 Task: Open a blank google sheet and write heading  SpendSmartAdd Dates in a column and its values below  '2023-05-01, 2023-05-03, 2023-05-05, 2023-05-10, 2023-05-15, 2023-05-20, 2023-05-25 & 2023-05-31'Add Categories in next column and its values below  Groceries, Dining Out, Transportation, Entertainment, Shopping, Utilities, Health & Miscellaneous. Add Descriptions in next column and its values below  Supermarket, Restaurant, Public Transport, Movie Tickets, Clothing Store, Internet Bill, Pharmacy & Online PurchaseAdd Amountin next column and its values below  $50, $30, $10, $20, $100, $60, $40 & $50Save page Budget Tracking Workbook Template Sheet Spreadsheet
Action: Mouse pressed left at (280, 146)
Screenshot: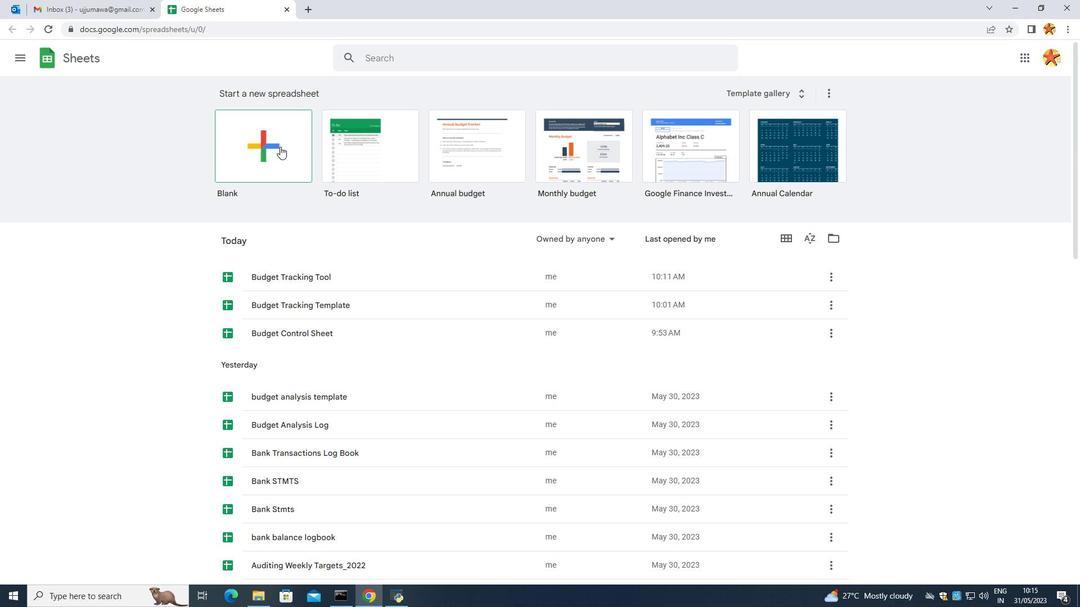 
Action: Mouse moved to (160, 145)
Screenshot: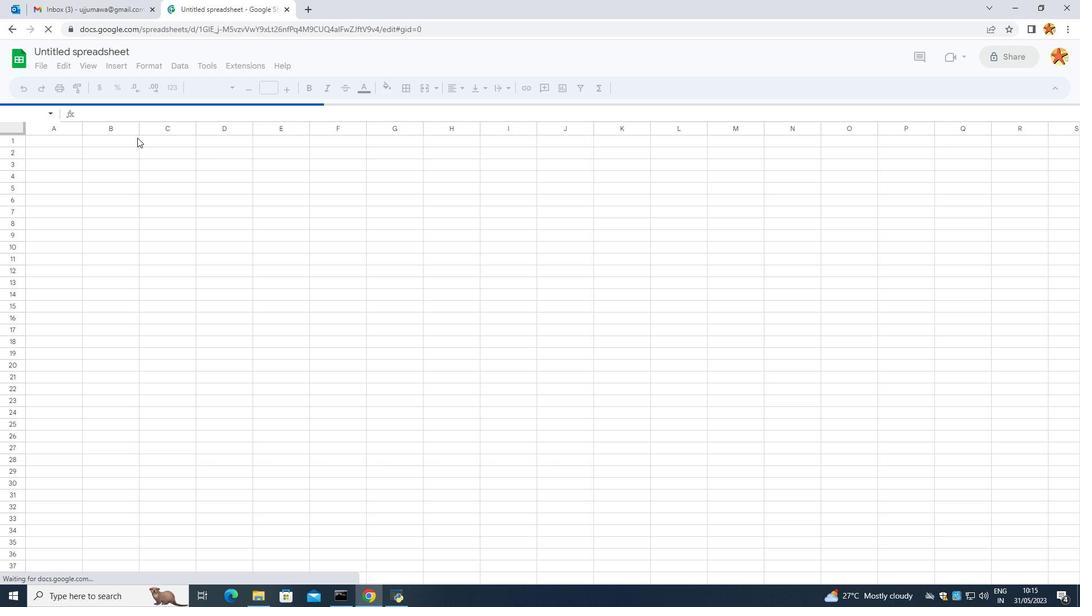 
Action: Mouse pressed left at (160, 145)
Screenshot: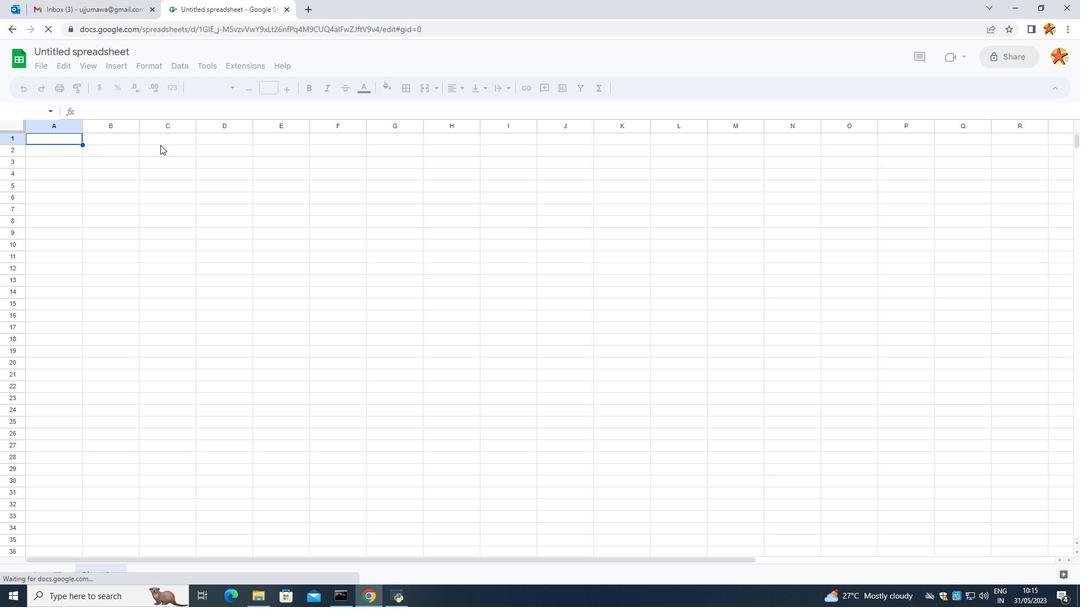 
Action: Mouse pressed left at (160, 145)
Screenshot: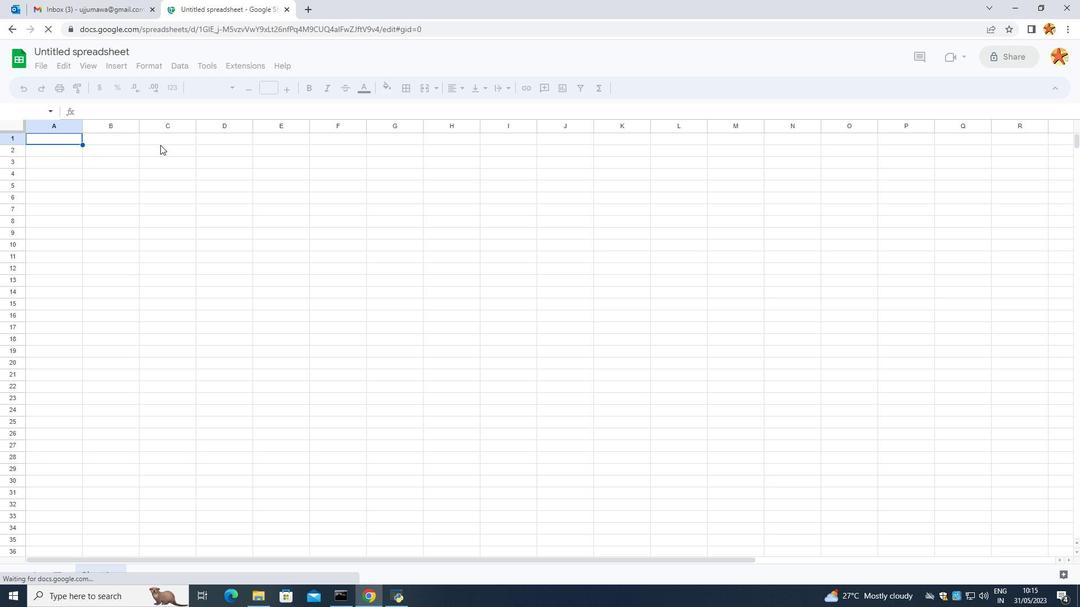 
Action: Mouse moved to (176, 140)
Screenshot: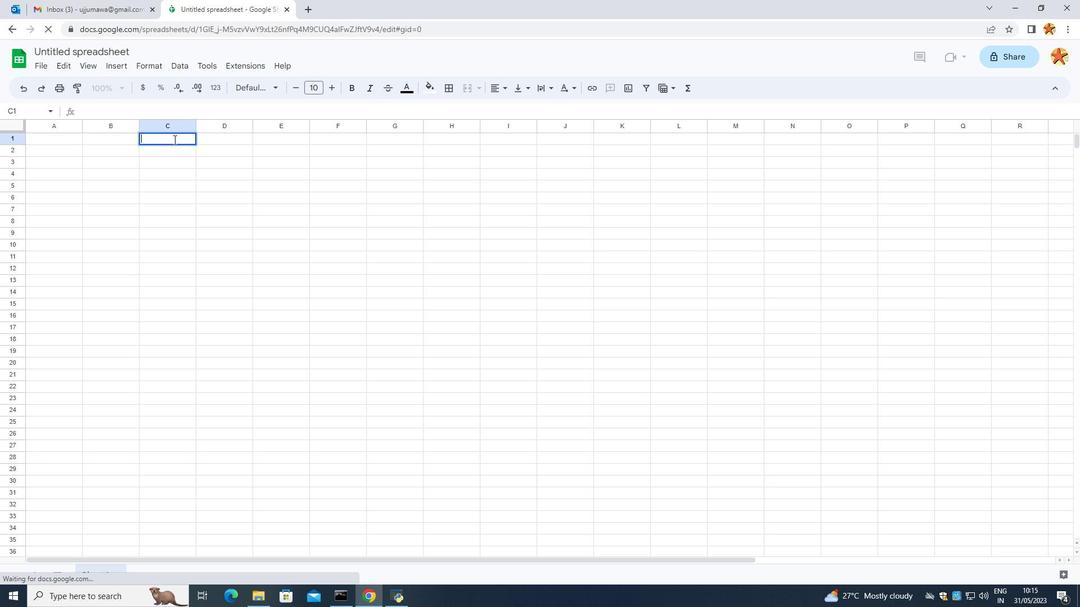 
Action: Key pressed <Key.caps_lock>S<Key.caps_lock>pend<Key.space><Key.caps_lock>S<Key.caps_lock>mart
Screenshot: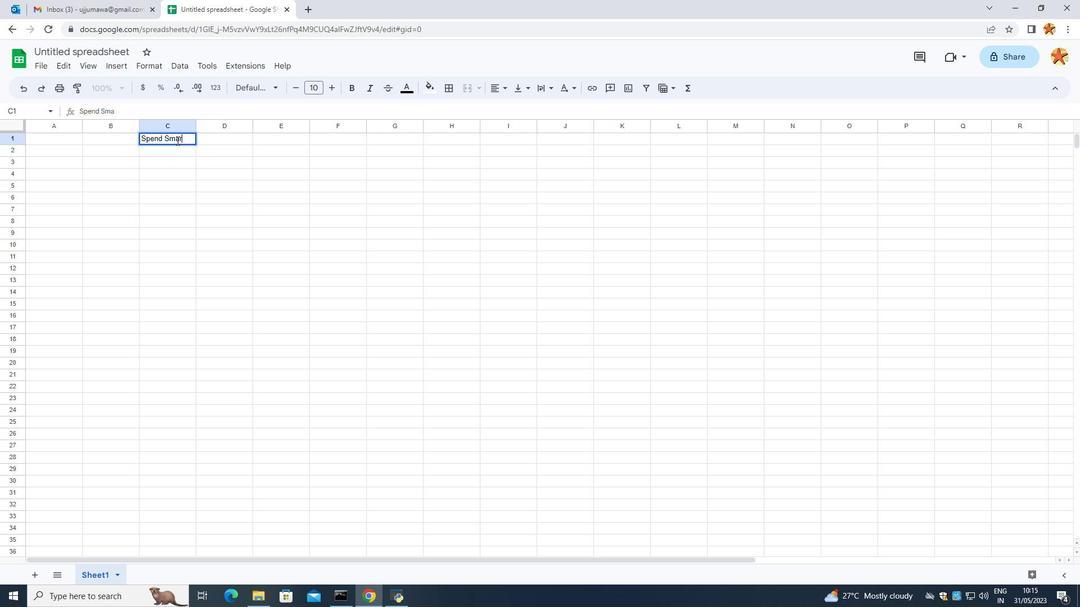
Action: Mouse moved to (122, 213)
Screenshot: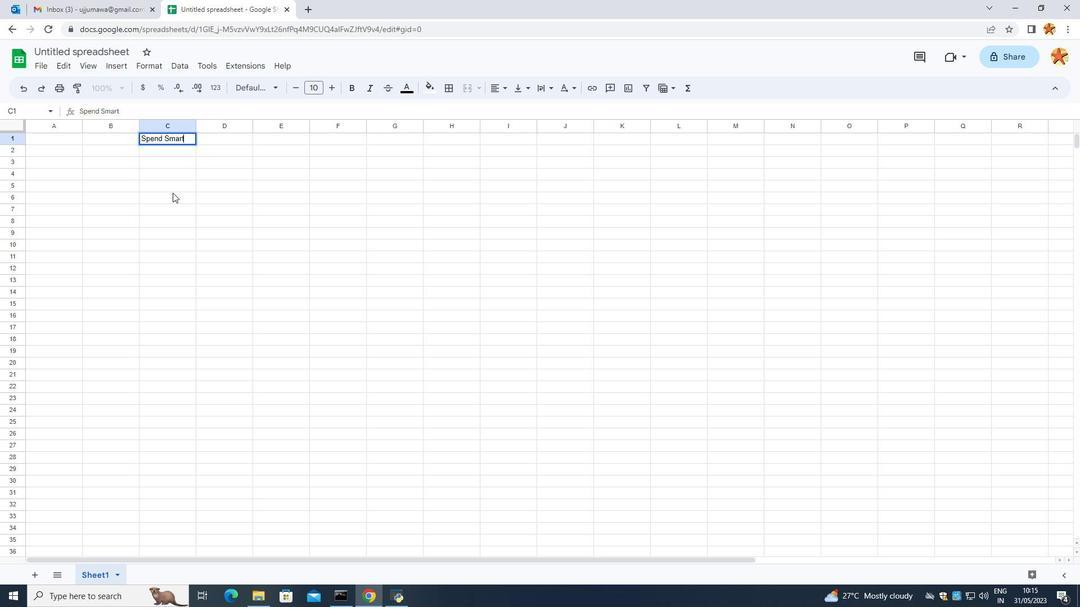 
Action: Mouse pressed left at (122, 213)
Screenshot: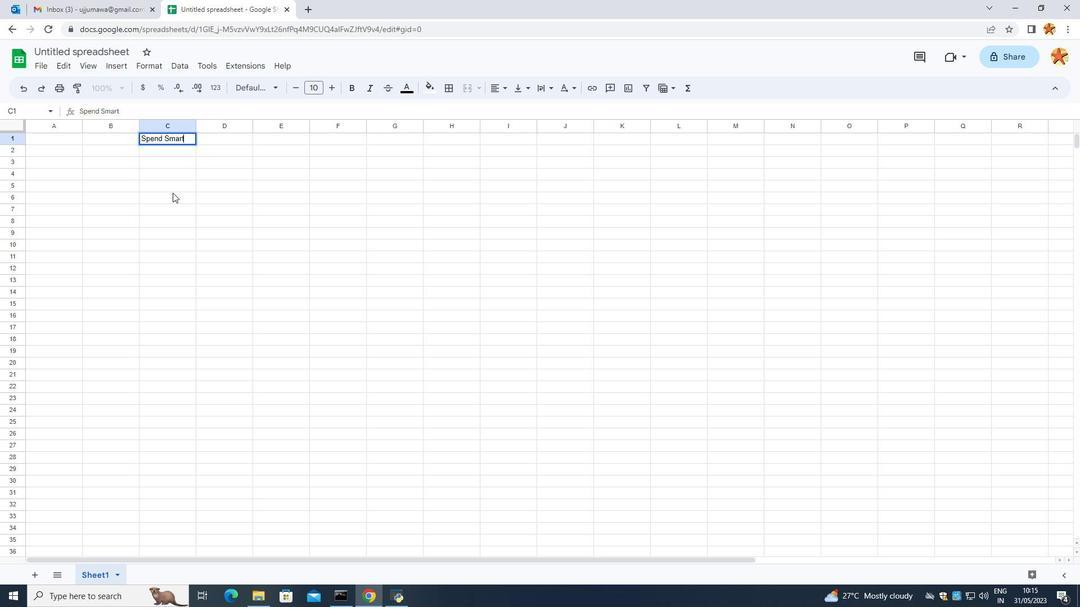 
Action: Mouse moved to (83, 155)
Screenshot: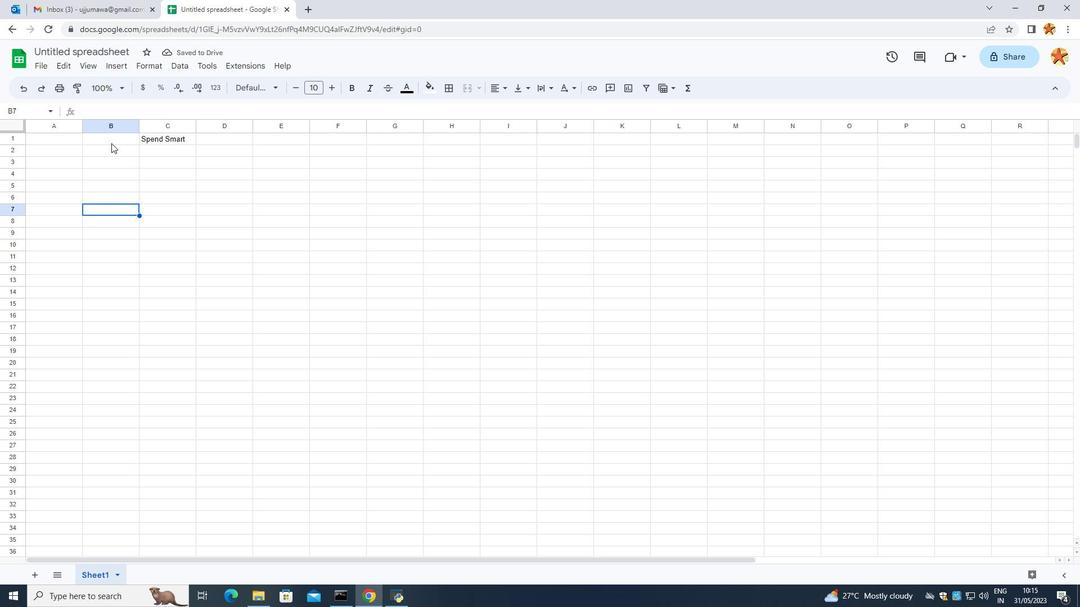 
Action: Mouse pressed left at (83, 155)
Screenshot: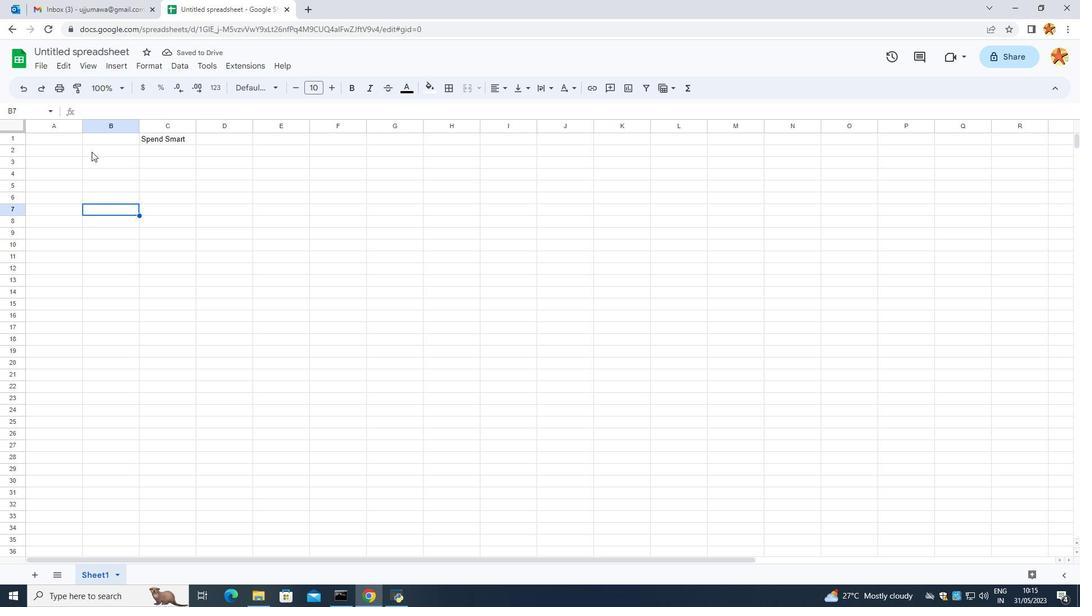 
Action: Mouse moved to (46, 159)
Screenshot: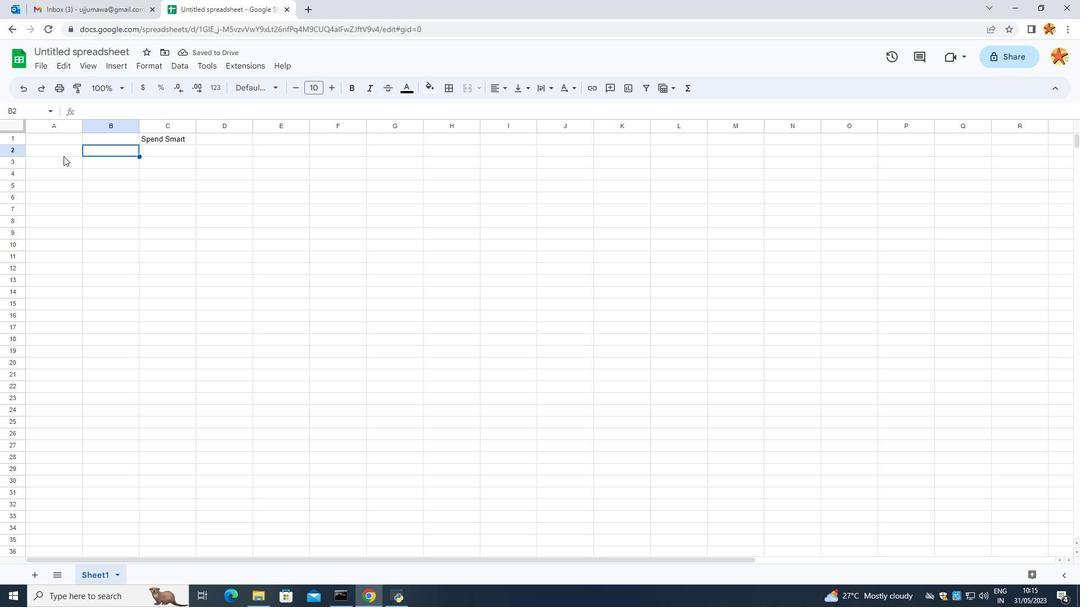 
Action: Mouse pressed left at (46, 159)
Screenshot: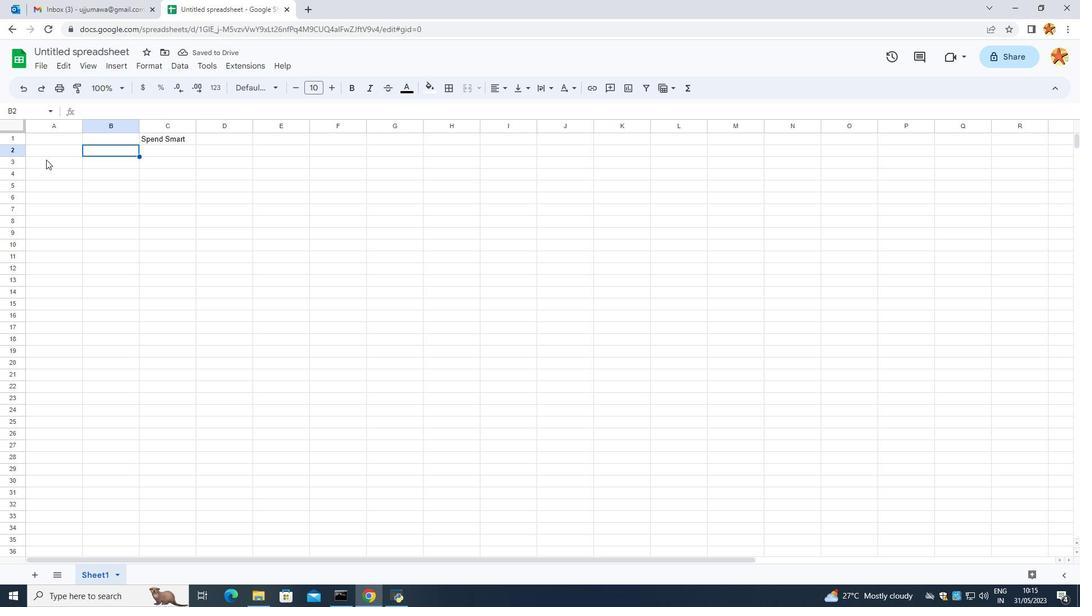 
Action: Mouse moved to (57, 152)
Screenshot: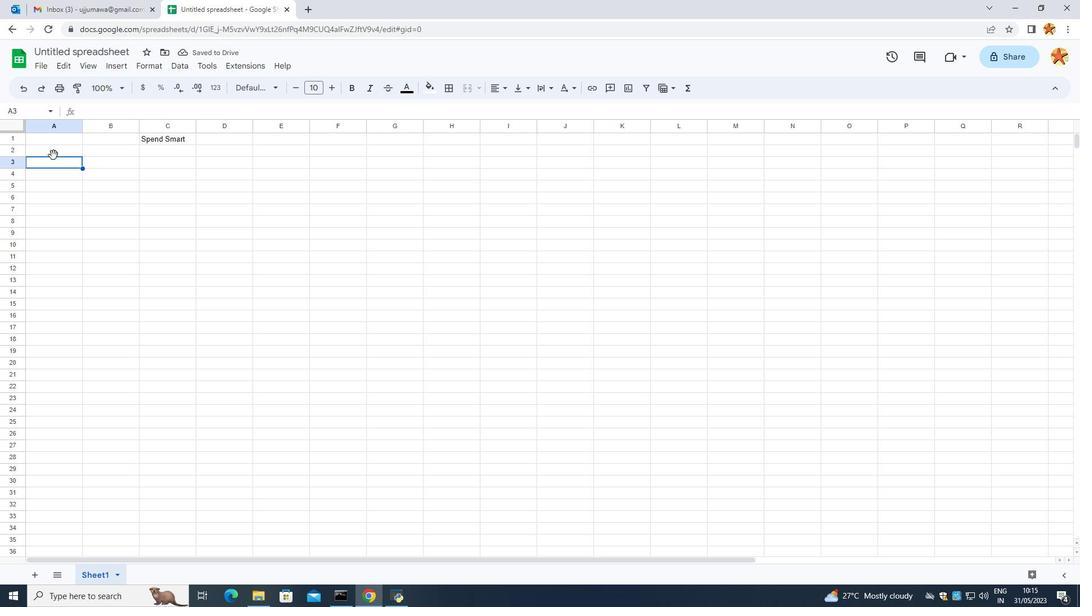 
Action: Mouse pressed left at (57, 152)
Screenshot: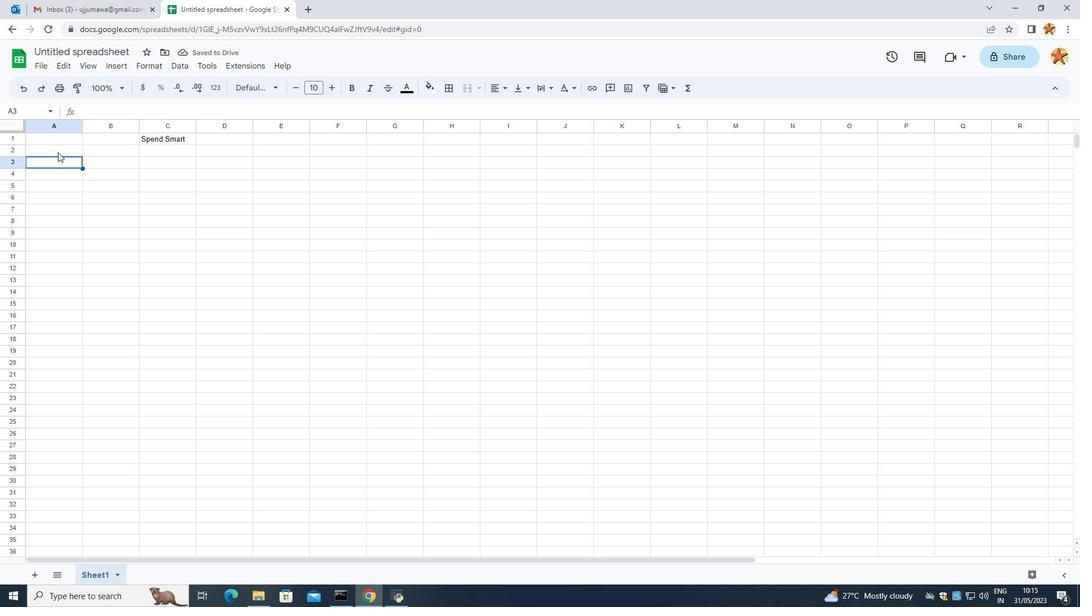 
Action: Mouse moved to (99, 54)
Screenshot: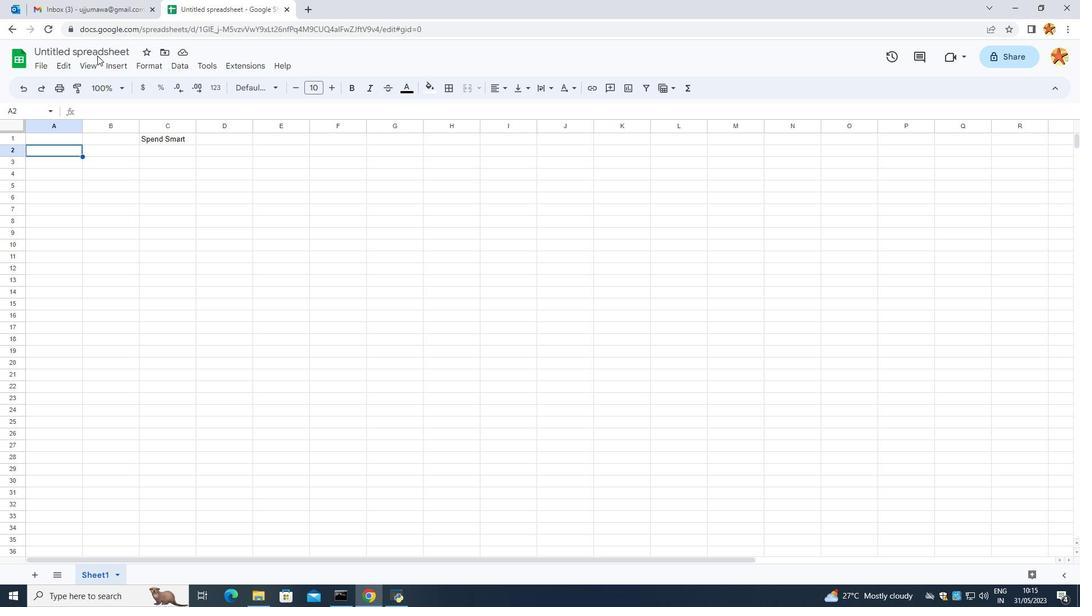 
Action: Mouse pressed left at (99, 54)
Screenshot: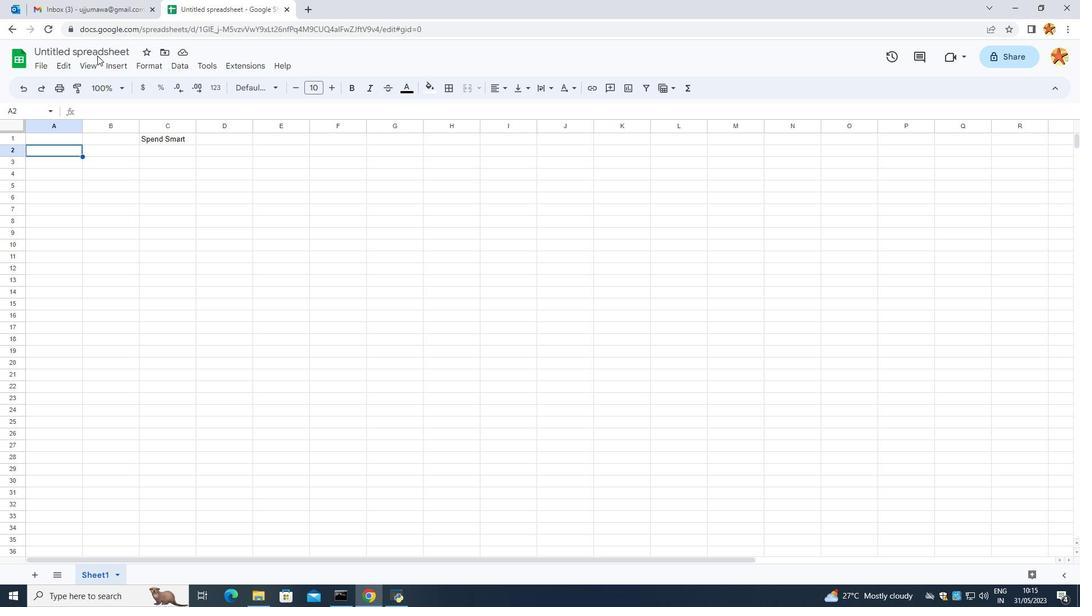 
Action: Mouse pressed left at (99, 54)
Screenshot: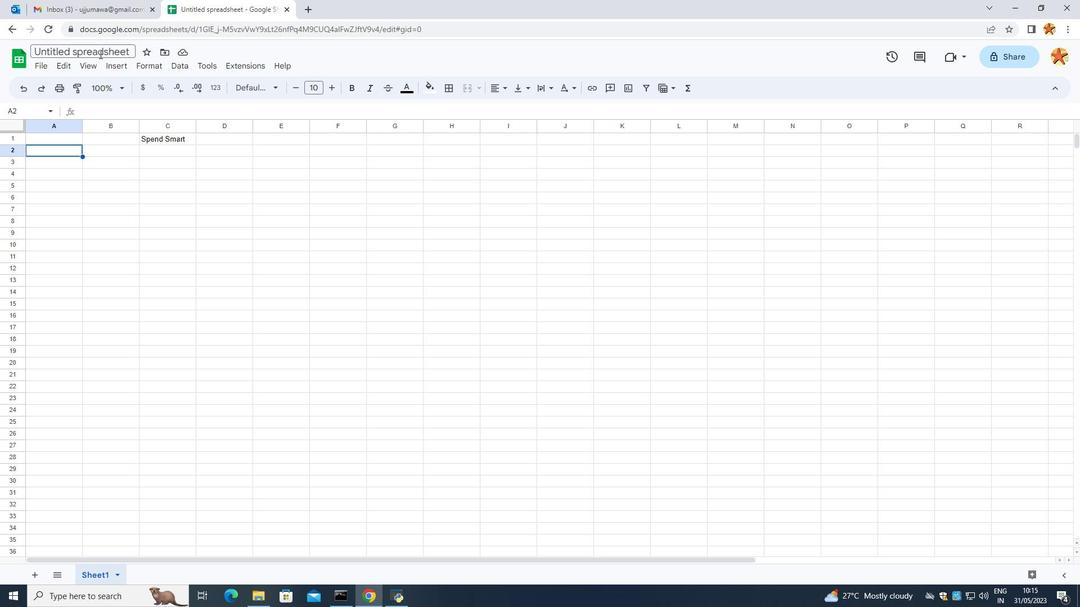 
Action: Mouse moved to (92, 55)
Screenshot: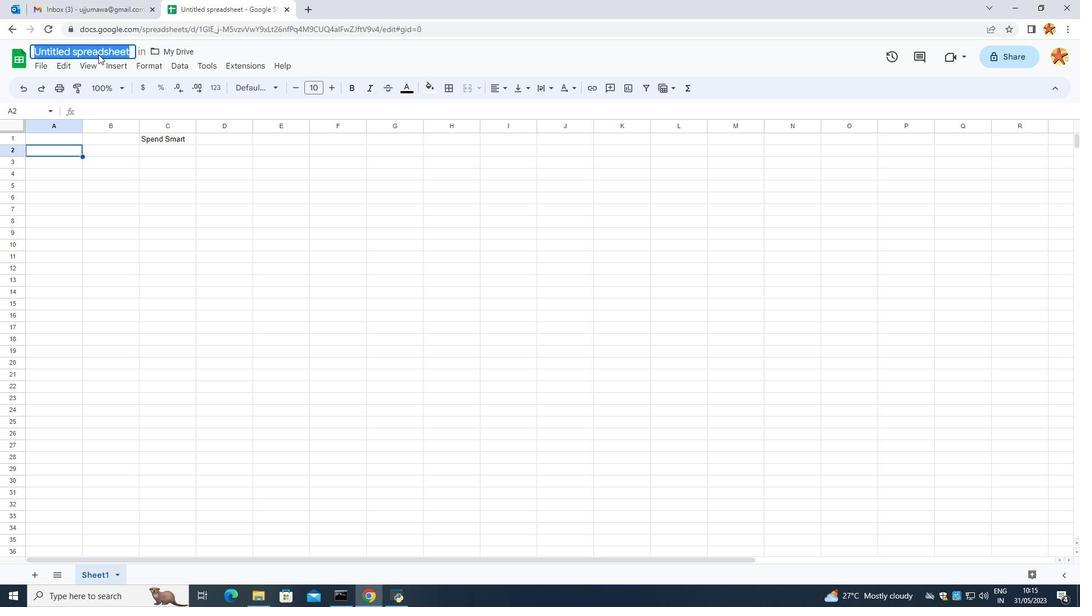 
Action: Key pressed <Key.caps_lock>B<Key.caps_lock>udgr<Key.backspace>et<Key.space>tracking<Key.space>e<Key.backspace>workbi<Key.backspace>ook<Key.enter>
Screenshot: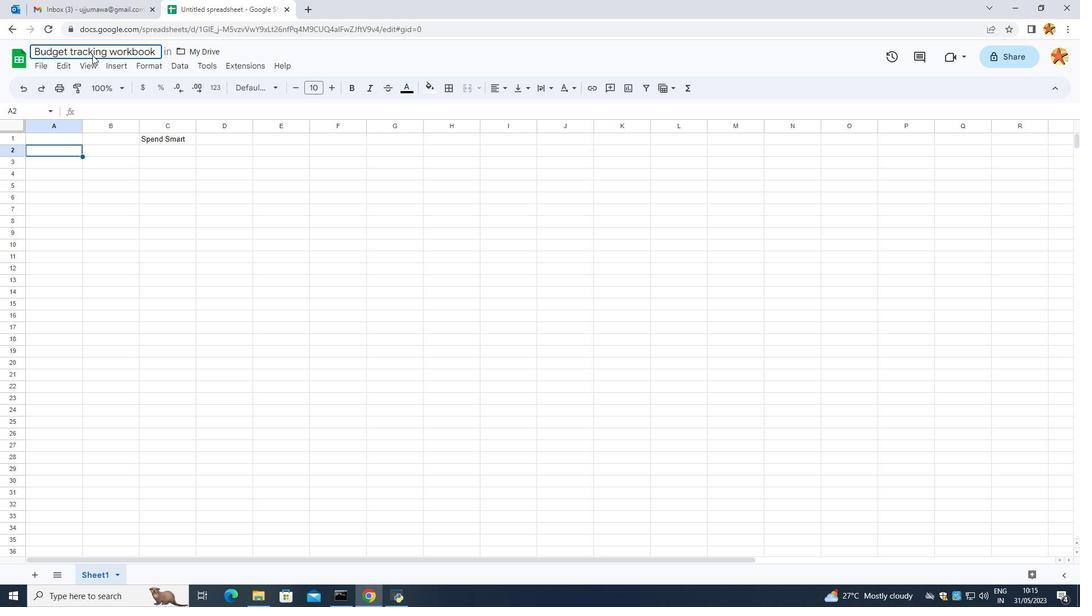 
Action: Mouse moved to (70, 231)
Screenshot: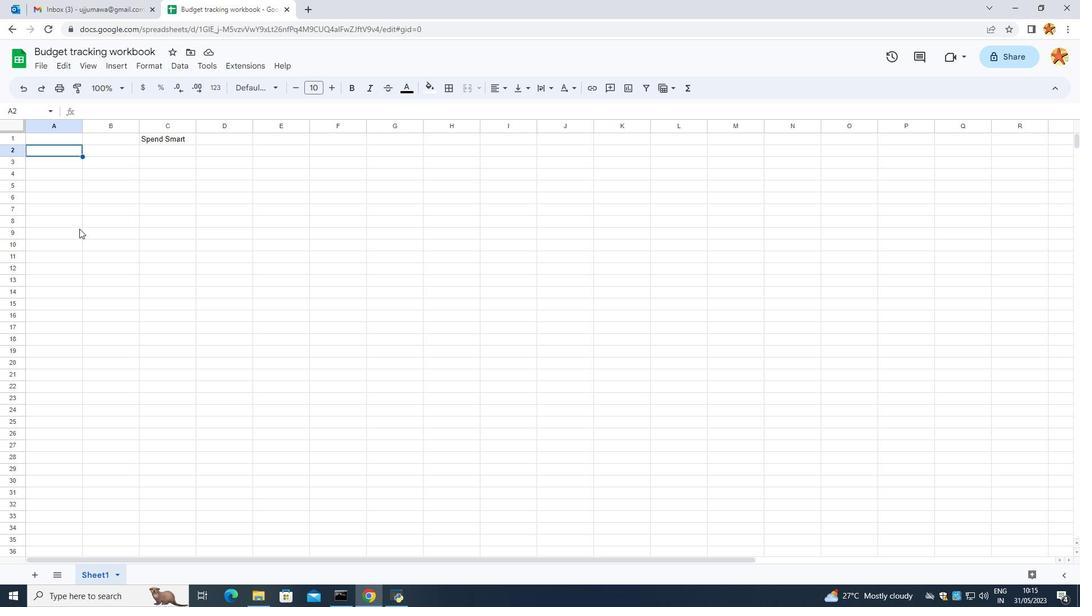 
Action: Mouse pressed left at (70, 231)
Screenshot: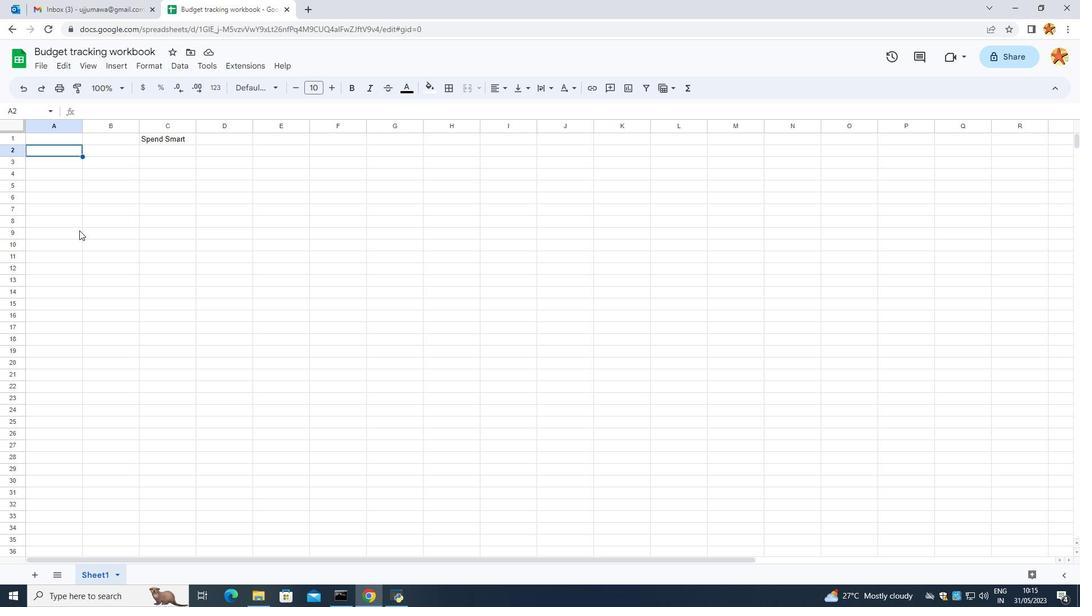 
Action: Mouse moved to (42, 151)
Screenshot: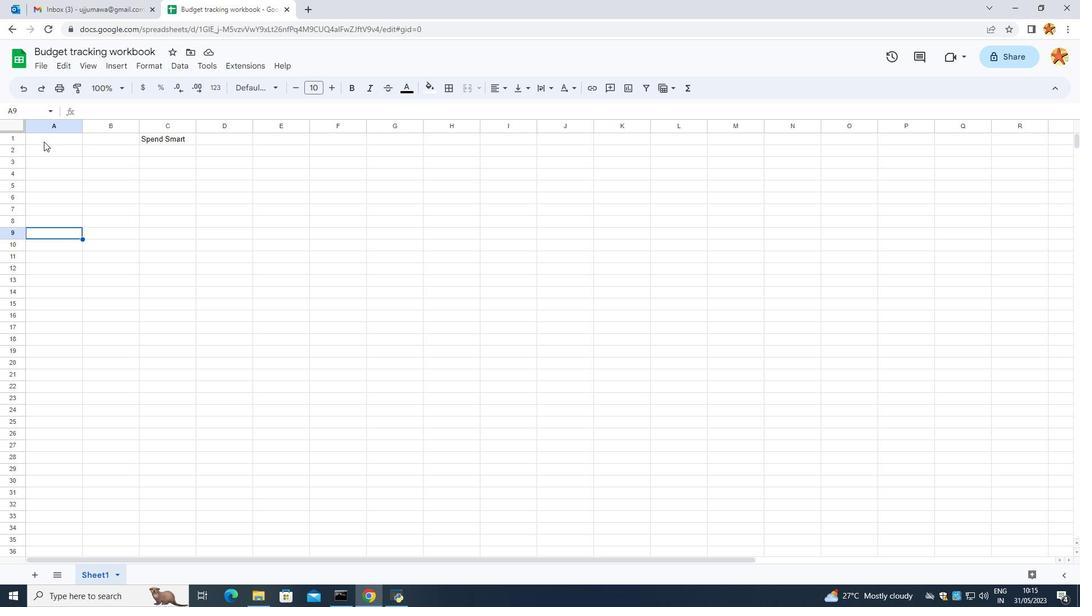 
Action: Mouse pressed left at (42, 151)
Screenshot: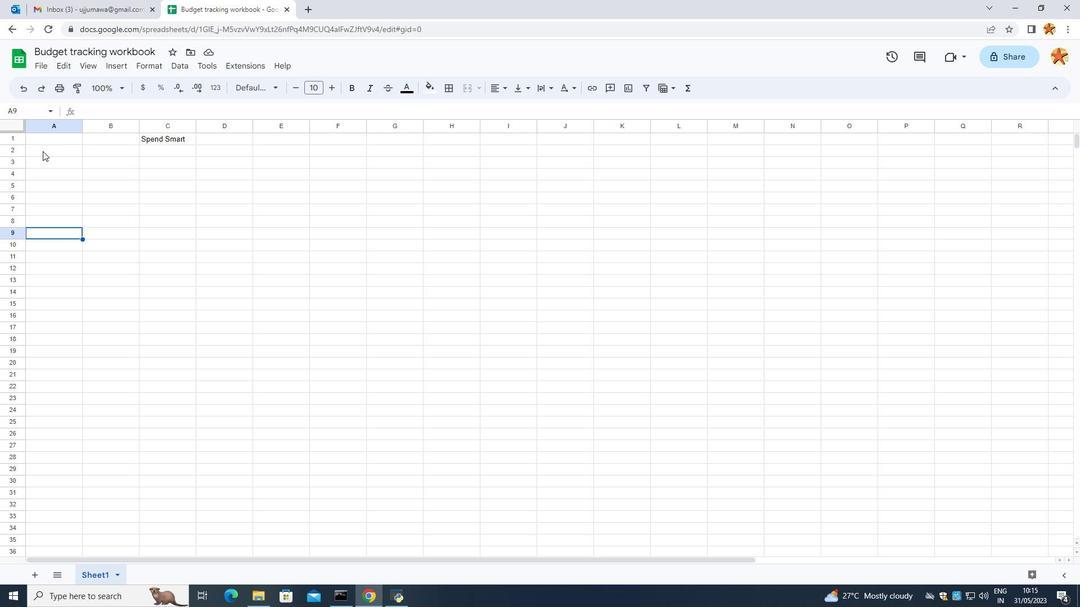 
Action: Mouse pressed left at (42, 151)
Screenshot: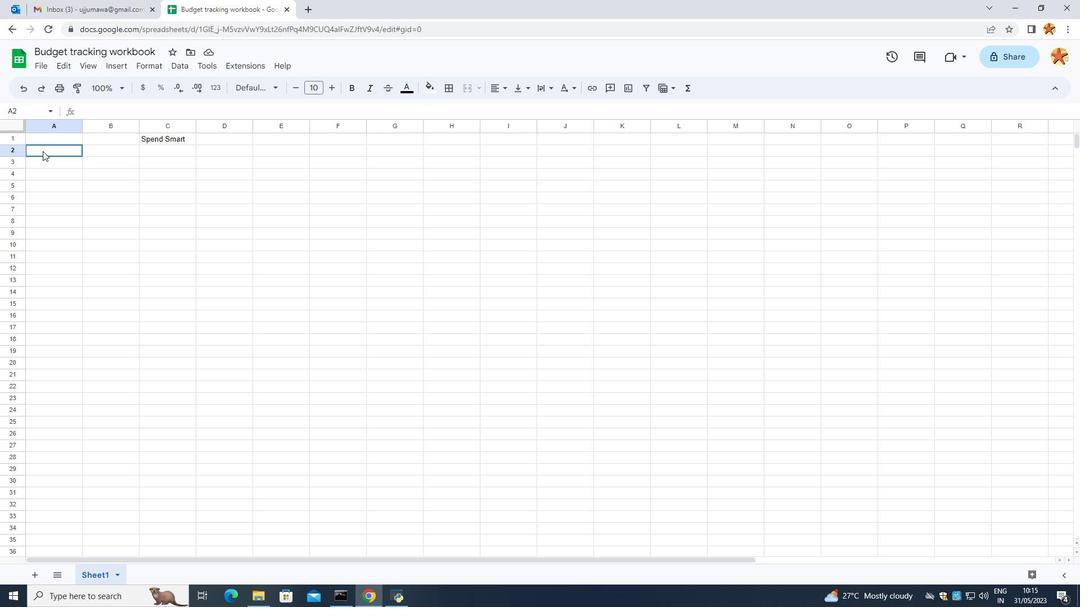 
Action: Mouse moved to (42, 151)
Screenshot: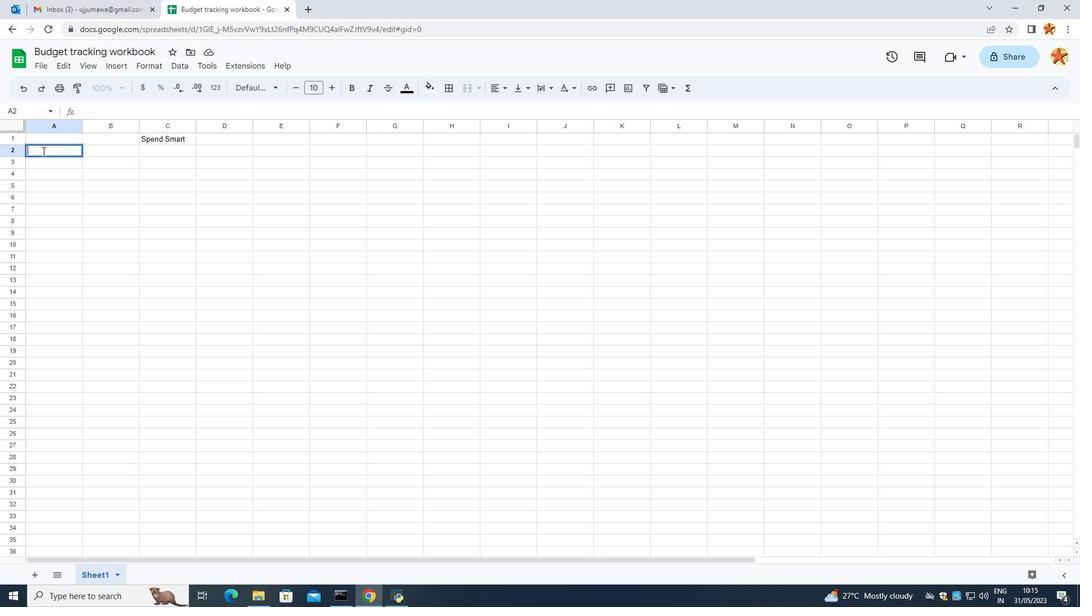 
Action: Key pressed <Key.caps_lock>D<Key.caps_lock>ate
Screenshot: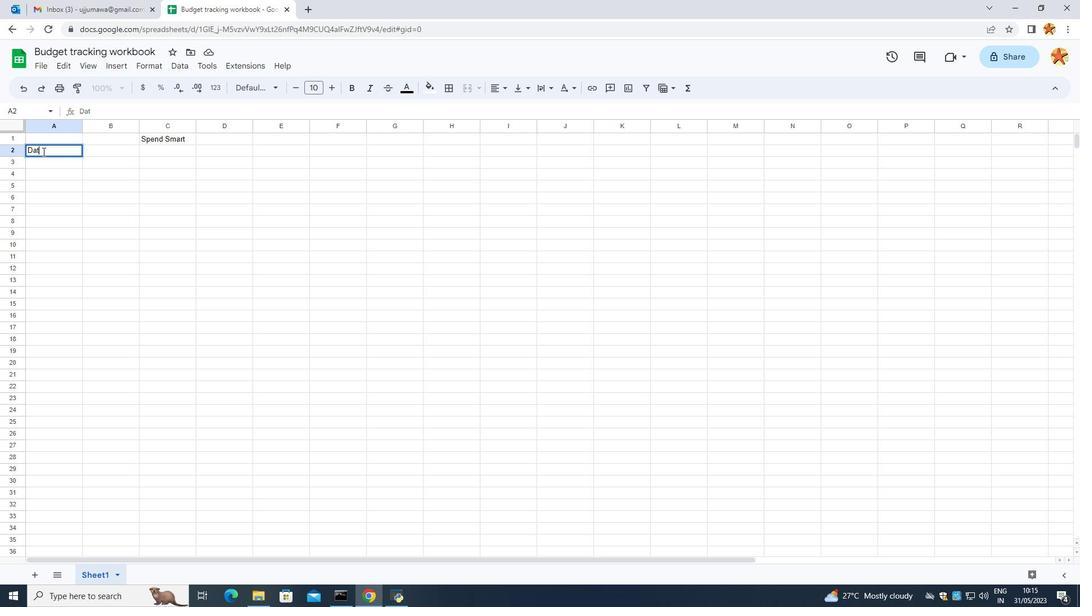 
Action: Mouse moved to (24, 213)
Screenshot: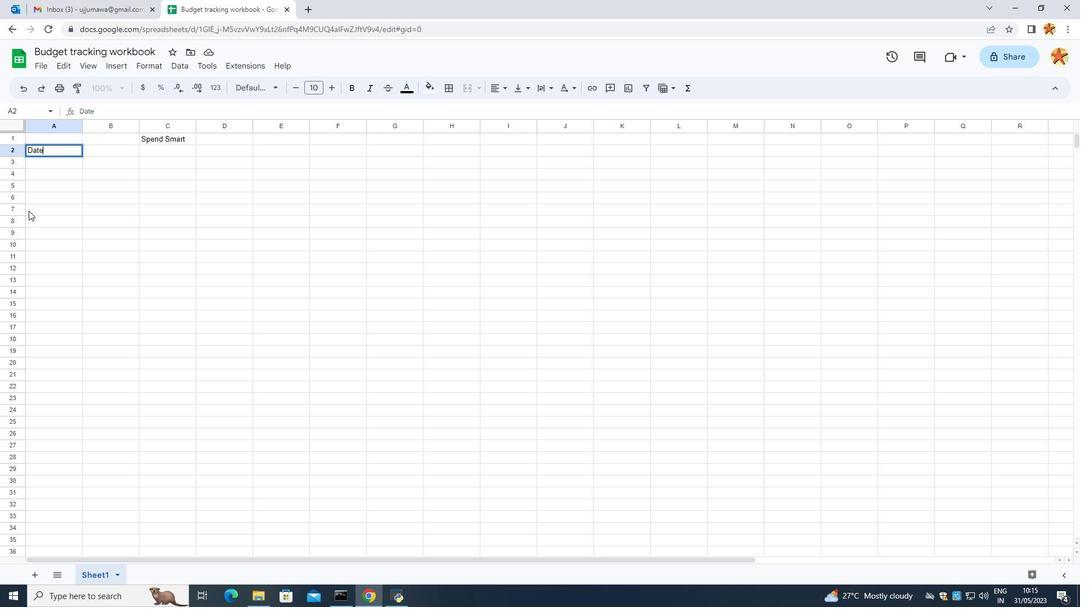 
Action: Mouse pressed left at (24, 213)
Screenshot: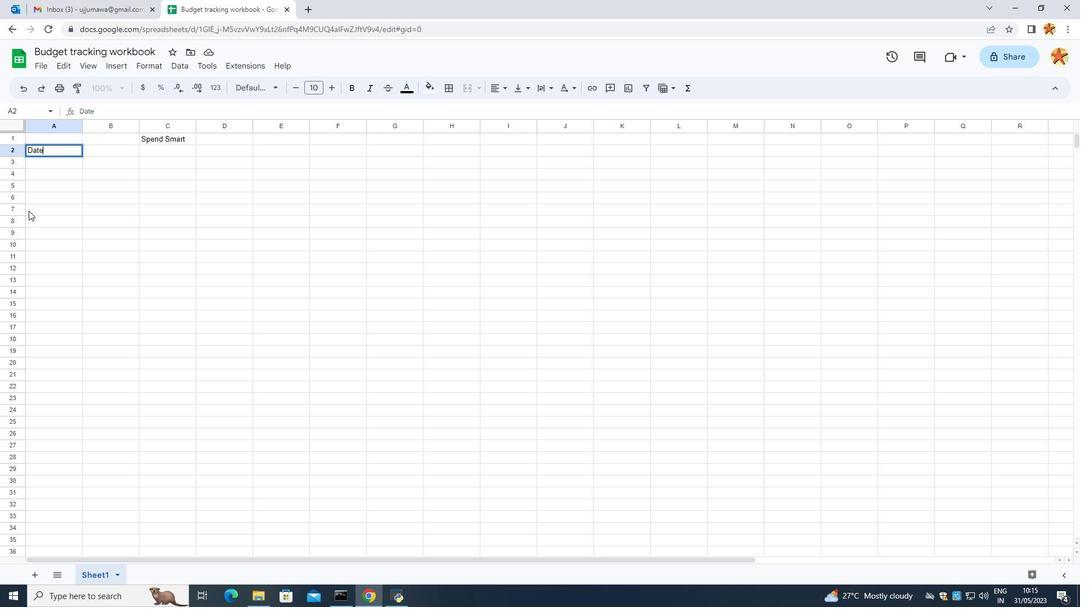 
Action: Mouse moved to (125, 187)
Screenshot: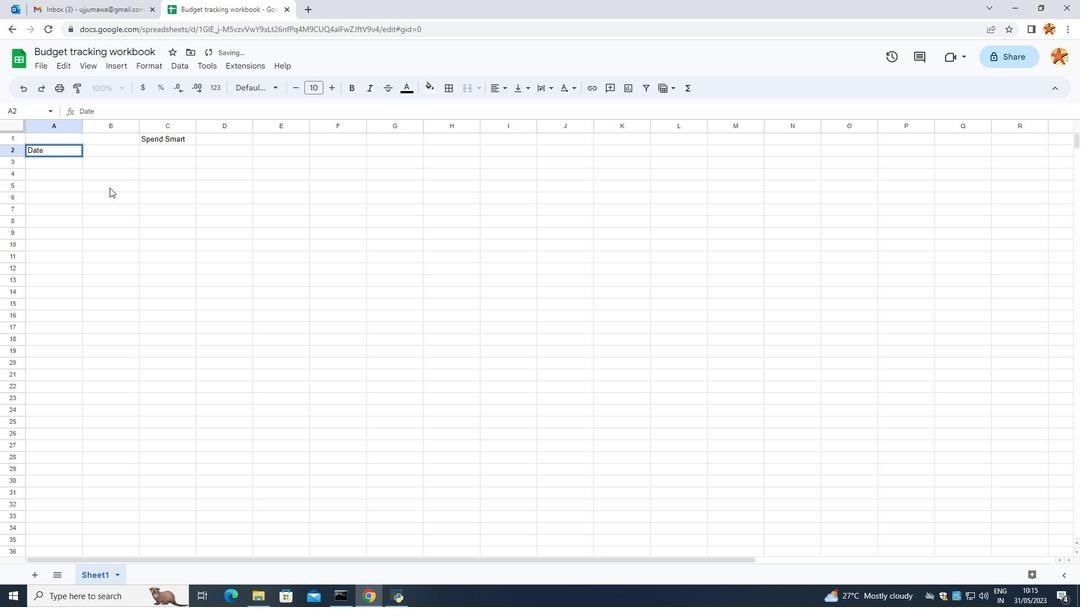 
Action: Mouse pressed left at (125, 187)
Screenshot: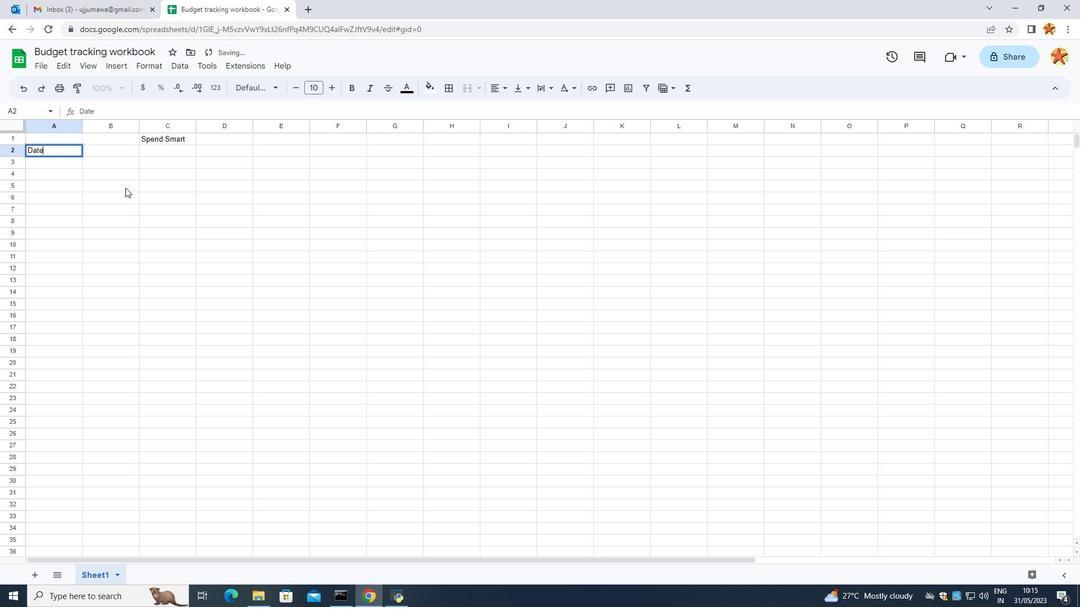 
Action: Mouse moved to (120, 155)
Screenshot: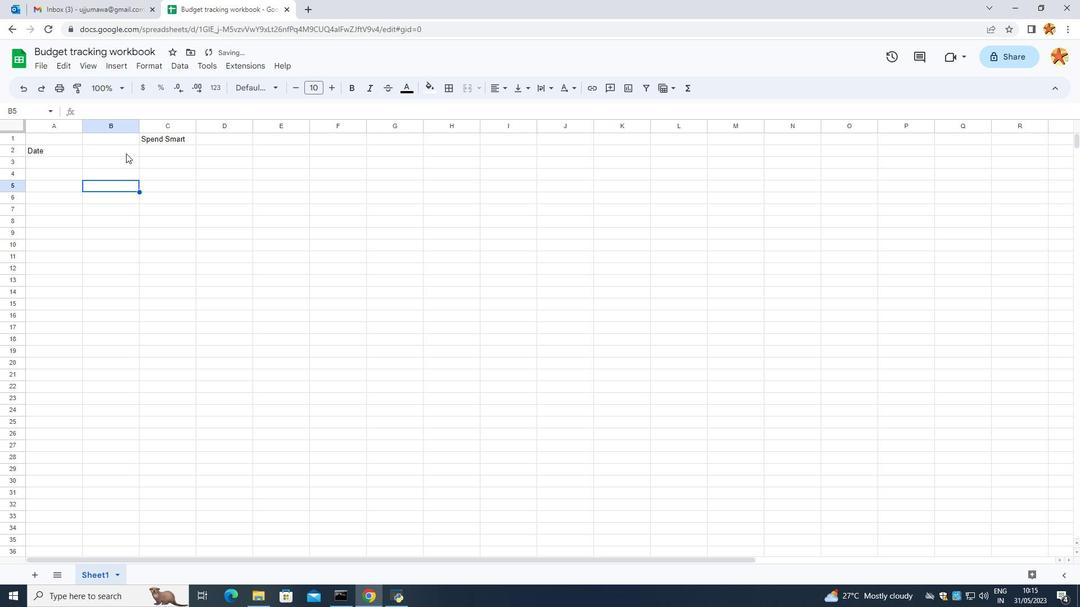 
Action: Mouse pressed left at (120, 155)
Screenshot: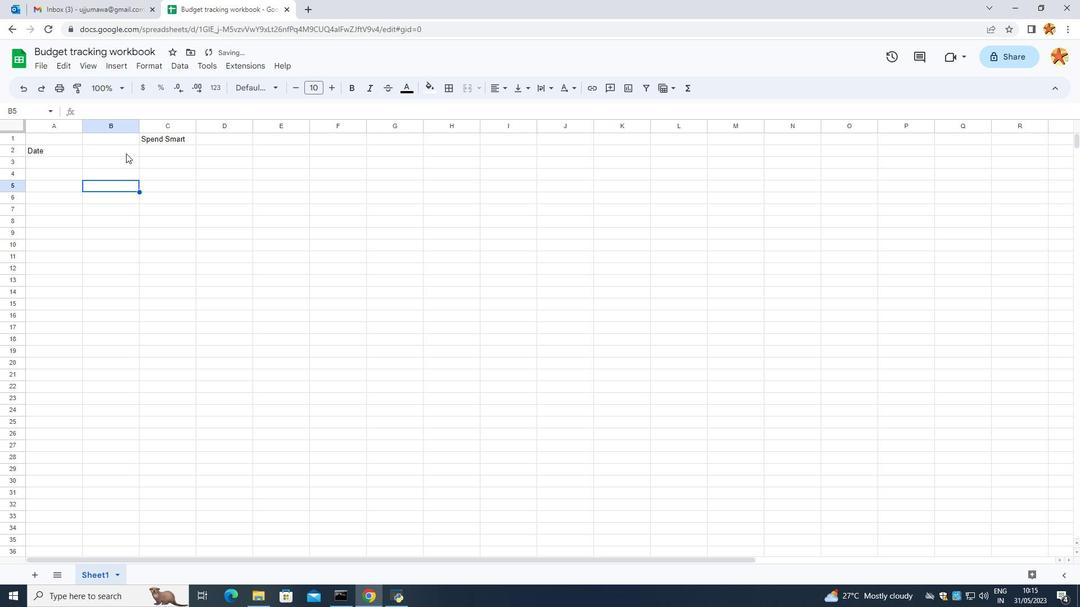 
Action: Key pressed <Key.caps_lock>C<Key.caps_lock>ategories
Screenshot: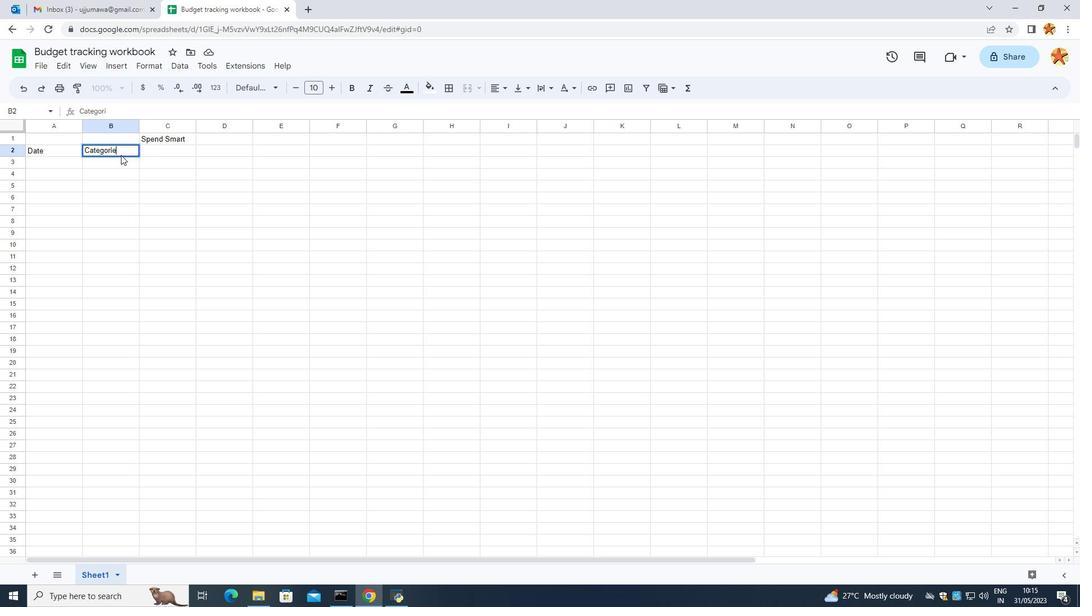 
Action: Mouse moved to (300, 204)
Screenshot: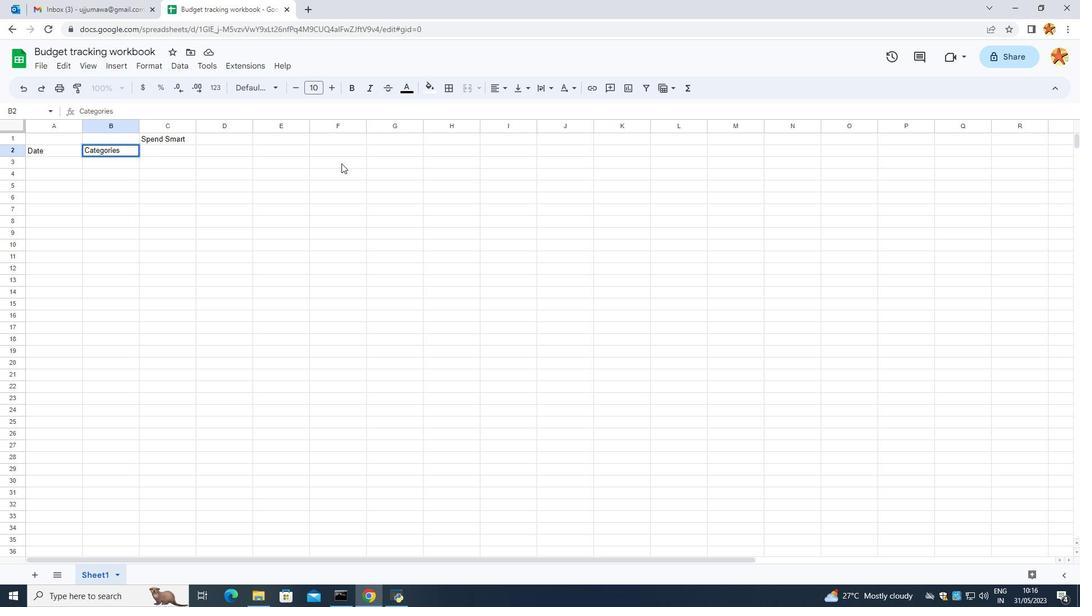 
Action: Mouse pressed left at (304, 207)
Screenshot: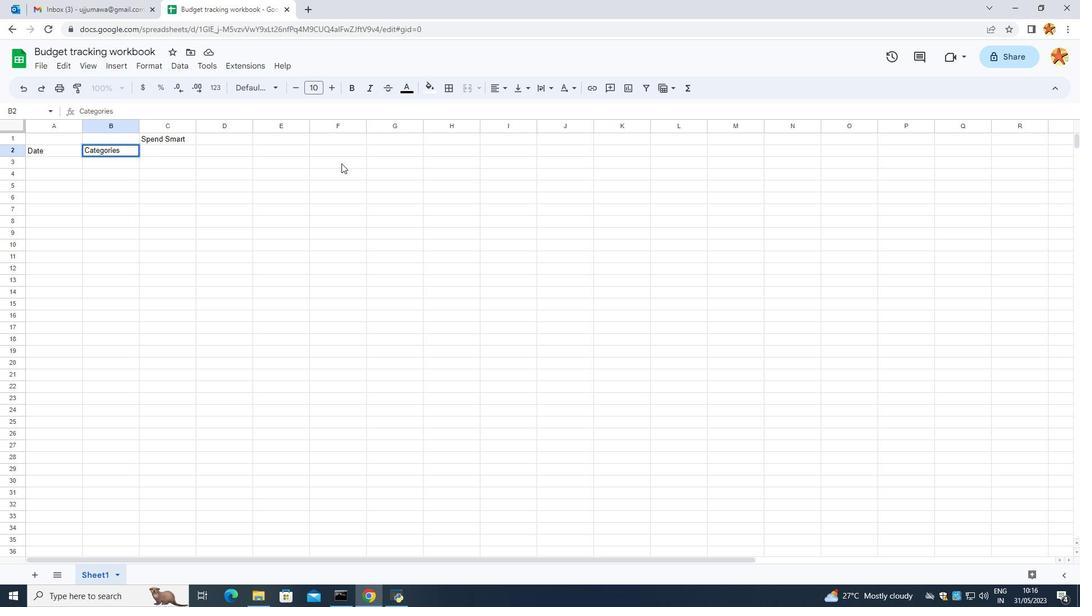 
Action: Mouse moved to (189, 157)
Screenshot: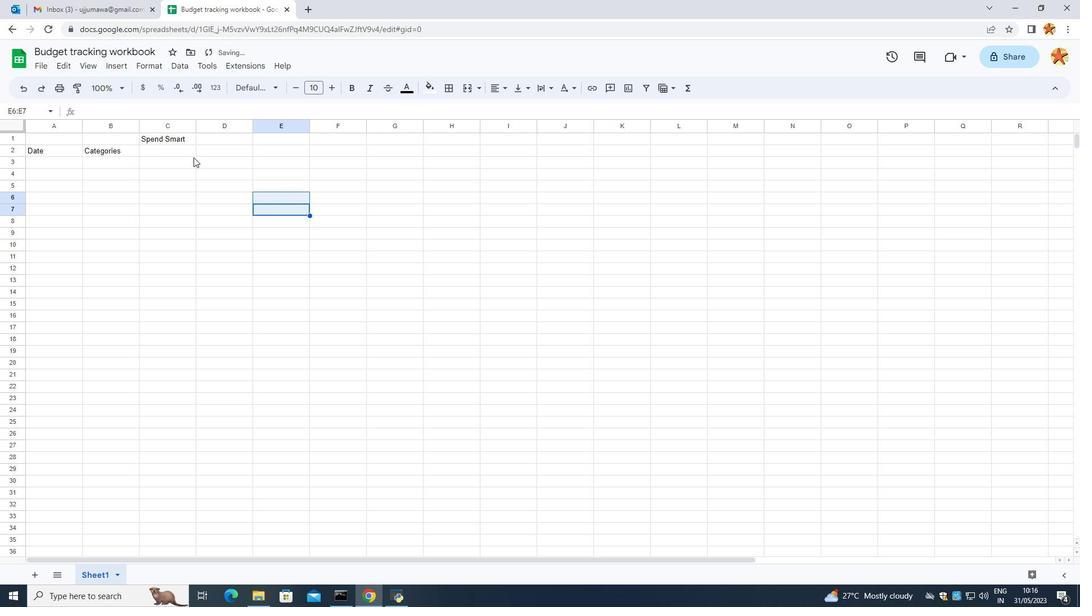 
Action: Mouse pressed left at (189, 157)
Screenshot: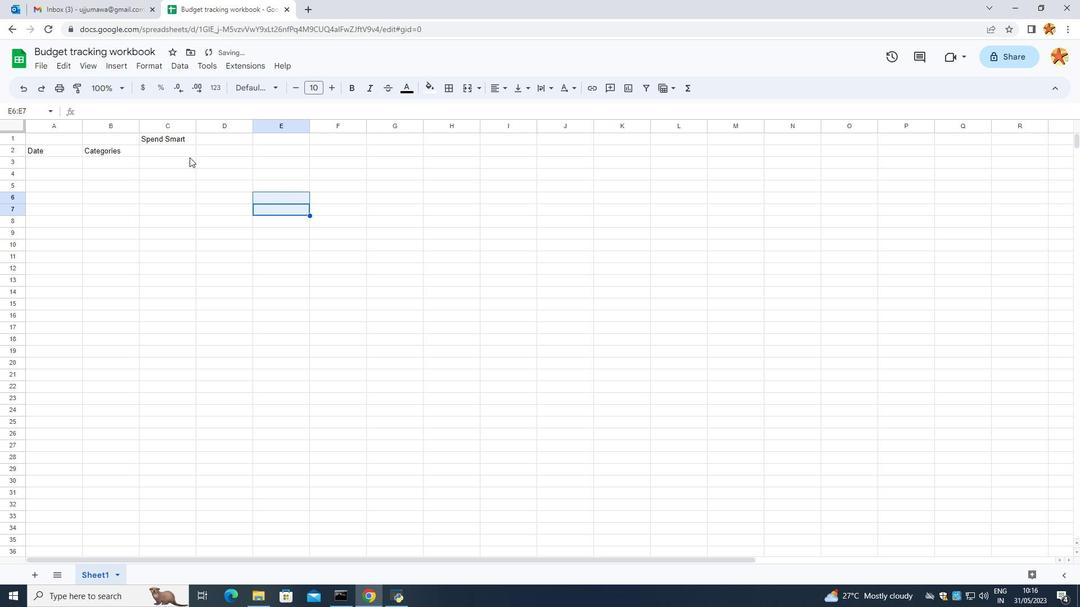 
Action: Mouse pressed left at (189, 157)
Screenshot: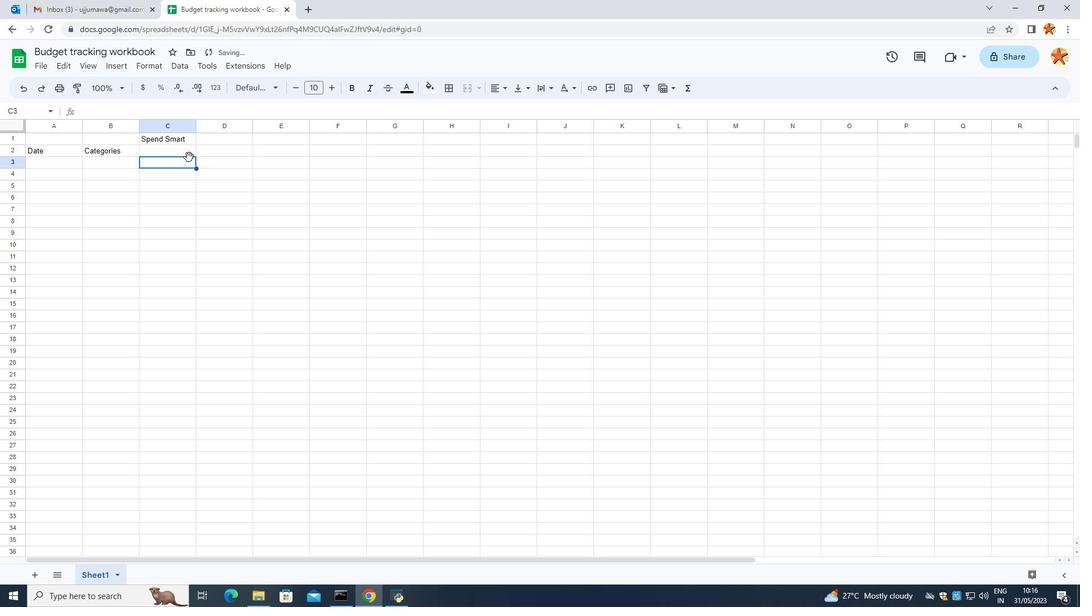 
Action: Mouse moved to (188, 156)
Screenshot: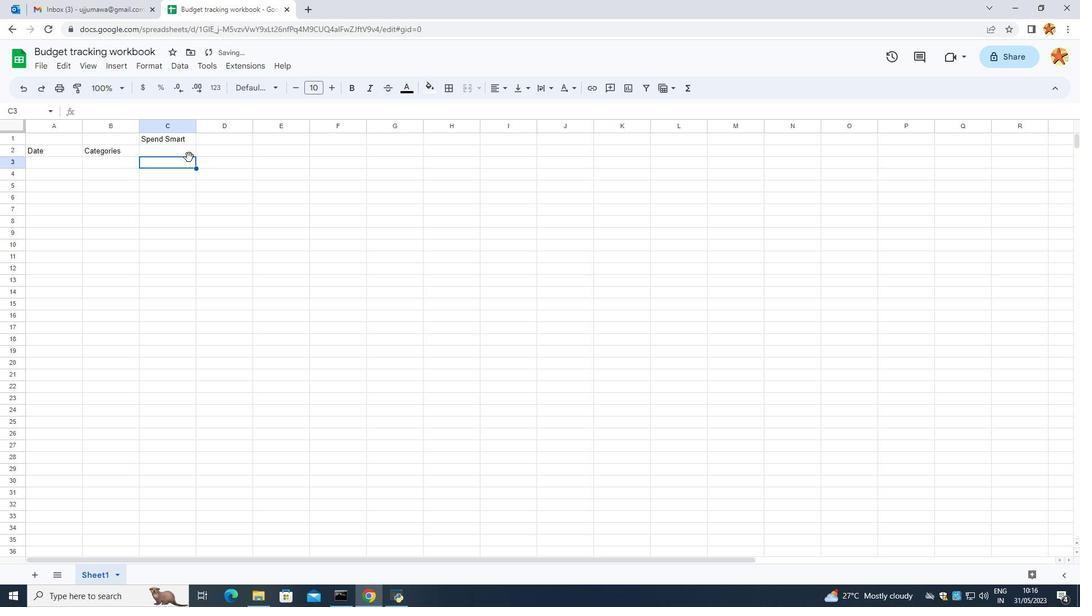 
Action: Key pressed <Key.caps_lock>D<Key.caps_lock>escription<Key.enter>
Screenshot: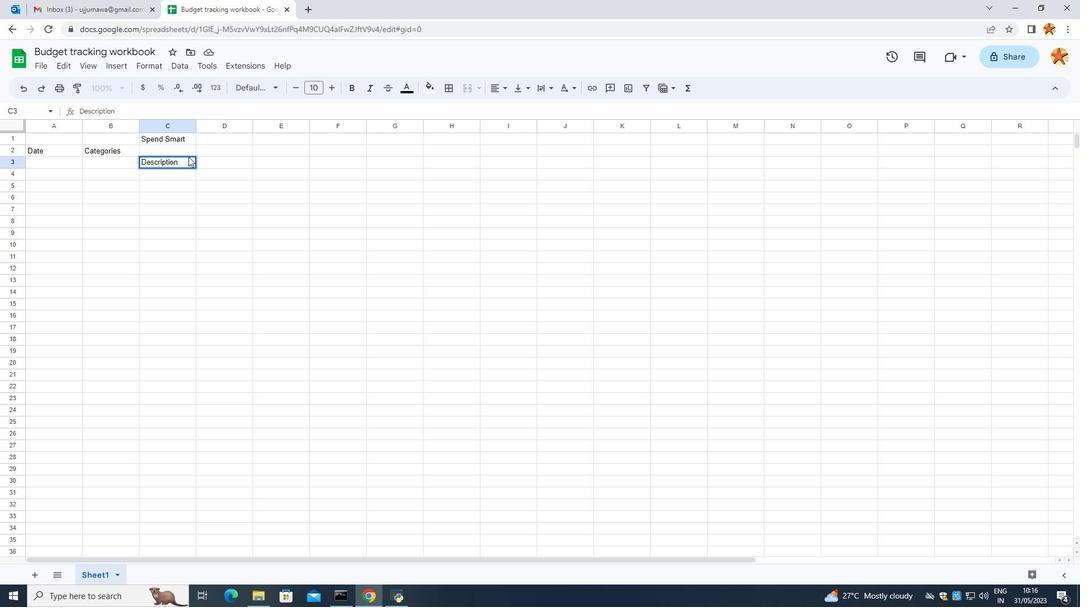 
Action: Mouse moved to (158, 163)
Screenshot: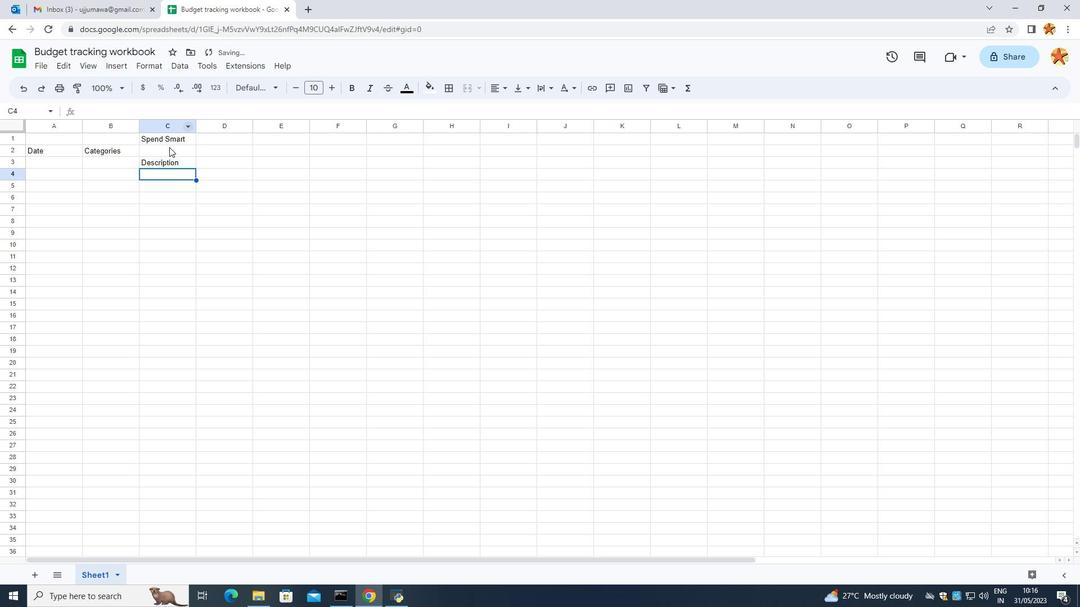 
Action: Mouse pressed left at (158, 163)
Screenshot: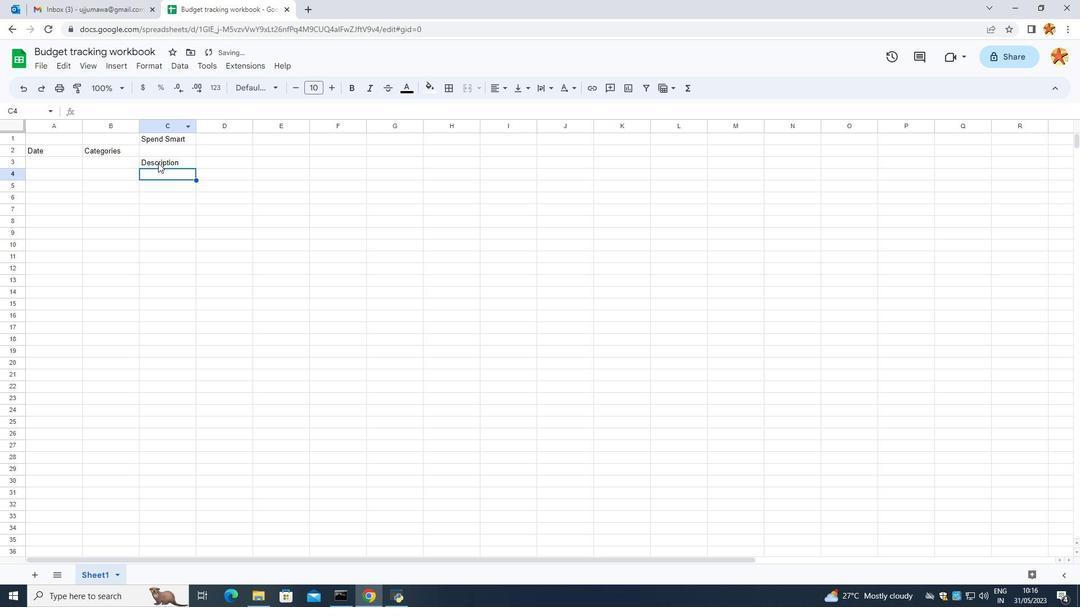 
Action: Mouse moved to (154, 163)
Screenshot: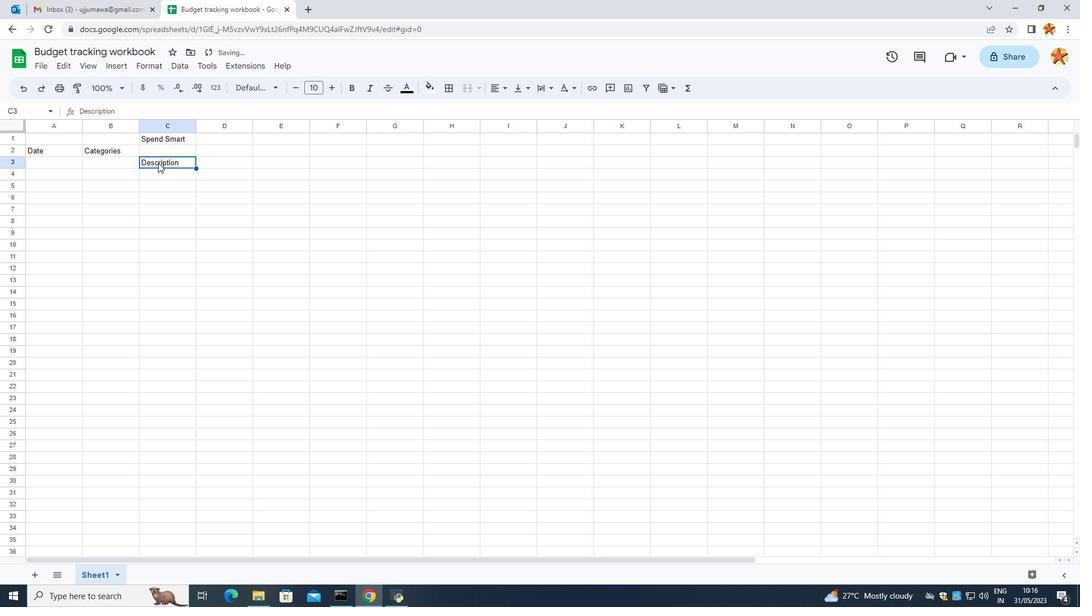 
Action: Mouse pressed right at (154, 163)
Screenshot: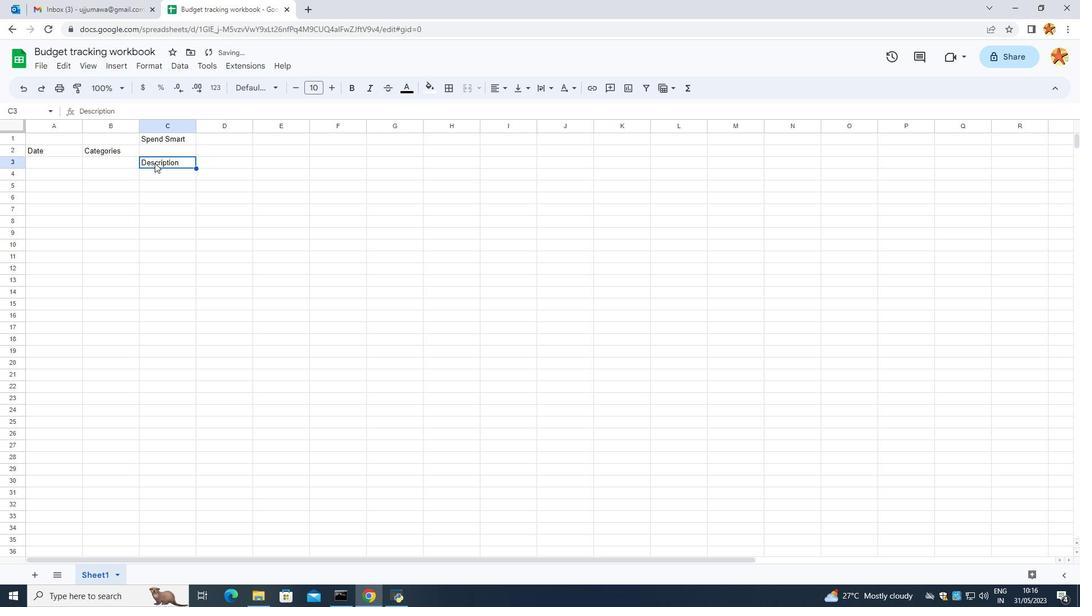 
Action: Mouse moved to (193, 177)
Screenshot: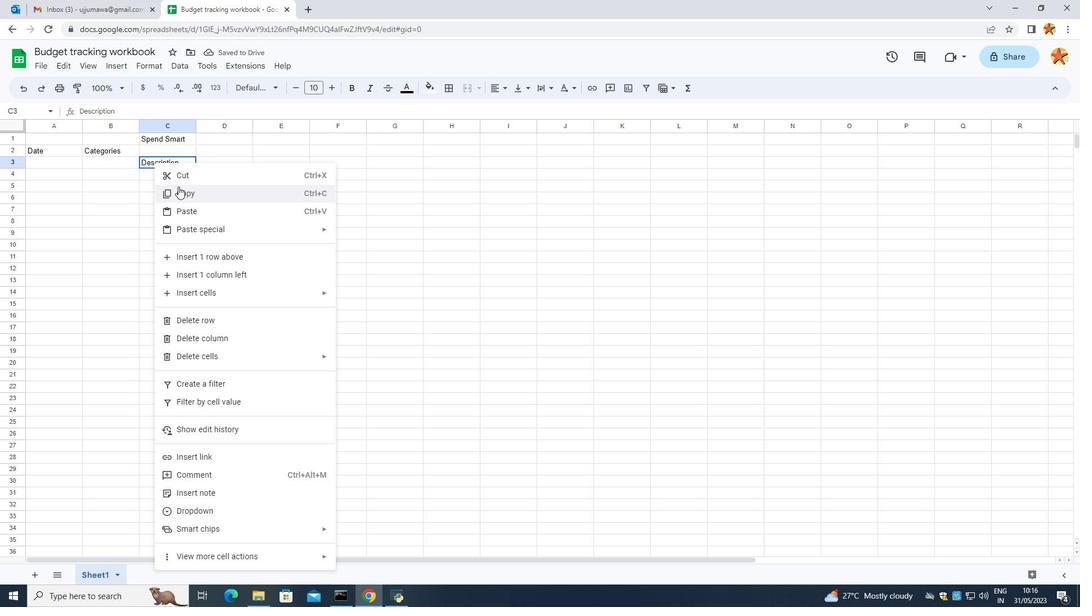 
Action: Mouse pressed left at (193, 177)
Screenshot: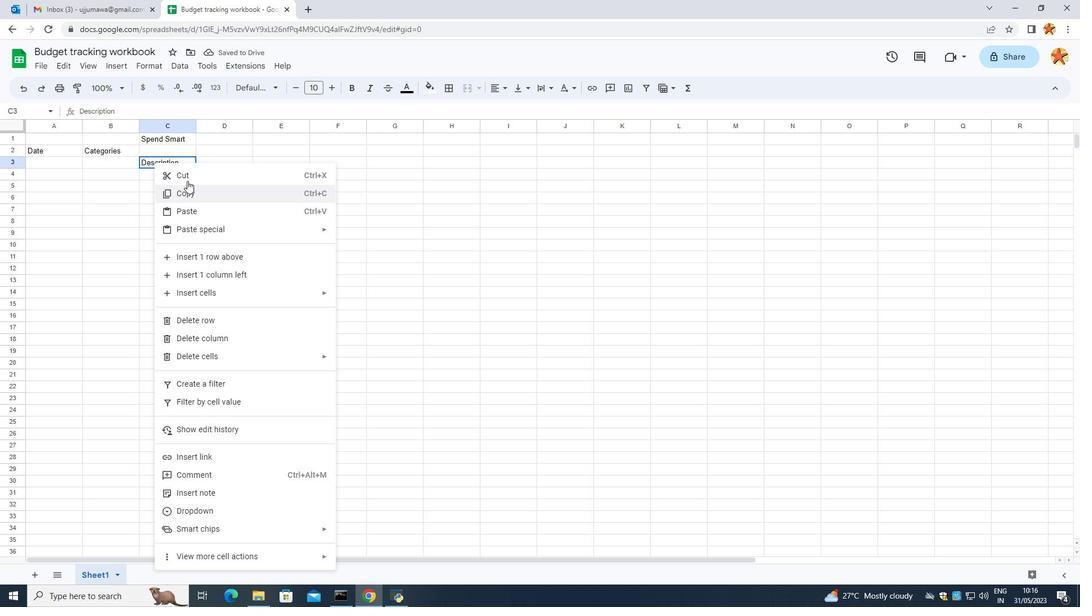 
Action: Mouse moved to (145, 141)
Screenshot: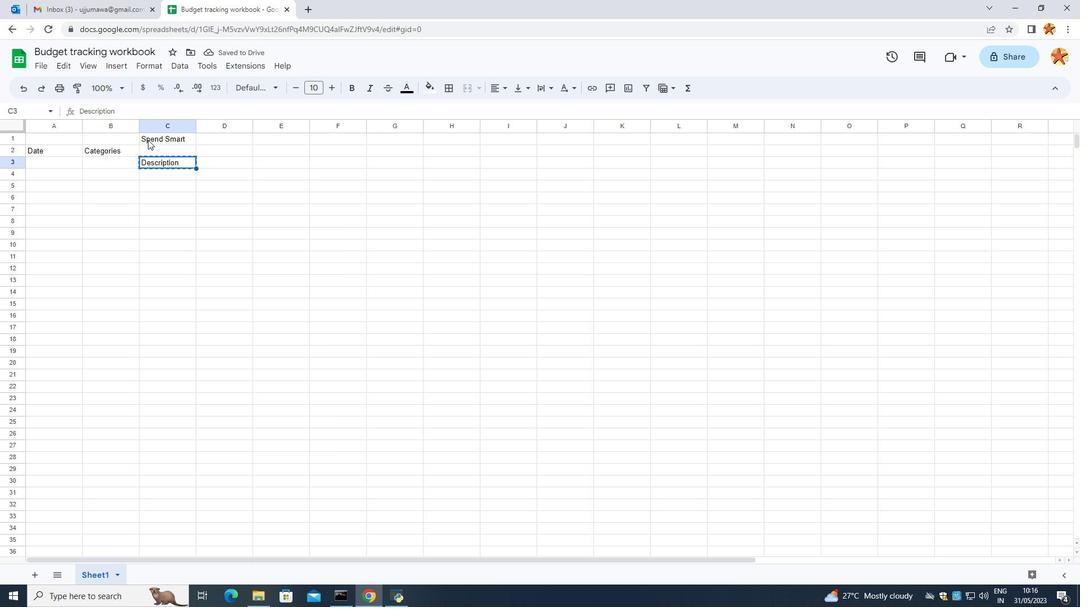 
Action: Mouse pressed left at (145, 141)
Screenshot: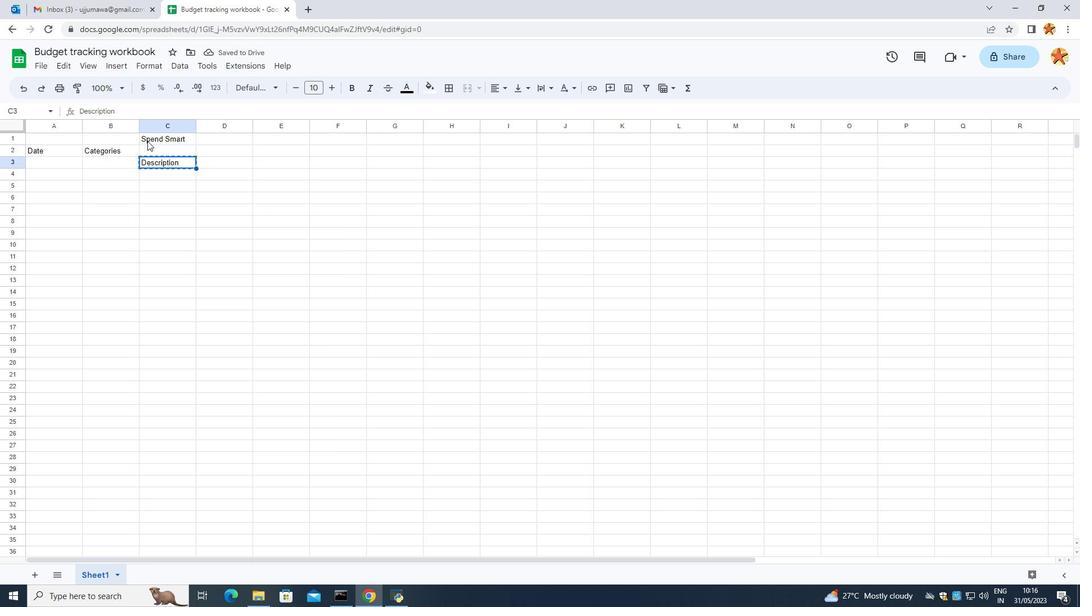 
Action: Mouse moved to (142, 146)
Screenshot: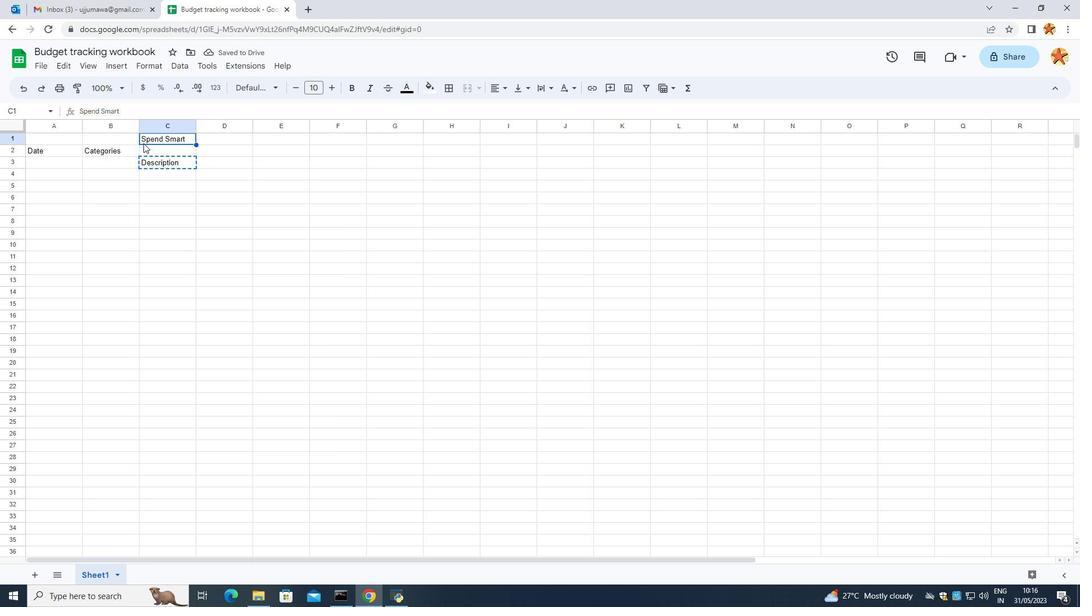 
Action: Mouse pressed left at (142, 146)
Screenshot: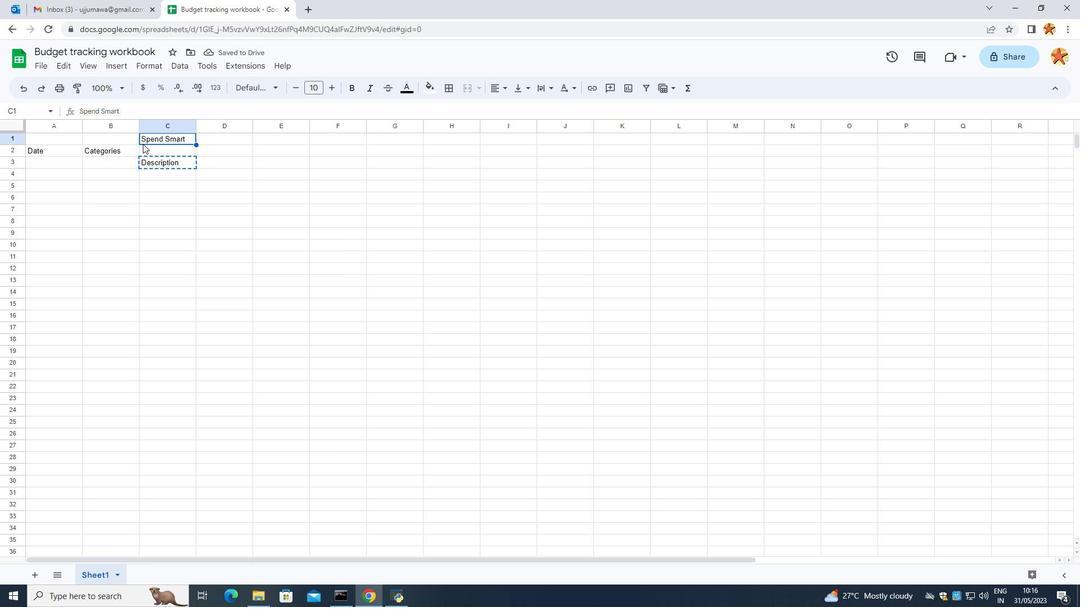 
Action: Mouse pressed left at (142, 146)
Screenshot: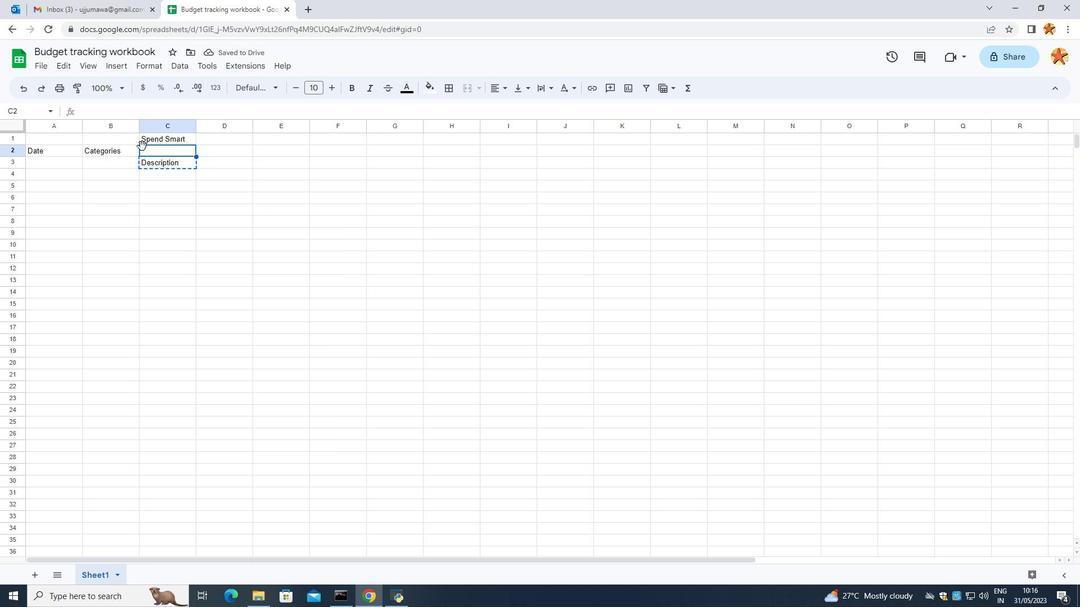 
Action: Mouse pressed right at (142, 146)
Screenshot: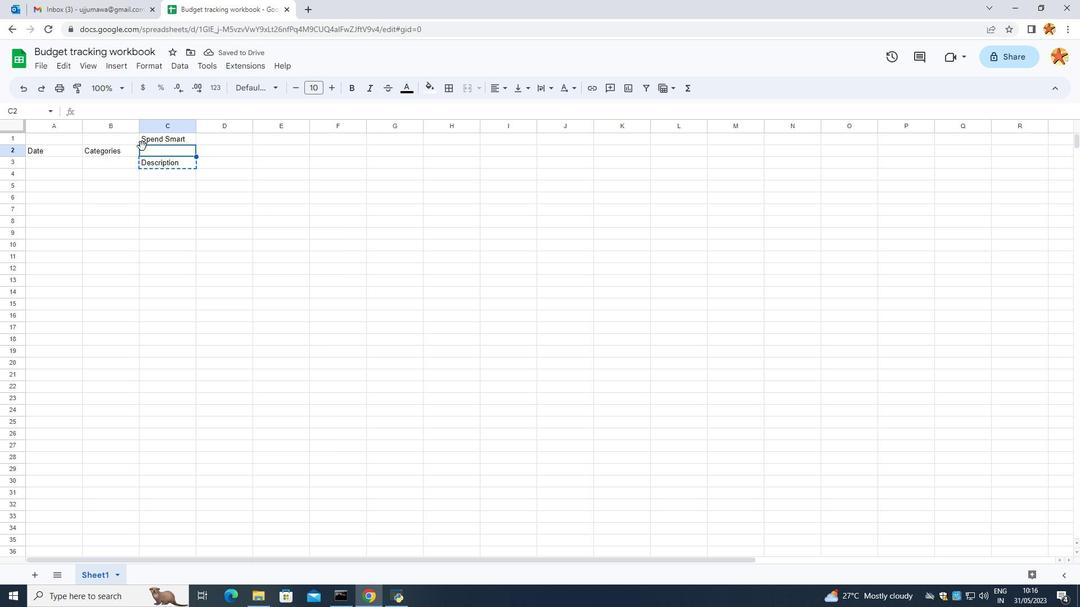 
Action: Mouse moved to (156, 194)
Screenshot: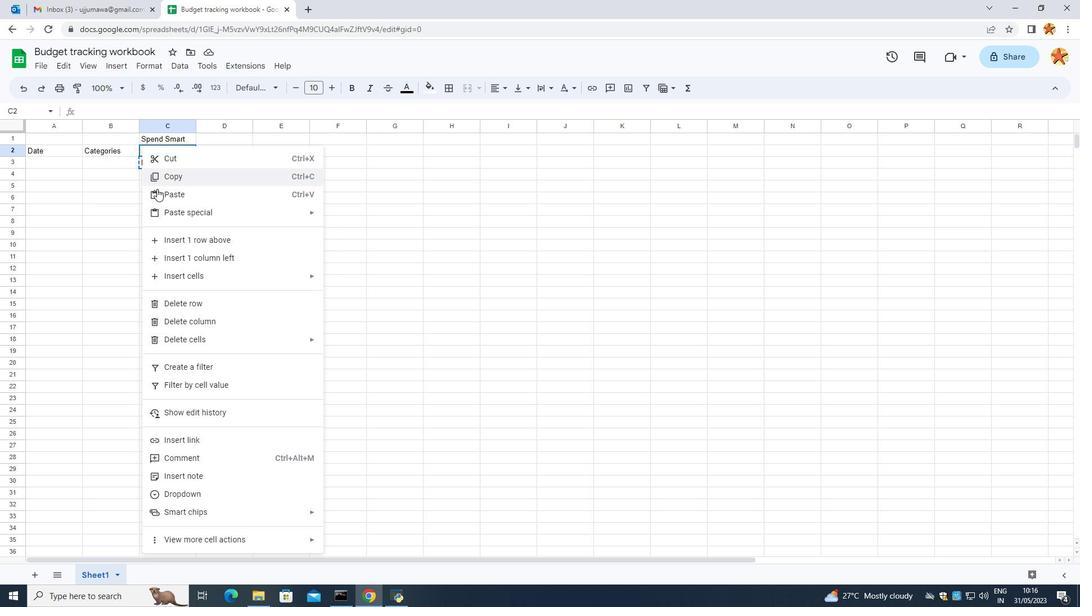 
Action: Mouse pressed left at (156, 194)
Screenshot: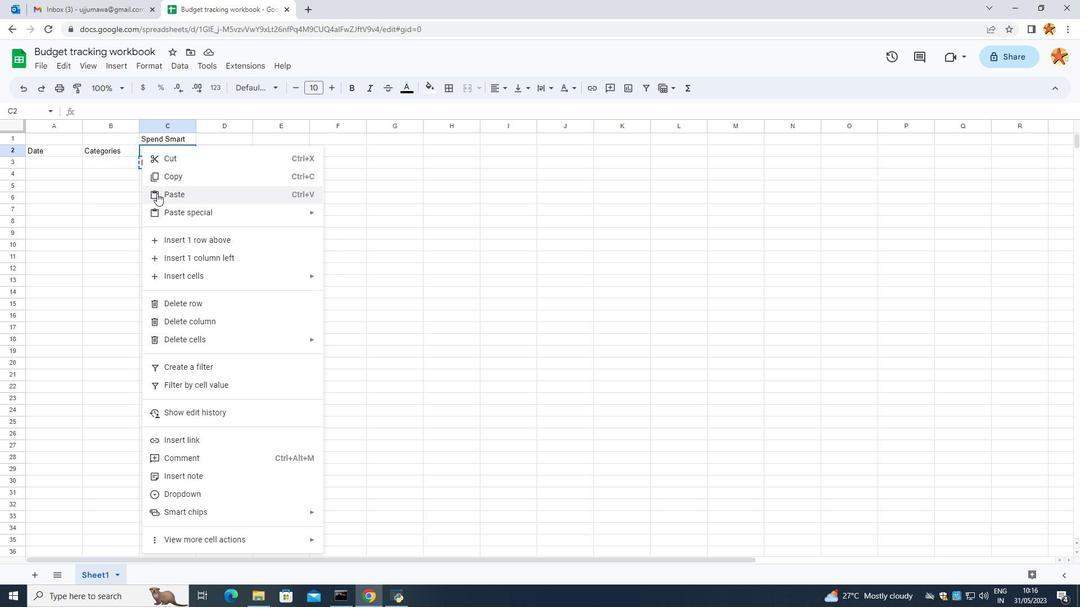 
Action: Mouse moved to (221, 152)
Screenshot: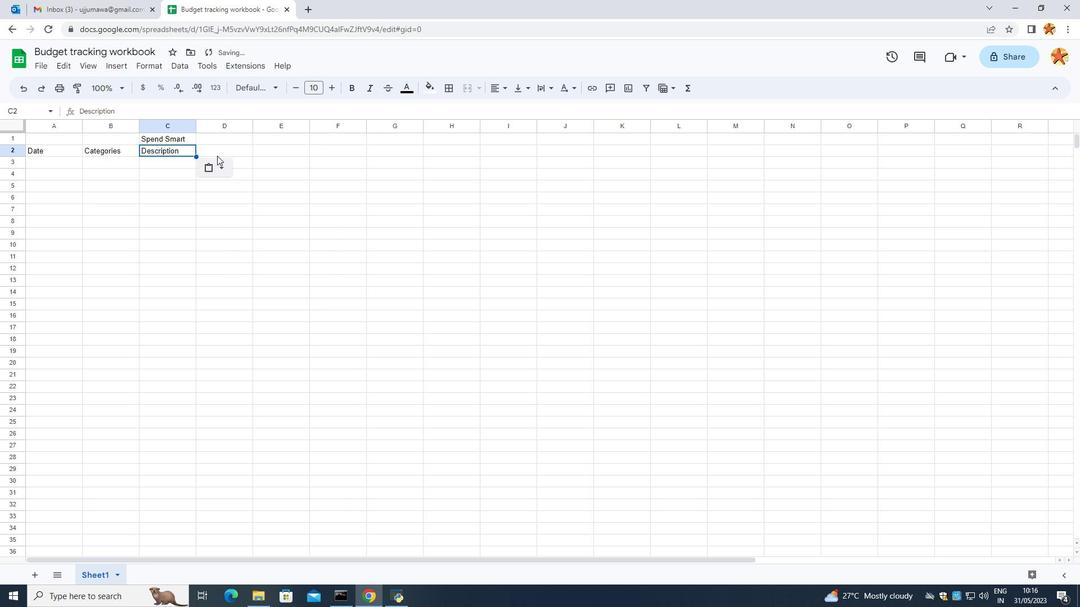 
Action: Mouse pressed left at (221, 152)
Screenshot: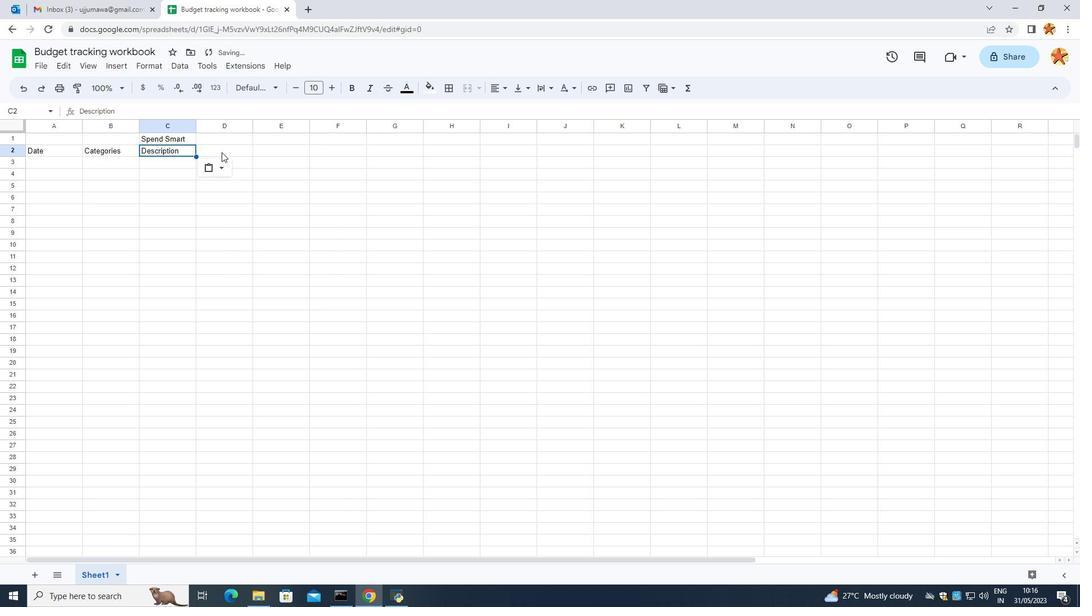 
Action: Mouse moved to (221, 154)
Screenshot: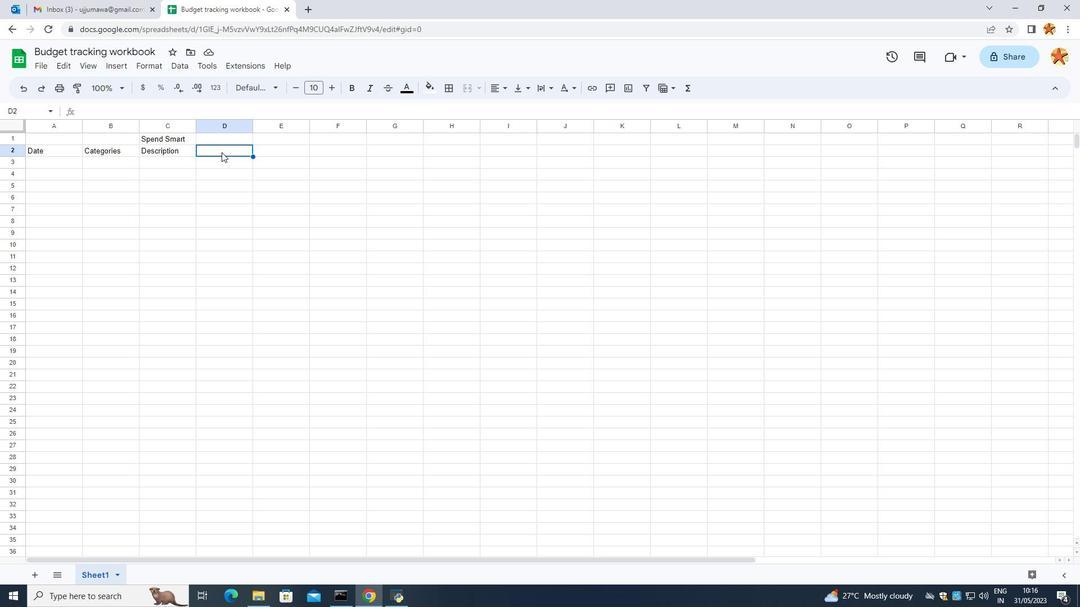 
Action: Key pressed <Key.caps_lock>A<Key.caps_lock>mount
Screenshot: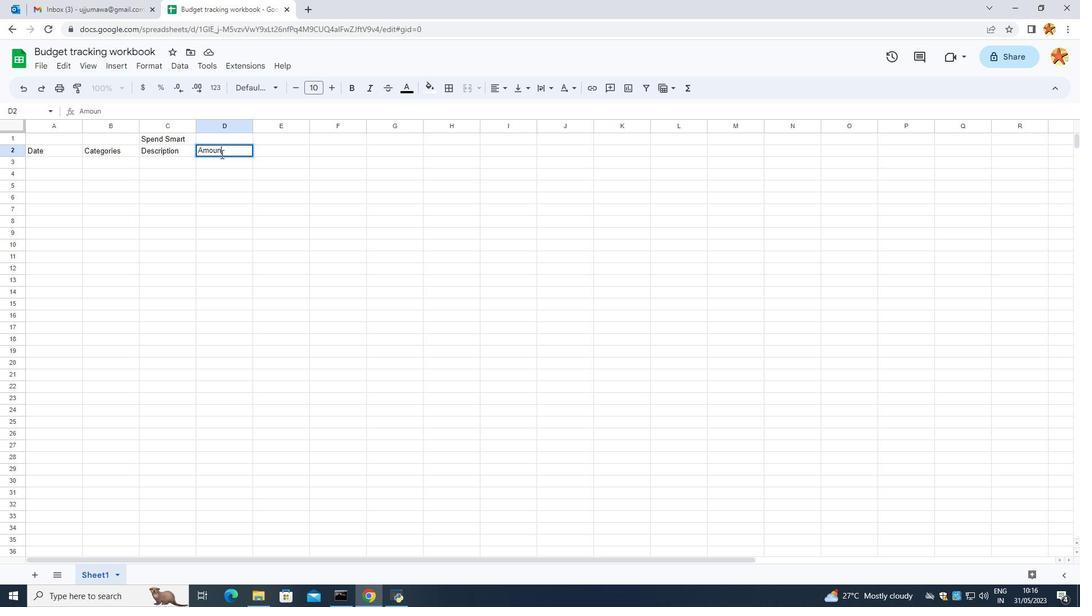 
Action: Mouse moved to (204, 209)
Screenshot: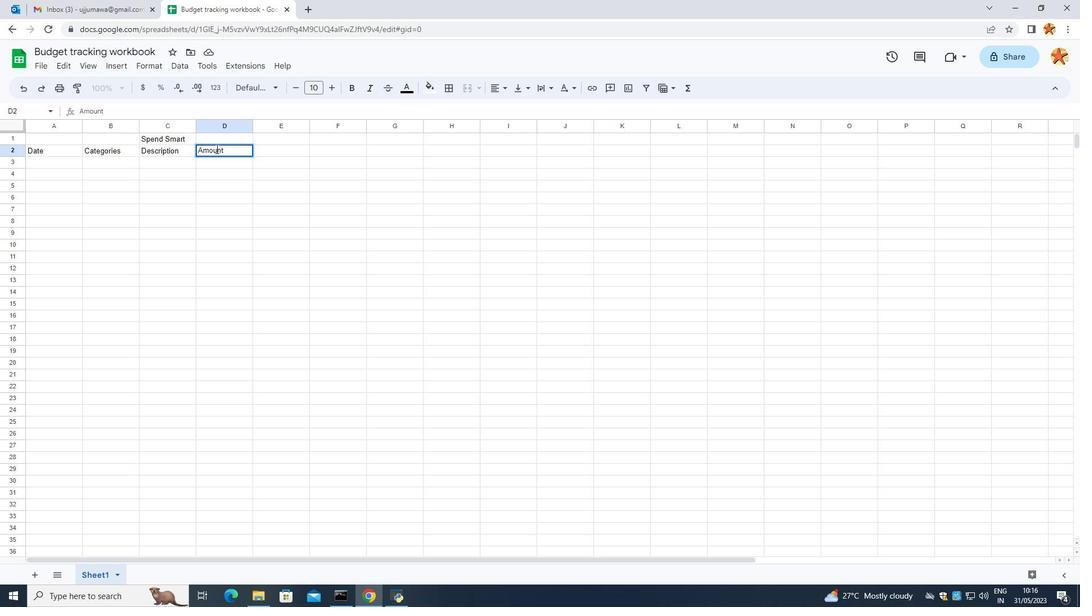 
Action: Mouse pressed left at (204, 209)
Screenshot: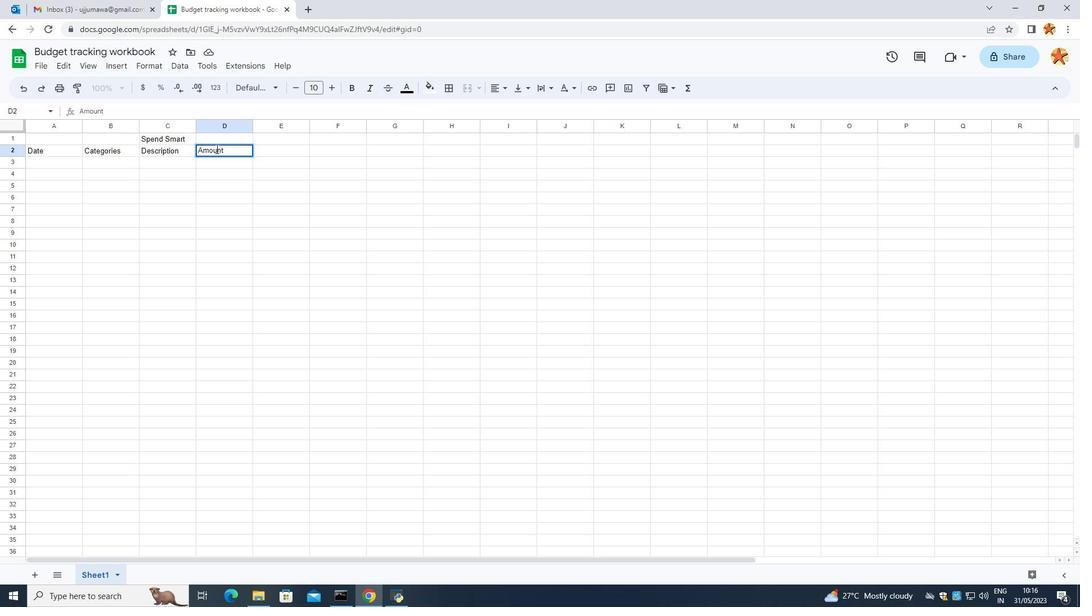 
Action: Mouse moved to (55, 163)
Screenshot: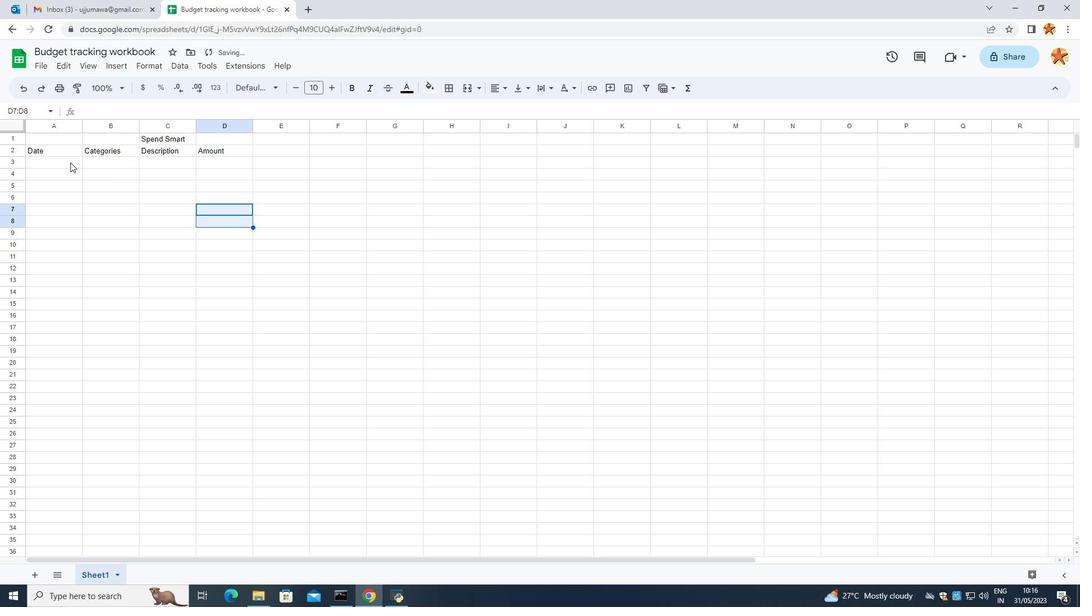 
Action: Mouse pressed left at (55, 163)
Screenshot: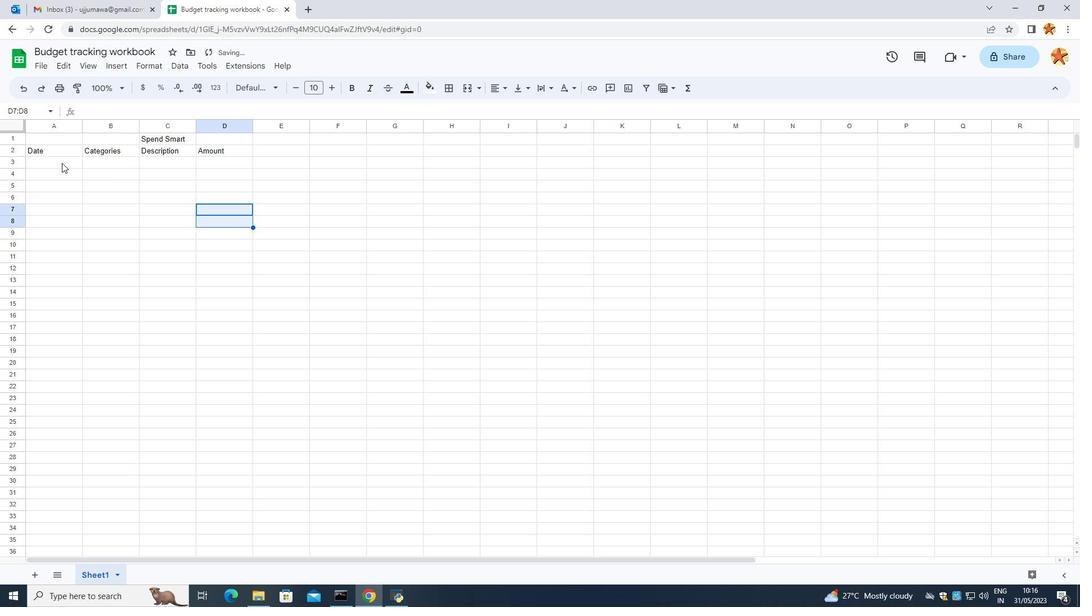 
Action: Mouse pressed left at (55, 163)
Screenshot: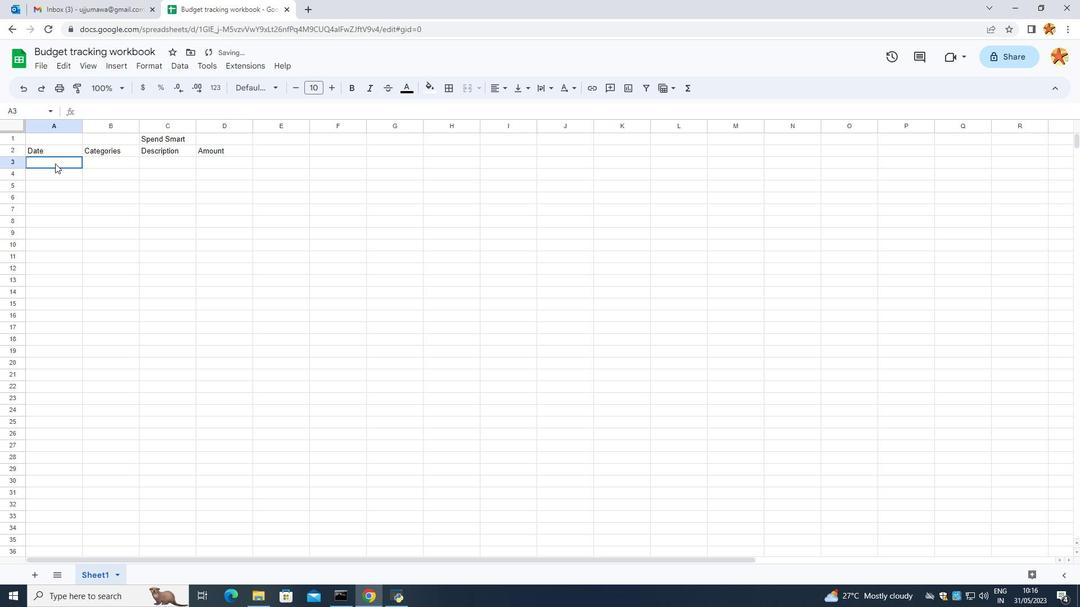 
Action: Mouse moved to (50, 165)
Screenshot: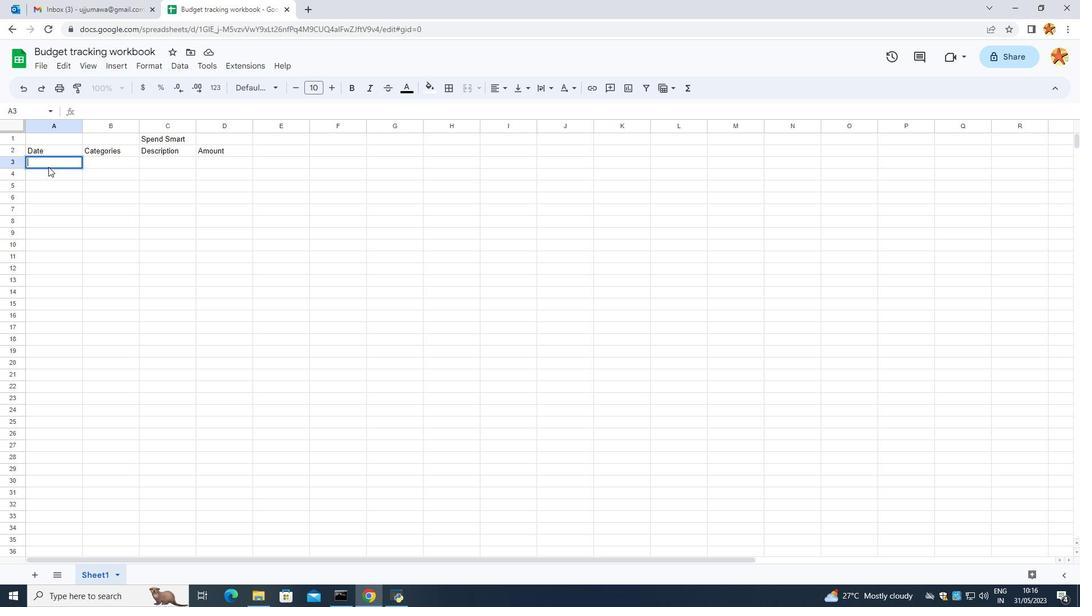 
Action: Key pressed 2023-05-01<Key.enter>2023-05-03<Key.enter>2023-05-9<Key.backspace>05<Key.enter>2023-05-10<Key.enter>2023-05-15<Key.enter>2023-05-20<Key.enter>203<Key.backspace>23-05-25<Key.enter>2023-05-31<Key.enter>
Screenshot: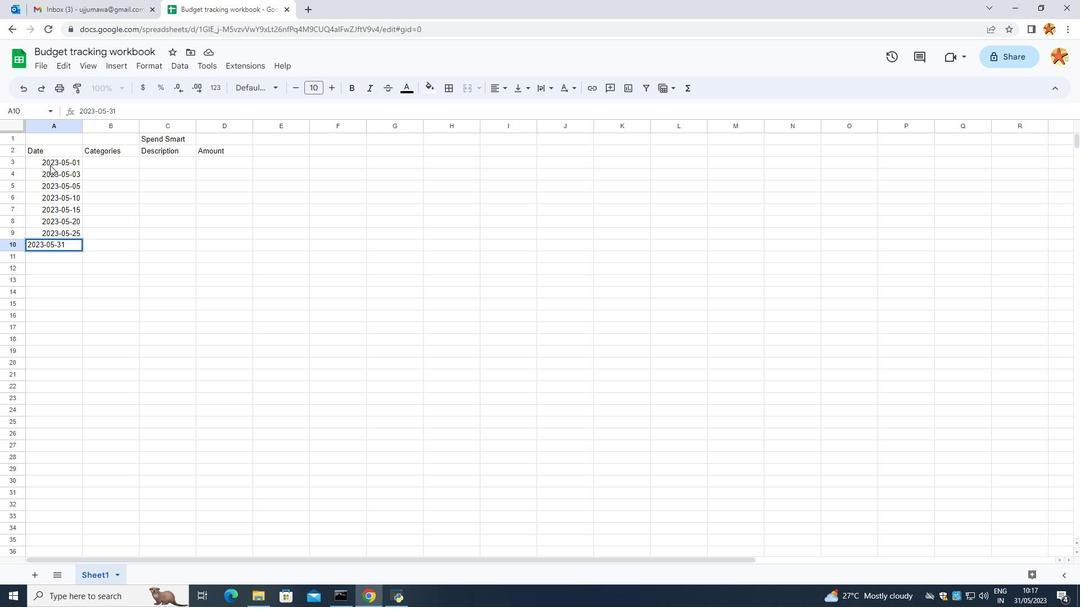 
Action: Mouse moved to (235, 258)
Screenshot: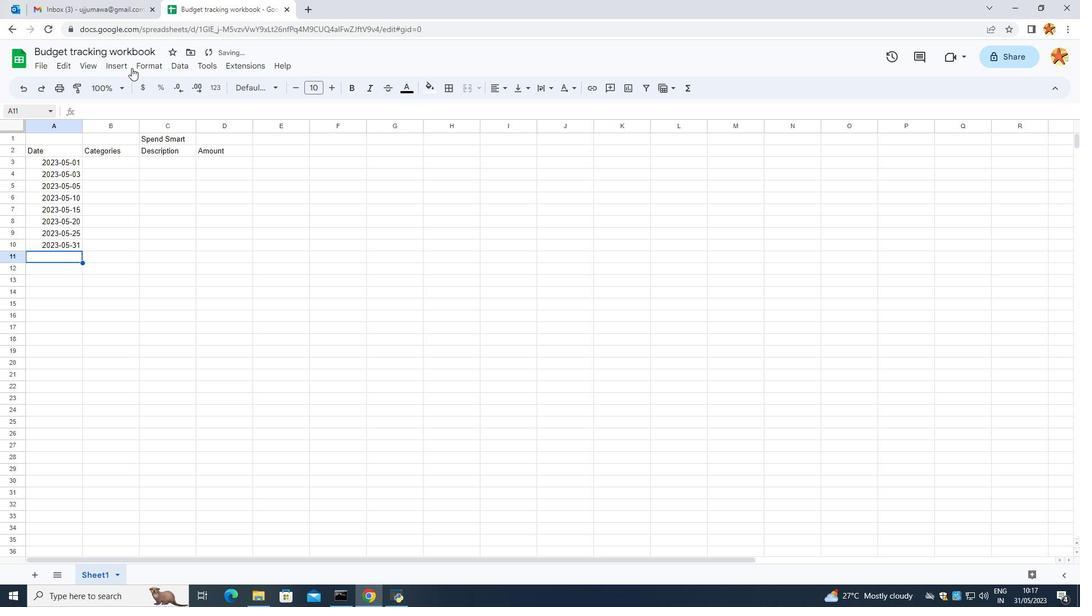 
Action: Mouse pressed left at (235, 258)
Screenshot: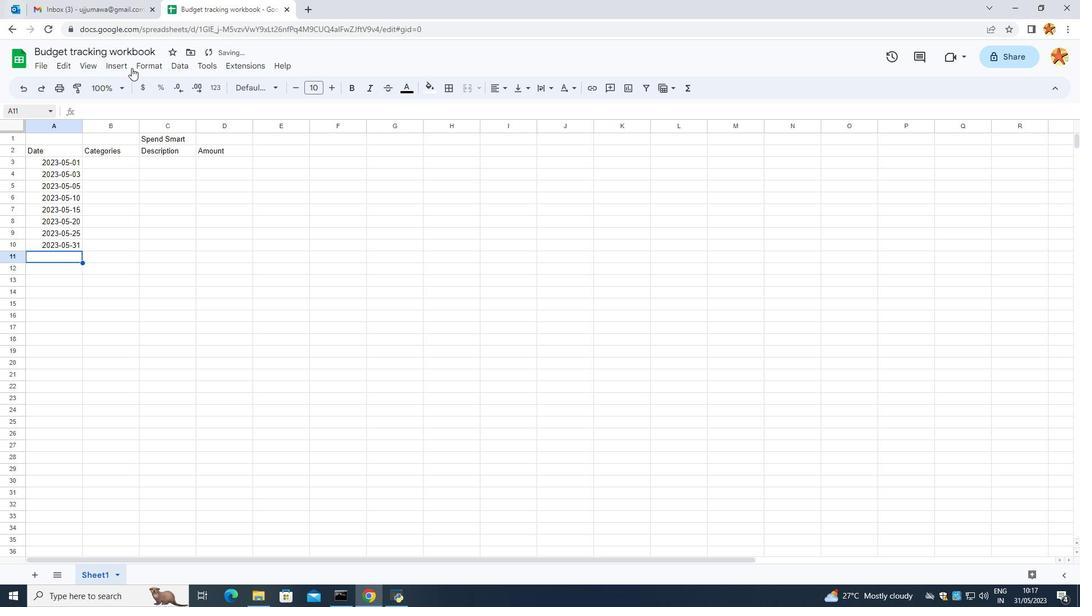 
Action: Mouse moved to (48, 136)
Screenshot: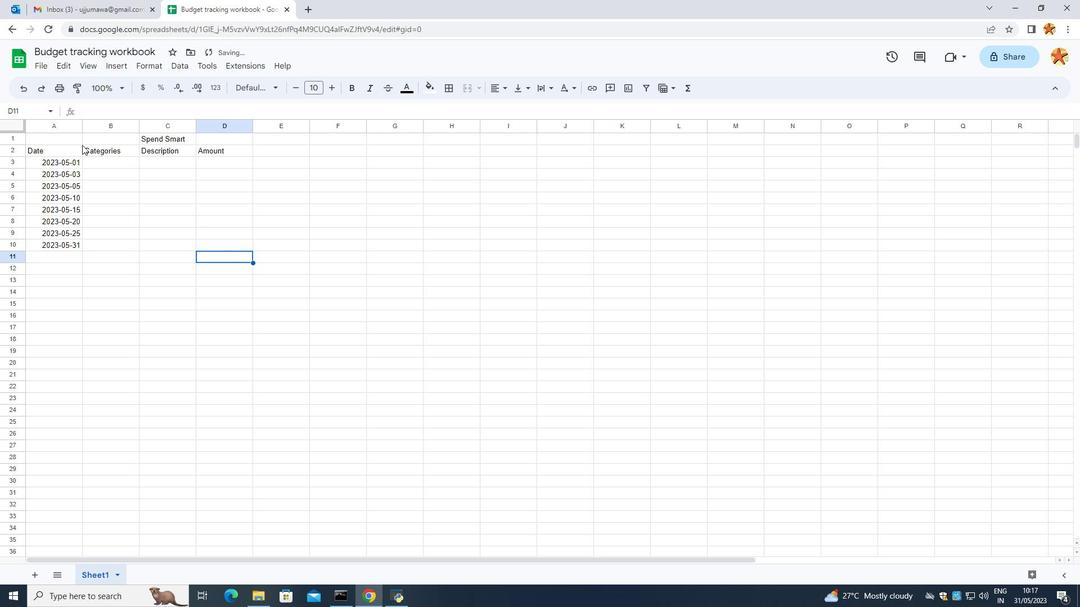 
Action: Mouse pressed left at (48, 136)
Screenshot: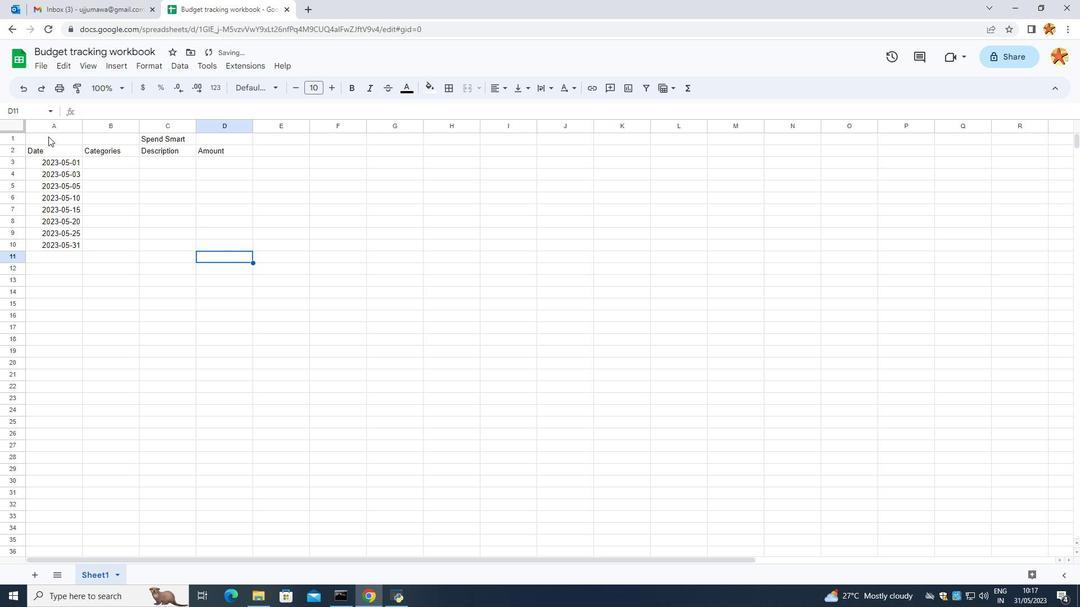 
Action: Mouse moved to (83, 128)
Screenshot: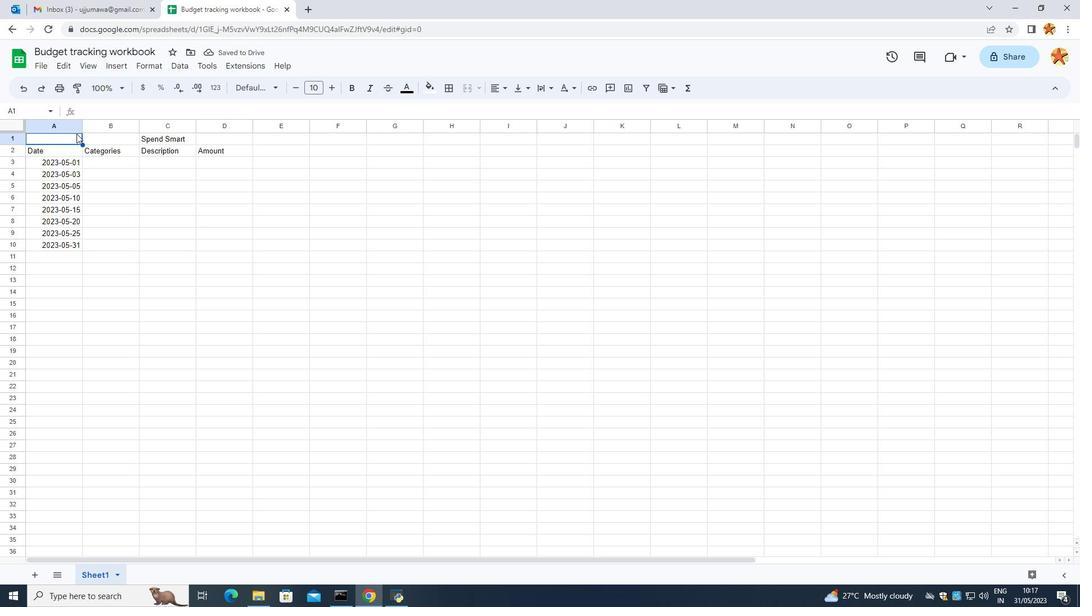 
Action: Mouse pressed left at (83, 128)
Screenshot: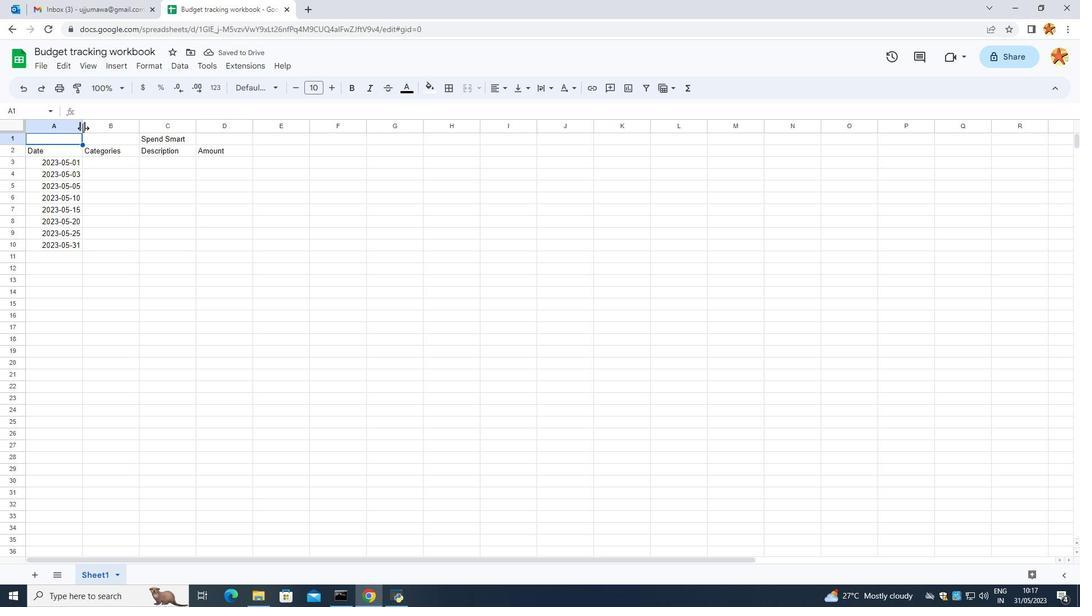 
Action: Mouse moved to (101, 141)
Screenshot: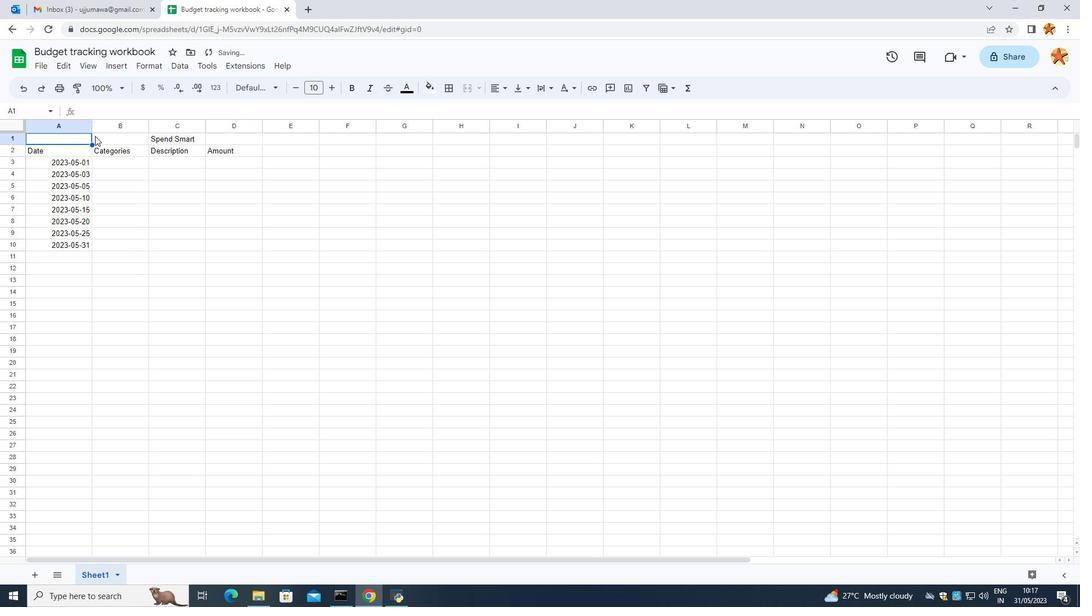 
Action: Mouse pressed left at (101, 141)
Screenshot: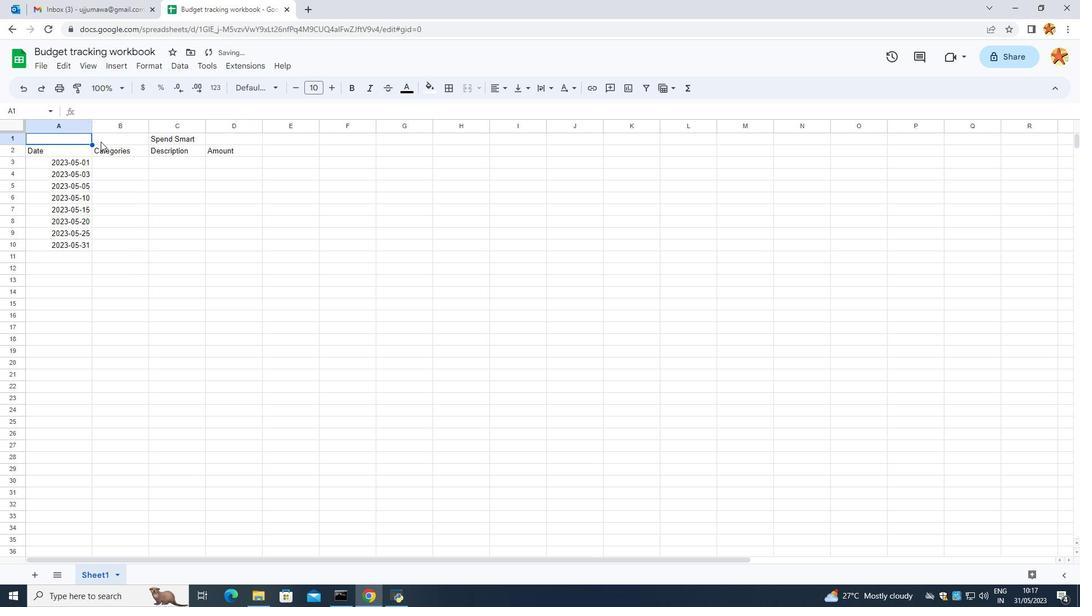 
Action: Mouse moved to (149, 124)
Screenshot: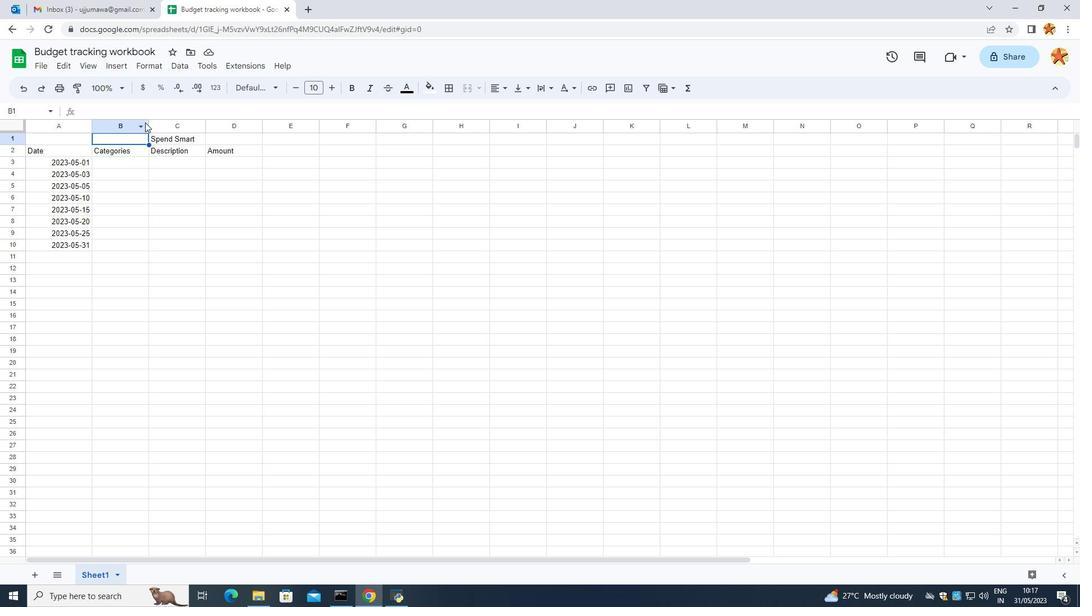 
Action: Mouse pressed left at (149, 124)
Screenshot: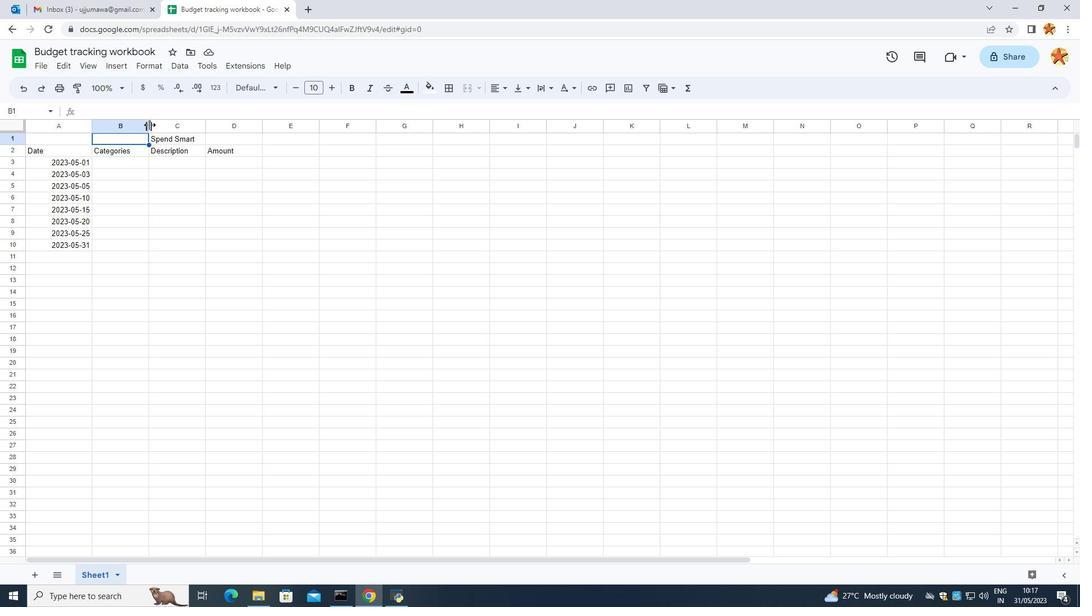 
Action: Mouse moved to (221, 128)
Screenshot: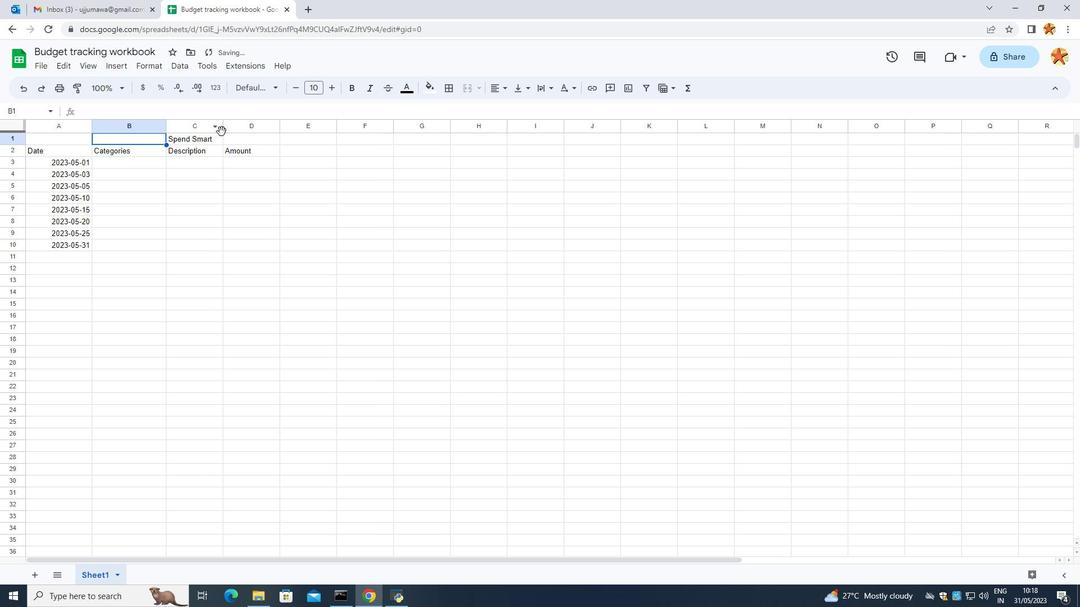 
Action: Mouse pressed left at (221, 128)
Screenshot: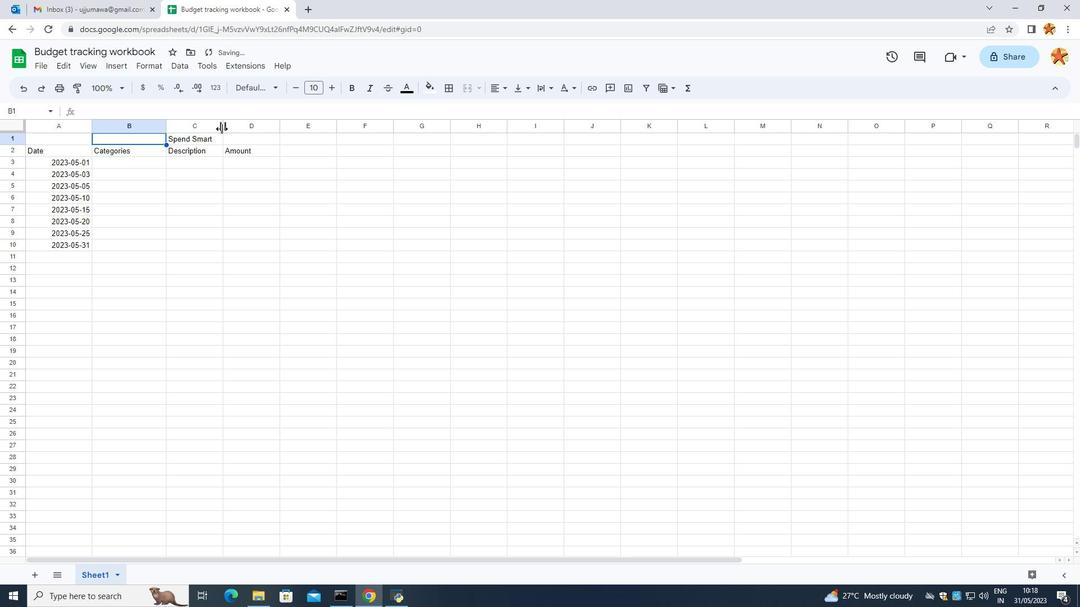 
Action: Mouse moved to (217, 147)
Screenshot: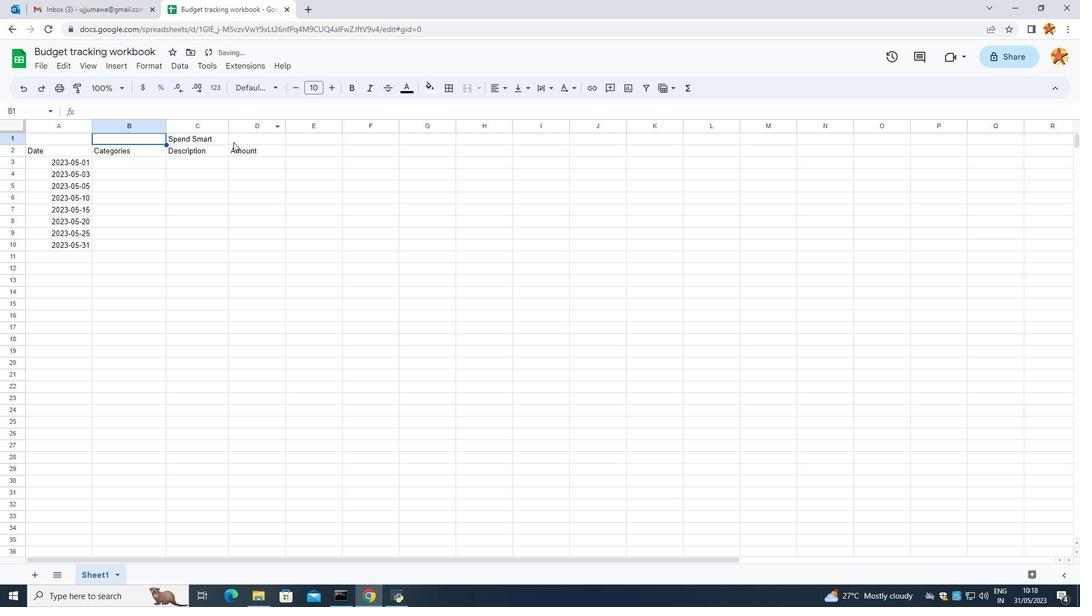 
Action: Mouse pressed left at (217, 147)
Screenshot: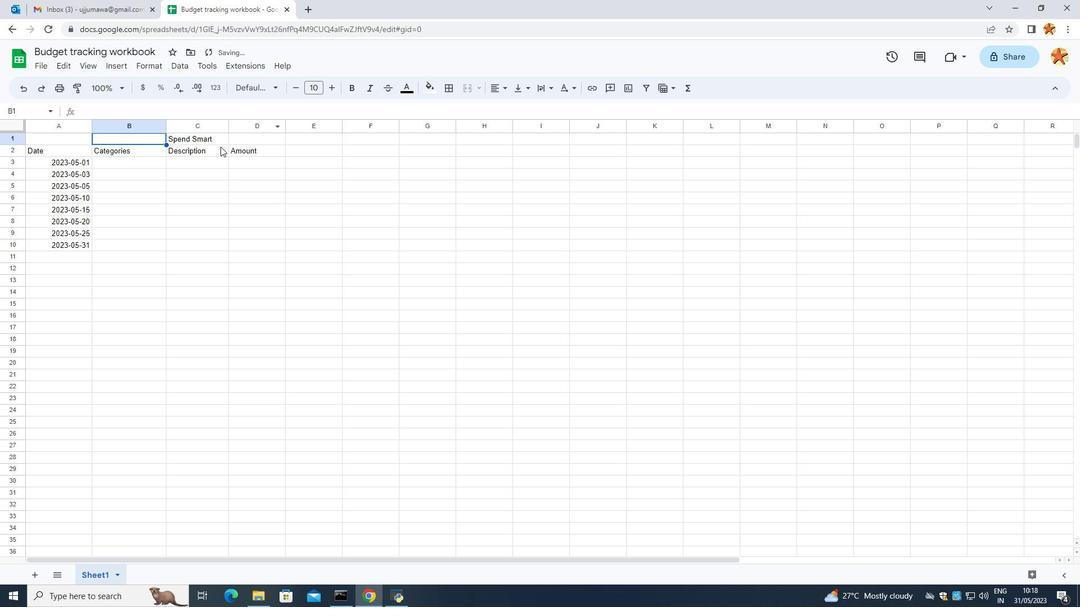 
Action: Mouse moved to (133, 158)
Screenshot: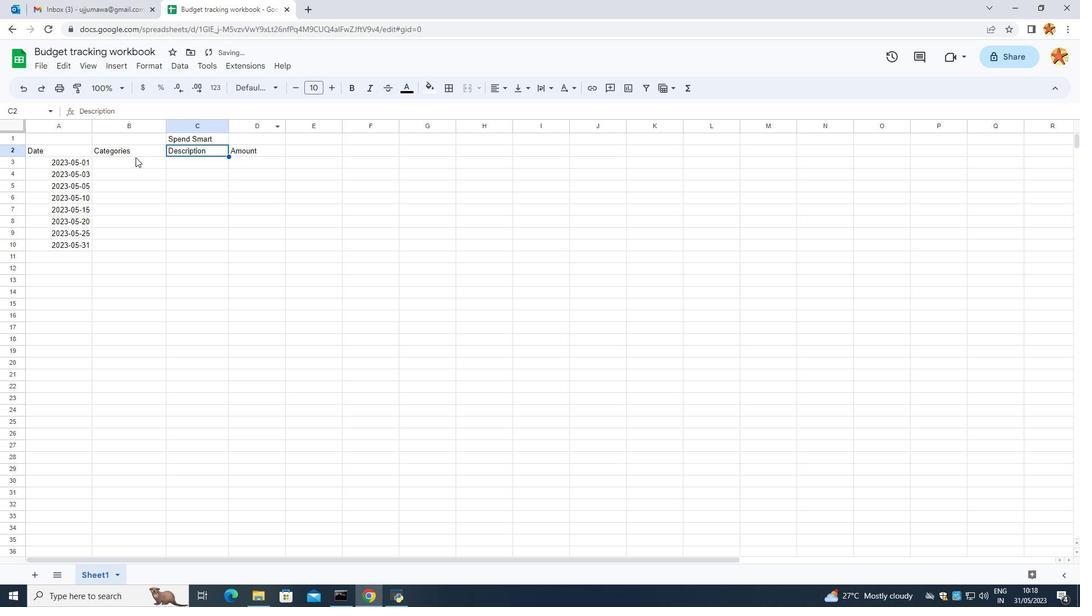 
Action: Mouse pressed left at (133, 158)
Screenshot: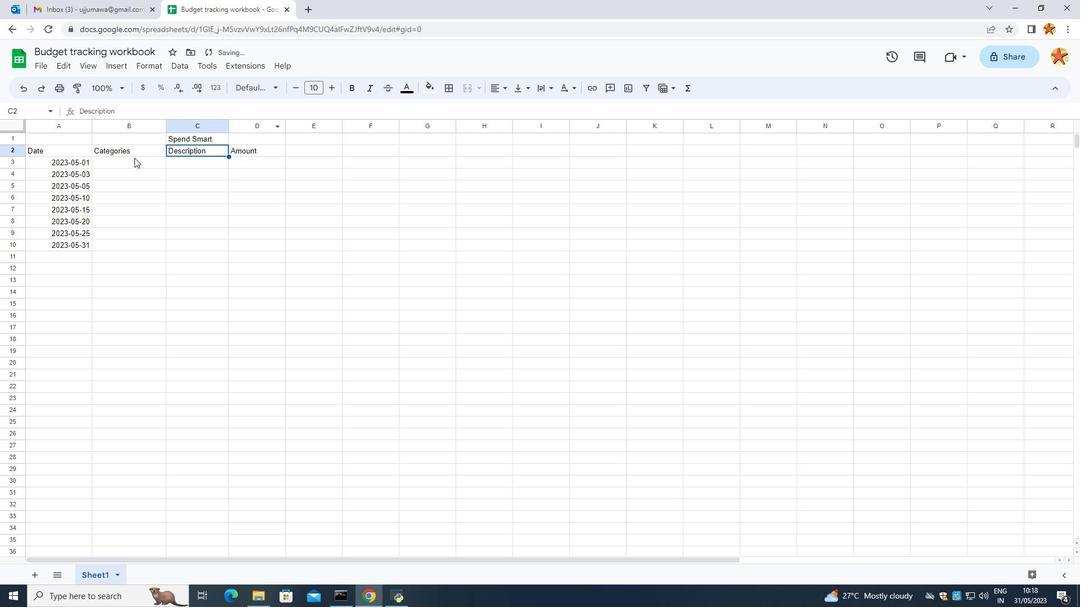 
Action: Mouse pressed left at (133, 158)
Screenshot: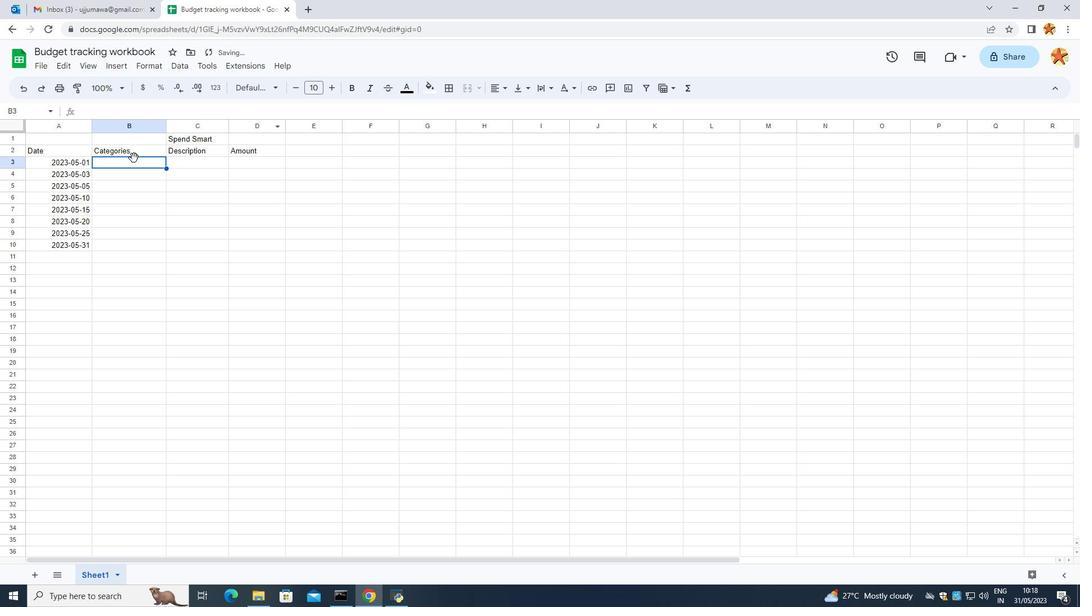 
Action: Mouse moved to (127, 165)
Screenshot: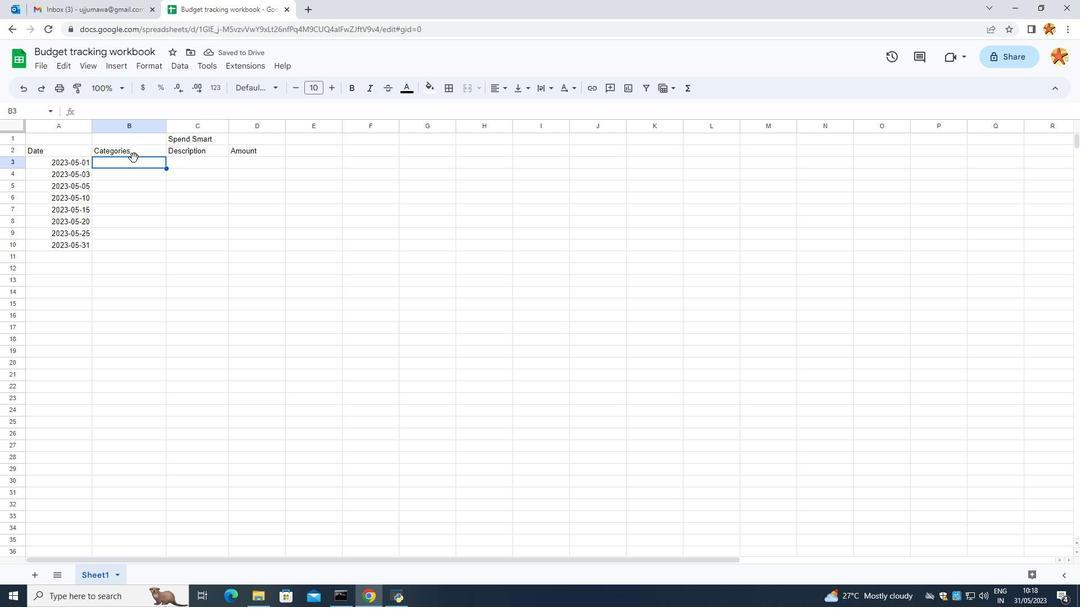 
Action: Mouse pressed left at (127, 165)
Screenshot: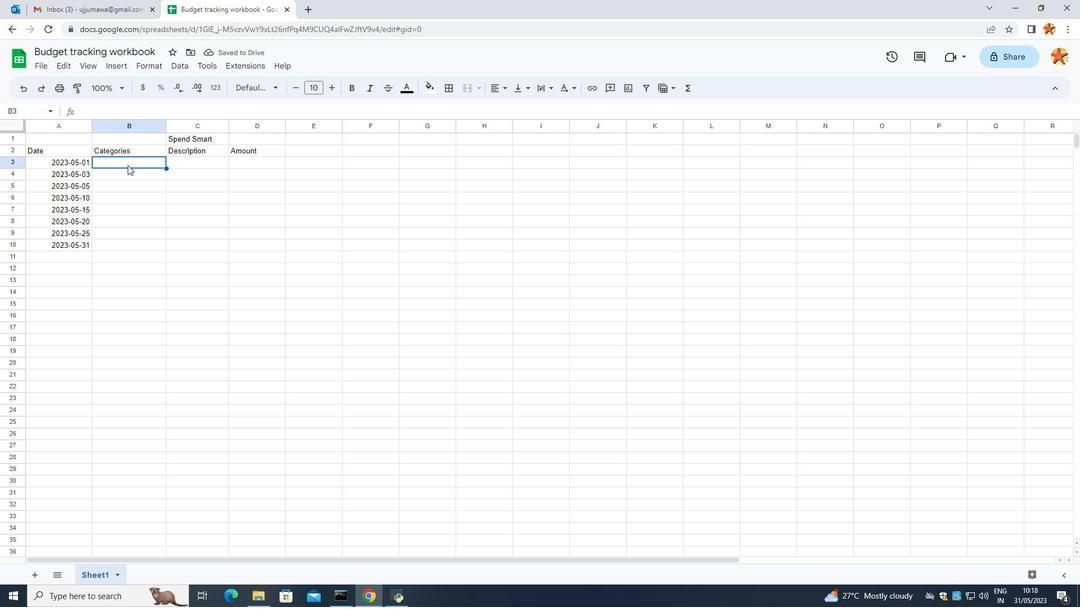 
Action: Mouse pressed left at (127, 165)
Screenshot: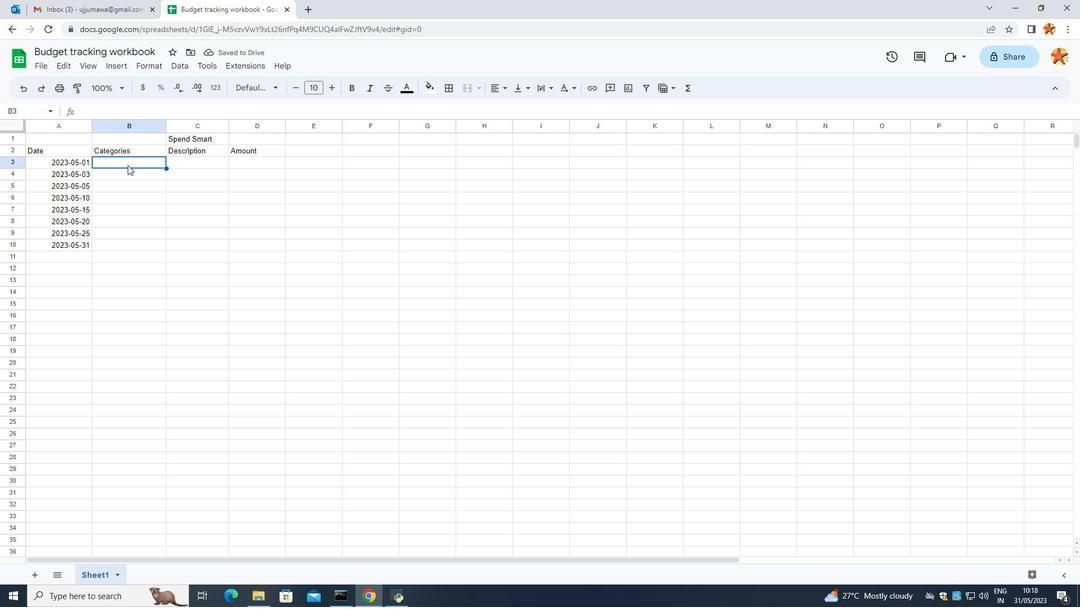 
Action: Mouse moved to (114, 161)
Screenshot: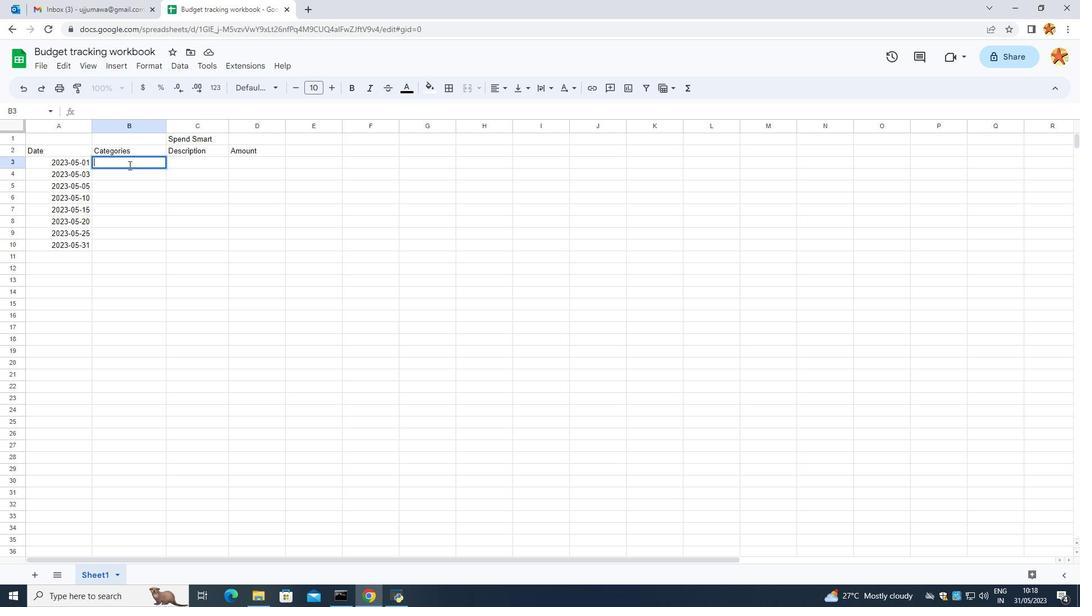 
Action: Key pressed <Key.caps_lock>G<Key.caps_lock>roceries<Key.enter><Key.caps_lock>D<Key.caps_lock>ining<Key.space><Key.caps_lock>O<Key.caps_lock>ut<Key.enter><Key.caps_lock>T<Key.caps_lock>ranbspoo<Key.backspace><Key.backspace>ot<Key.backspace>rtation<Key.enter>
Screenshot: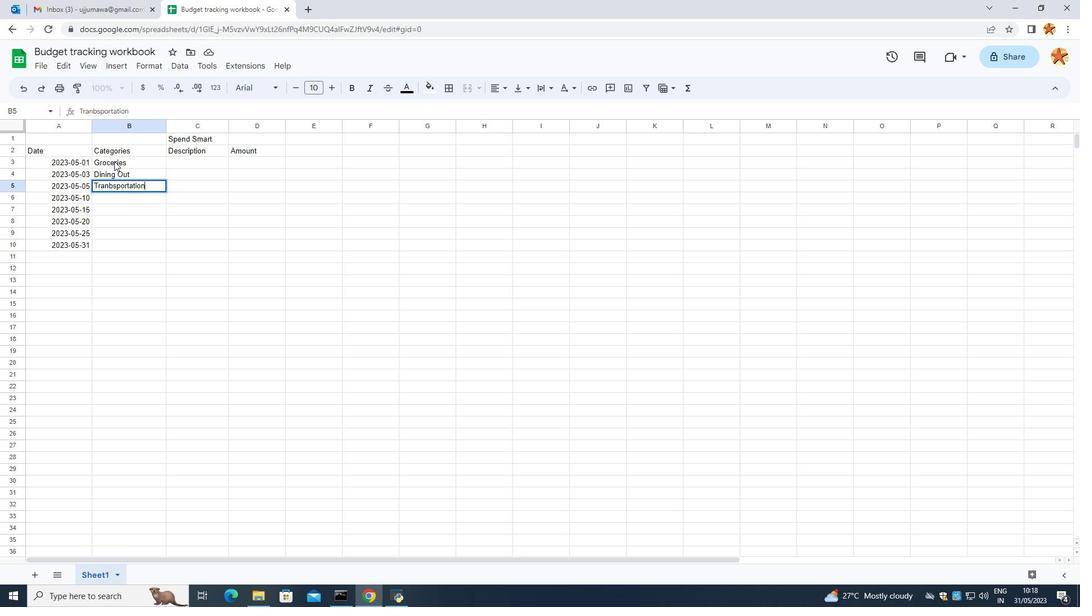 
Action: Mouse moved to (162, 177)
Screenshot: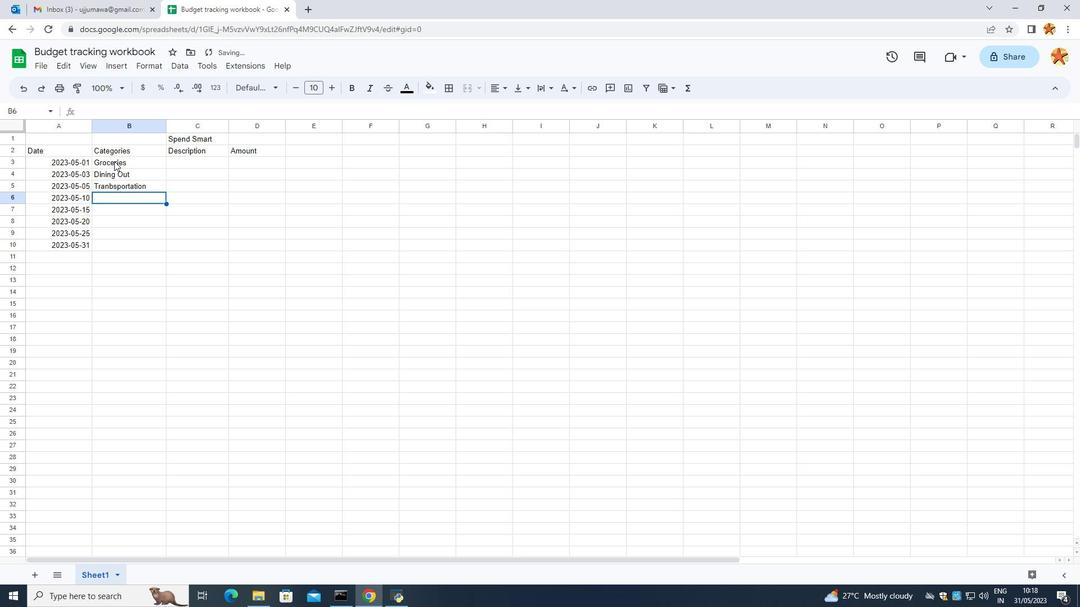 
Action: Key pressed <Key.caps_lock>E<Key.caps_lock>ntertainment<Key.enter><Key.caps_lock>S<Key.caps_lock>hopping<Key.space><Key.enter><Key.caps_lock>U<Key.caps_lock>tilities<Key.shift_r><Key.caps_lock>H<Key.caps_lock>ealth<Key.enter>
Screenshot: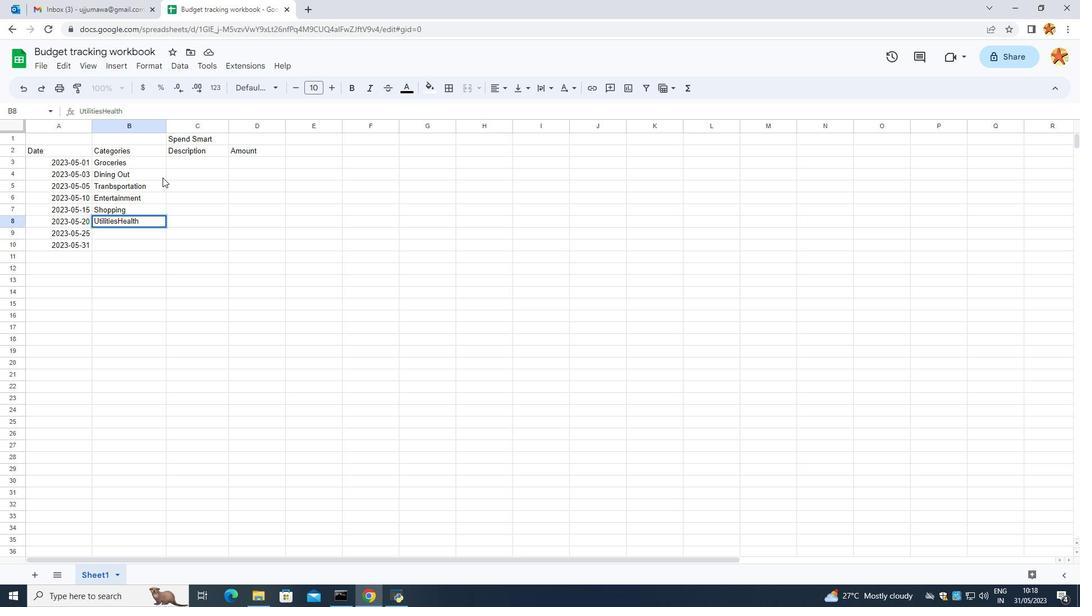 
Action: Mouse scrolled (162, 178) with delta (0, 0)
Screenshot: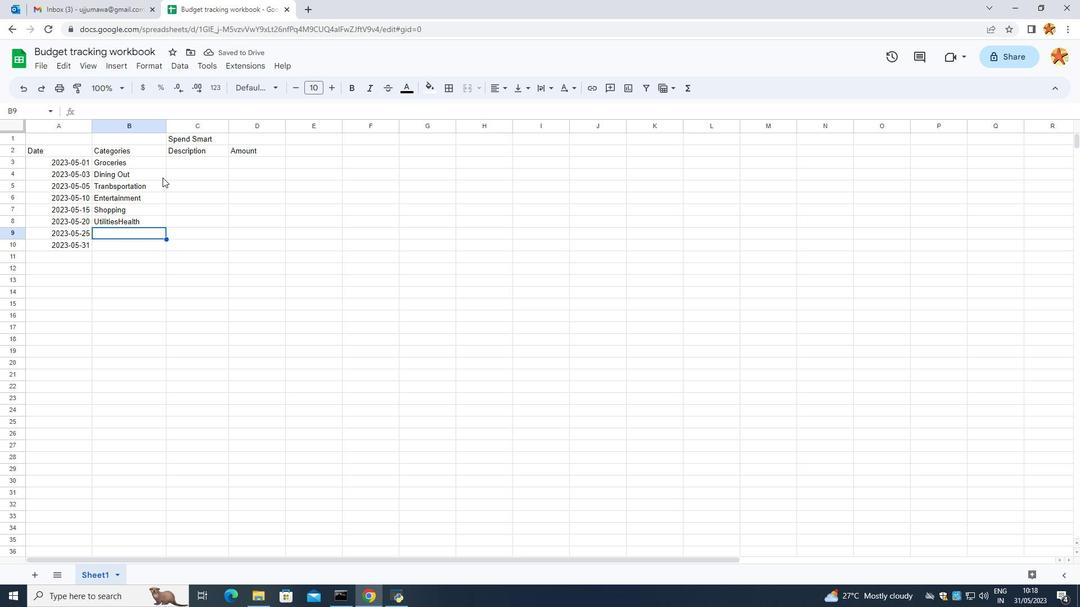 
Action: Mouse moved to (124, 221)
Screenshot: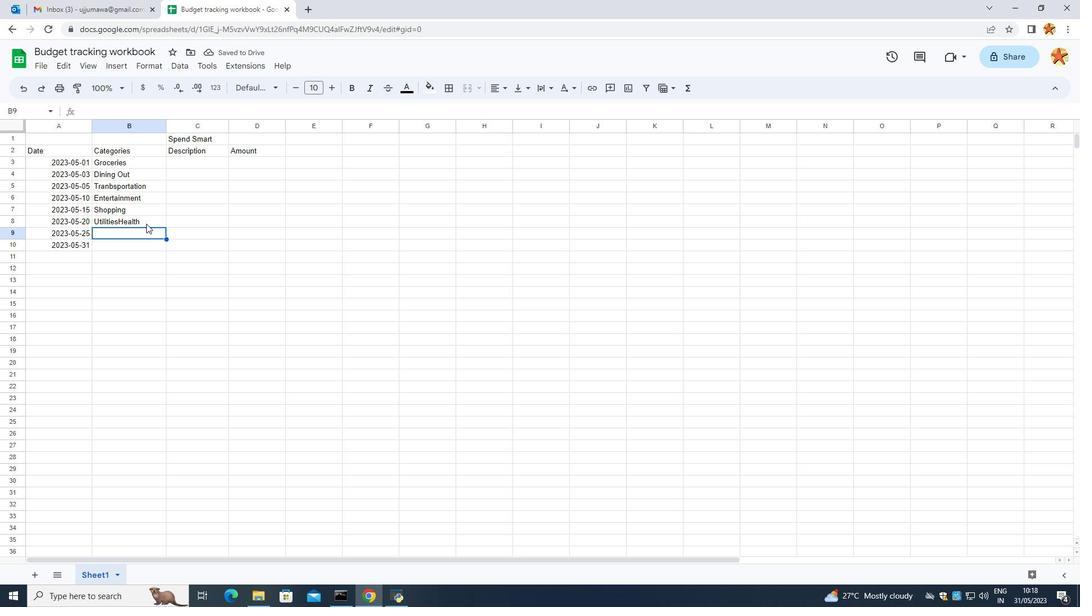 
Action: Mouse pressed left at (124, 221)
Screenshot: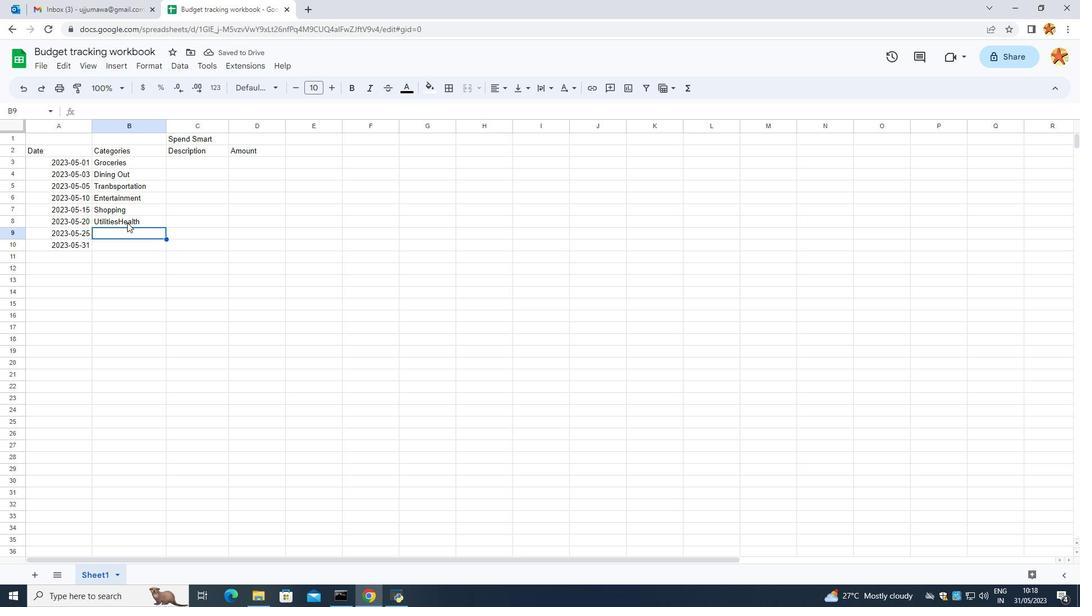 
Action: Mouse moved to (125, 218)
Screenshot: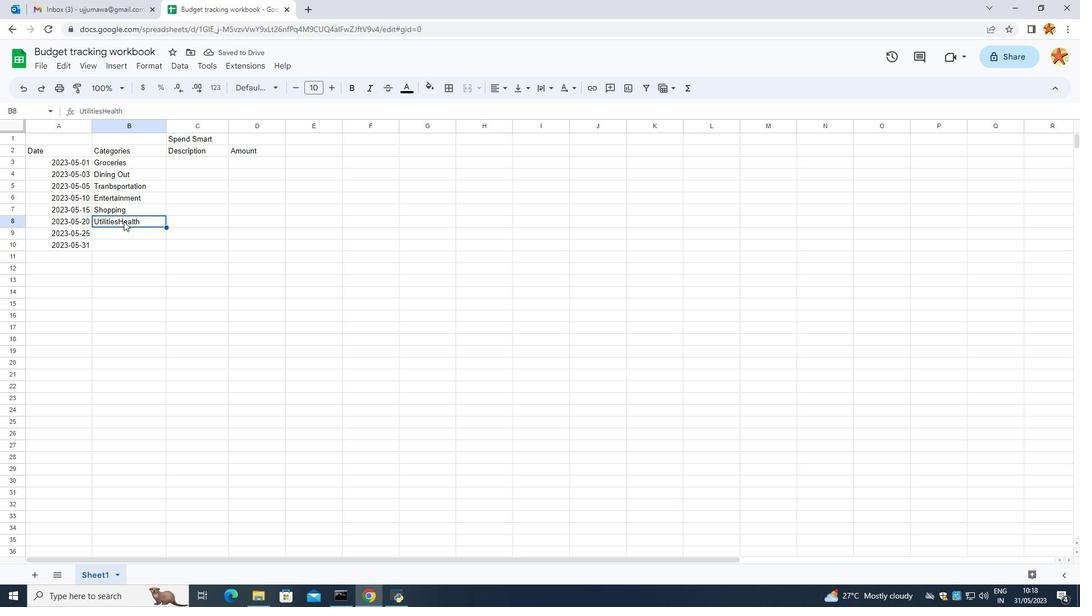 
Action: Mouse pressed left at (125, 218)
Screenshot: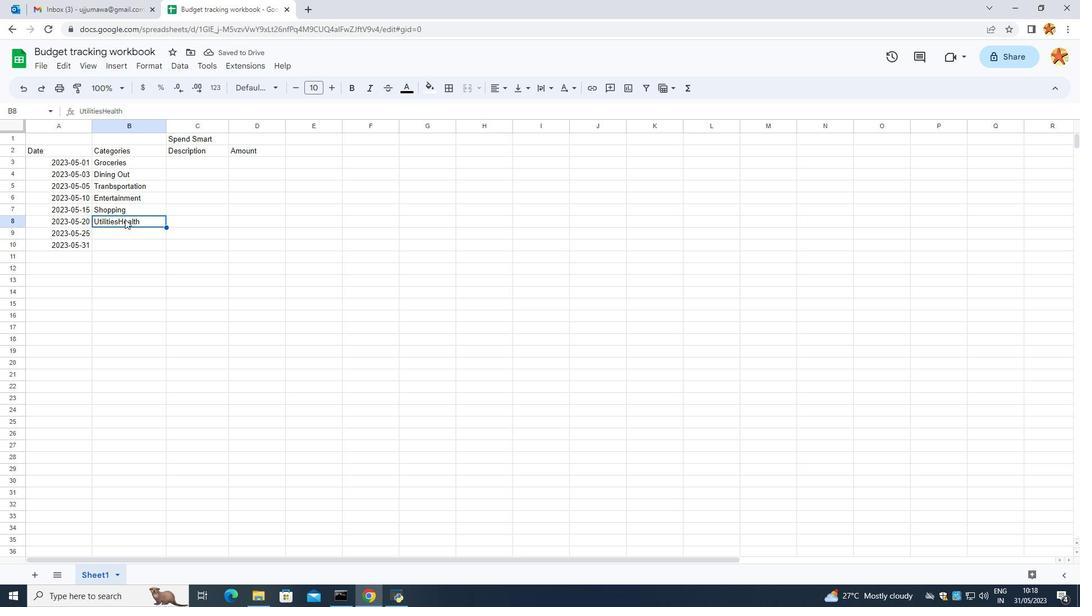 
Action: Mouse pressed left at (125, 218)
Screenshot: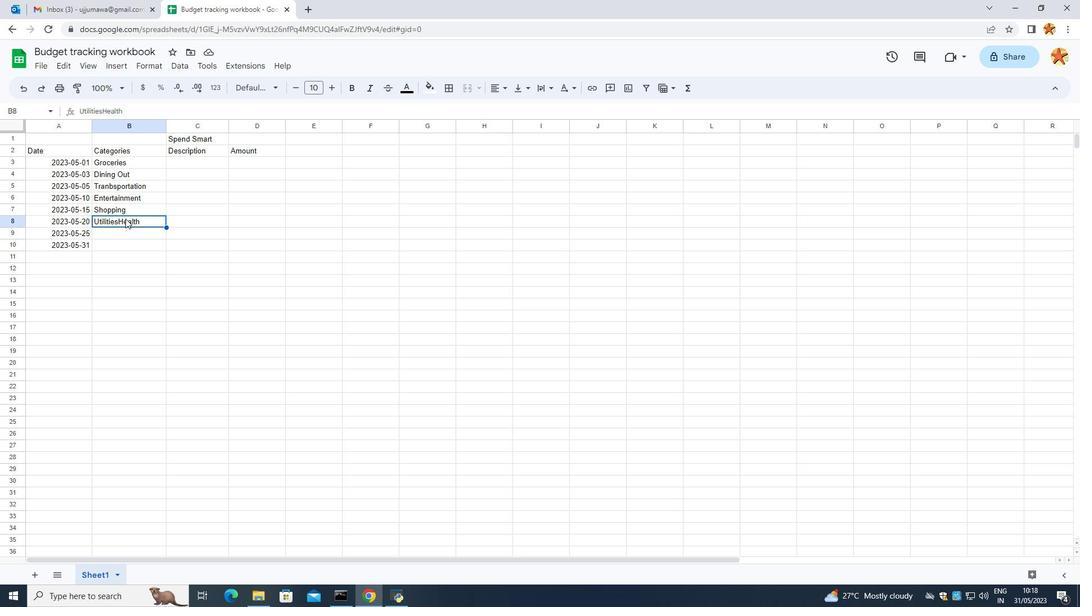 
Action: Mouse moved to (136, 218)
Screenshot: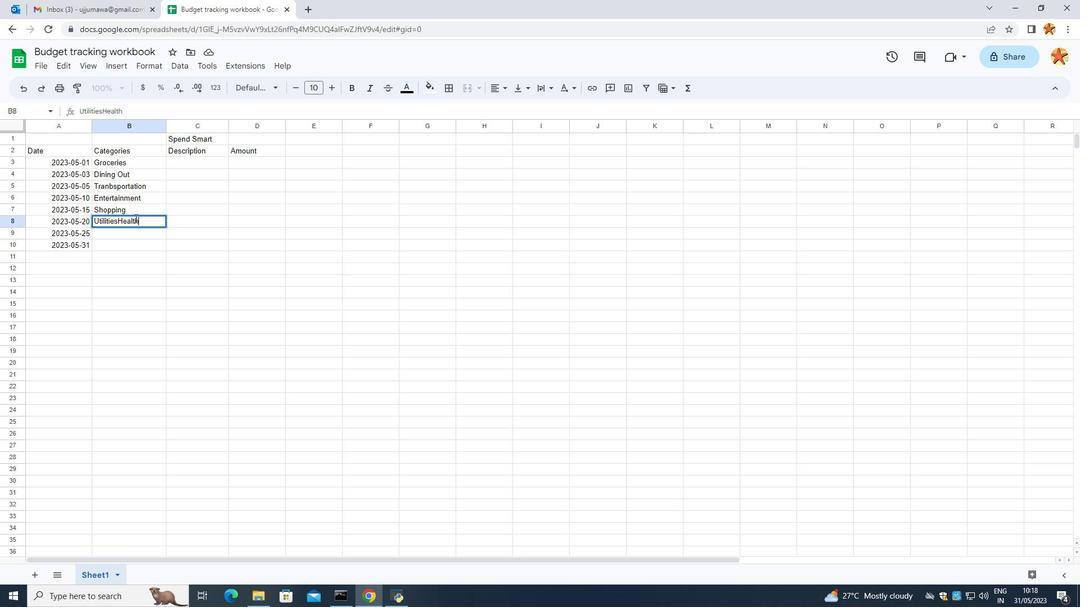 
Action: Mouse pressed left at (136, 218)
Screenshot: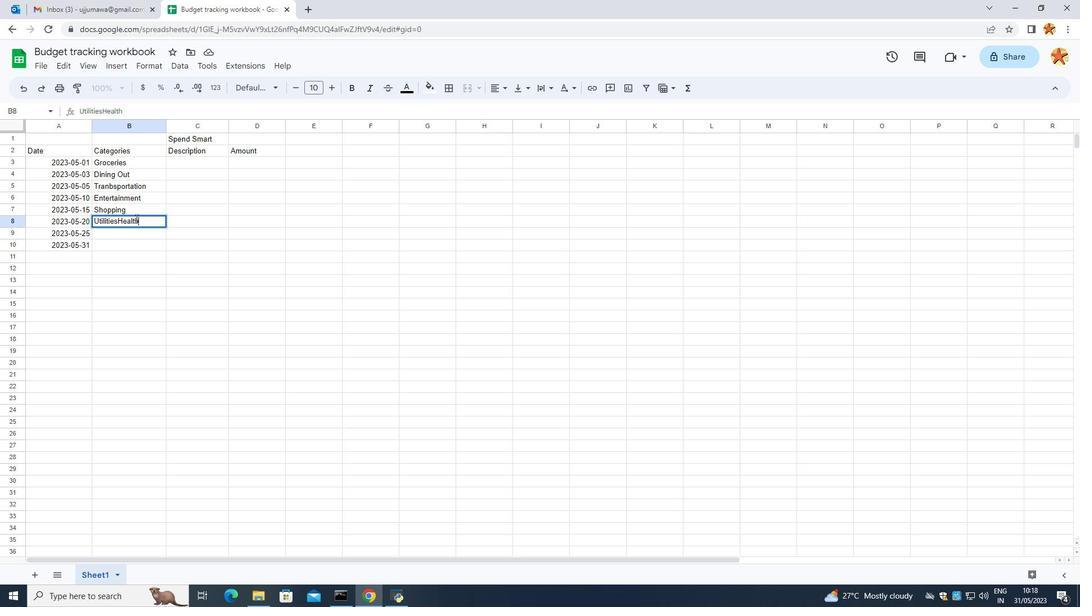 
Action: Mouse moved to (139, 217)
Screenshot: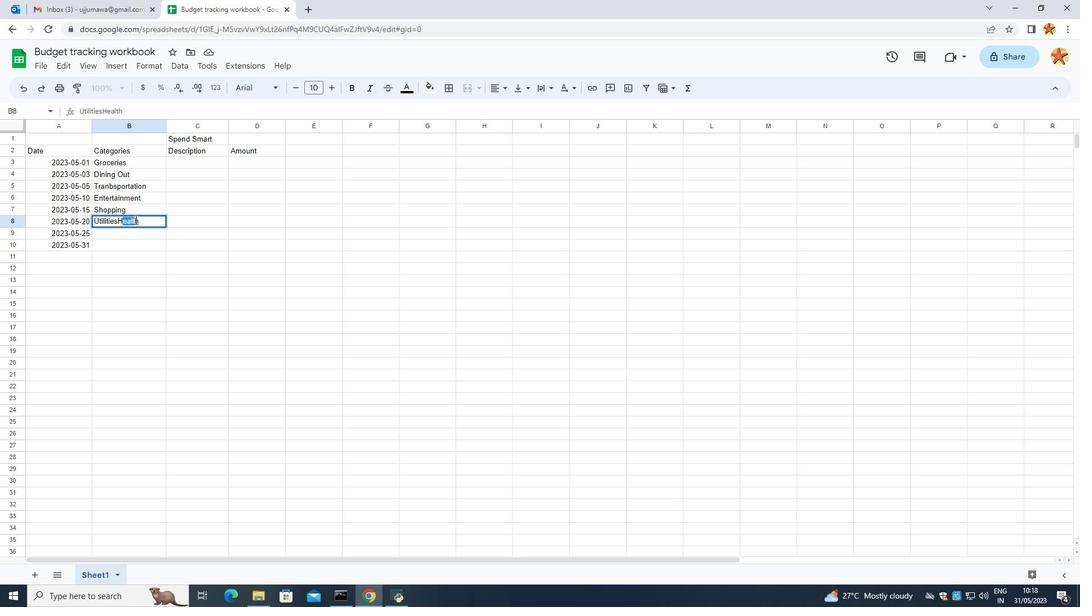 
Action: Mouse pressed left at (139, 217)
Screenshot: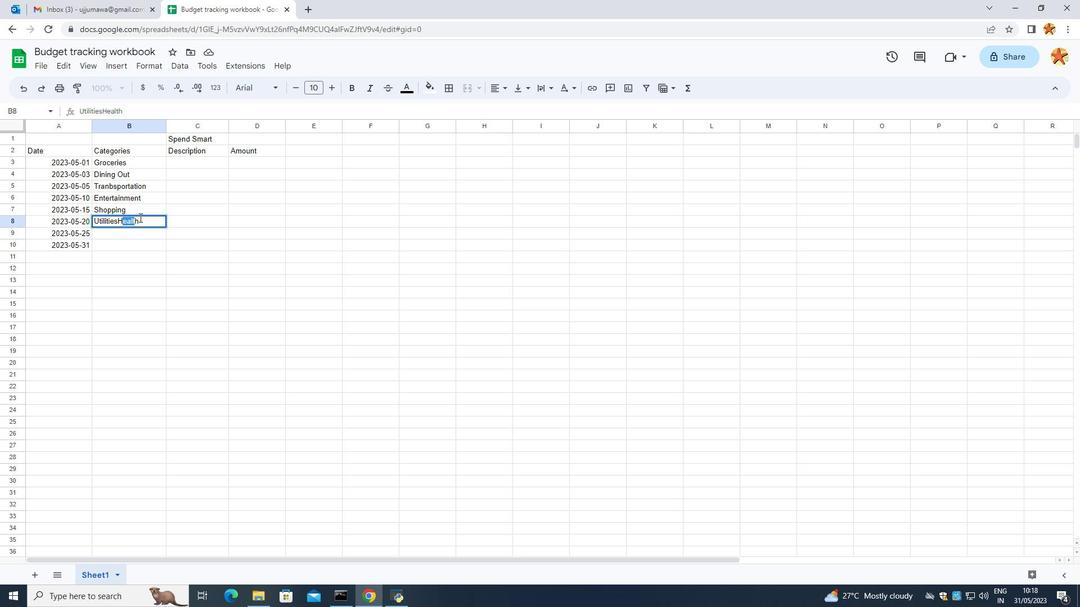 
Action: Mouse moved to (119, 219)
Screenshot: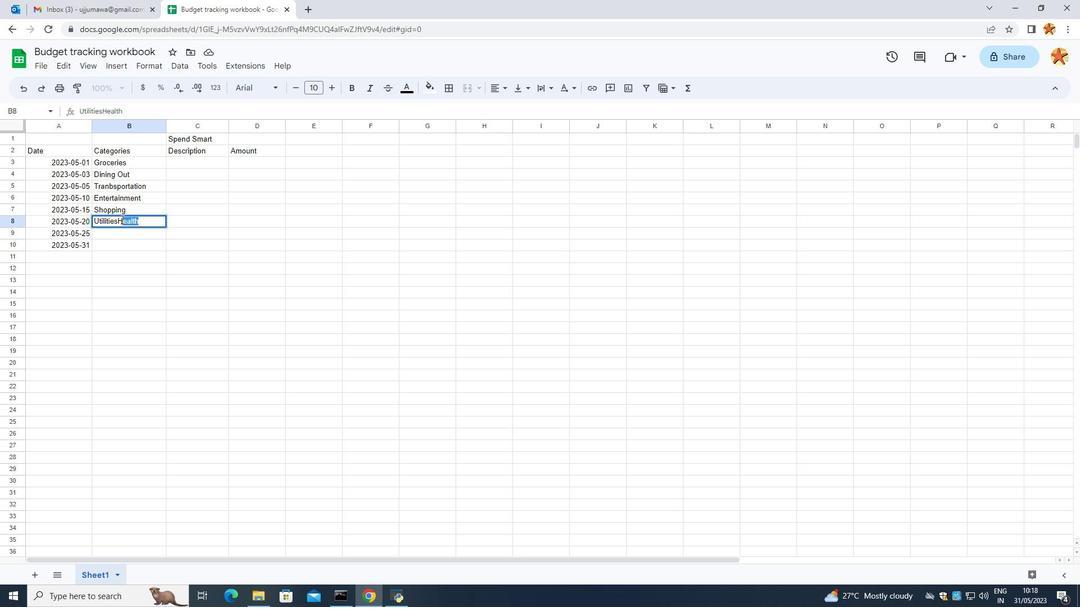 
Action: Mouse pressed right at (119, 219)
Screenshot: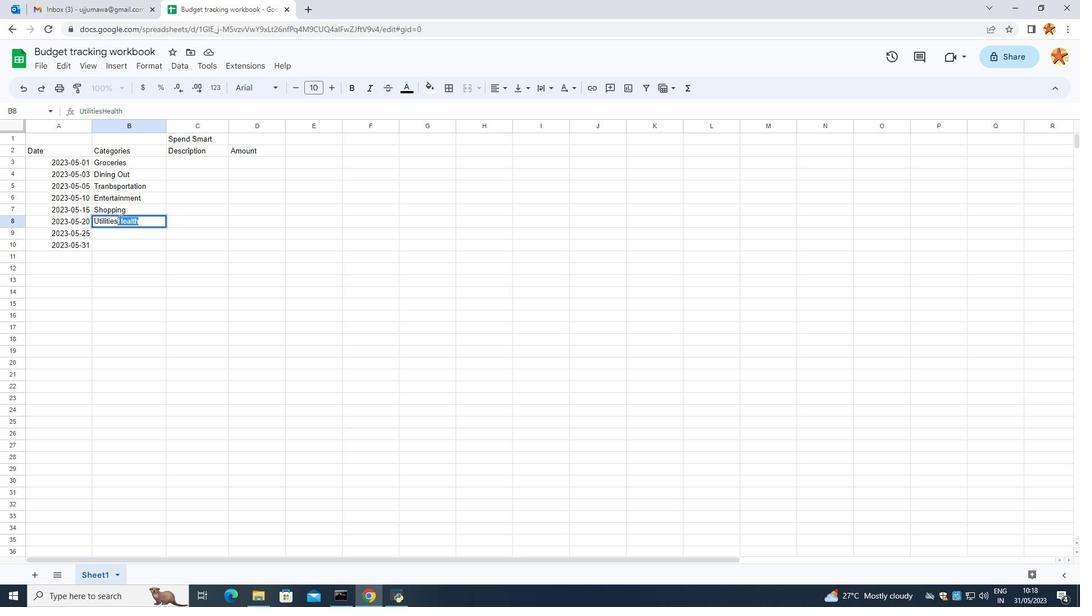 
Action: Mouse moved to (126, 246)
Screenshot: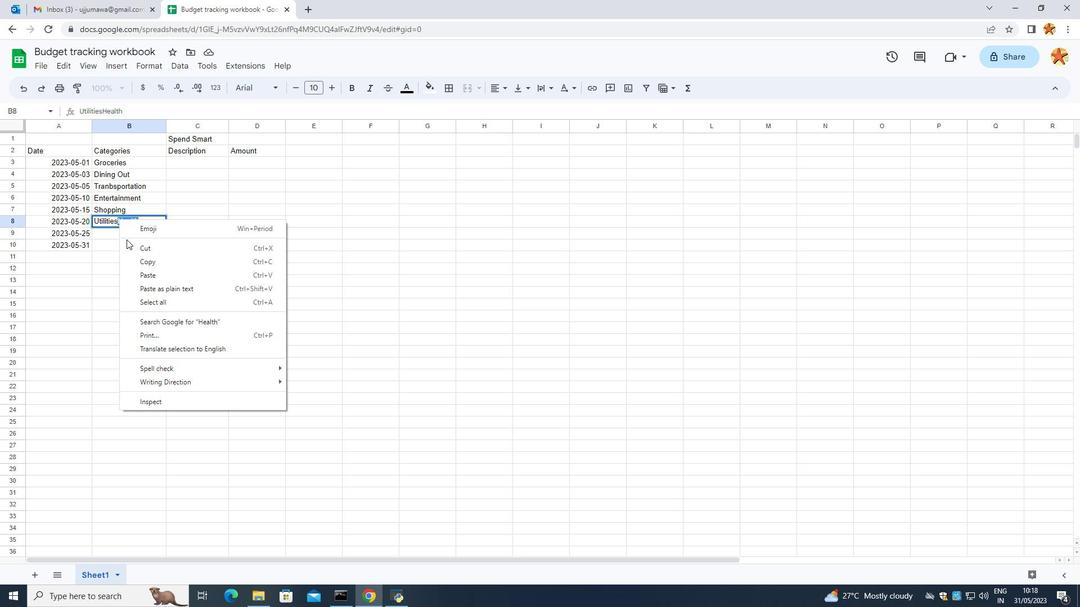 
Action: Mouse pressed left at (126, 246)
Screenshot: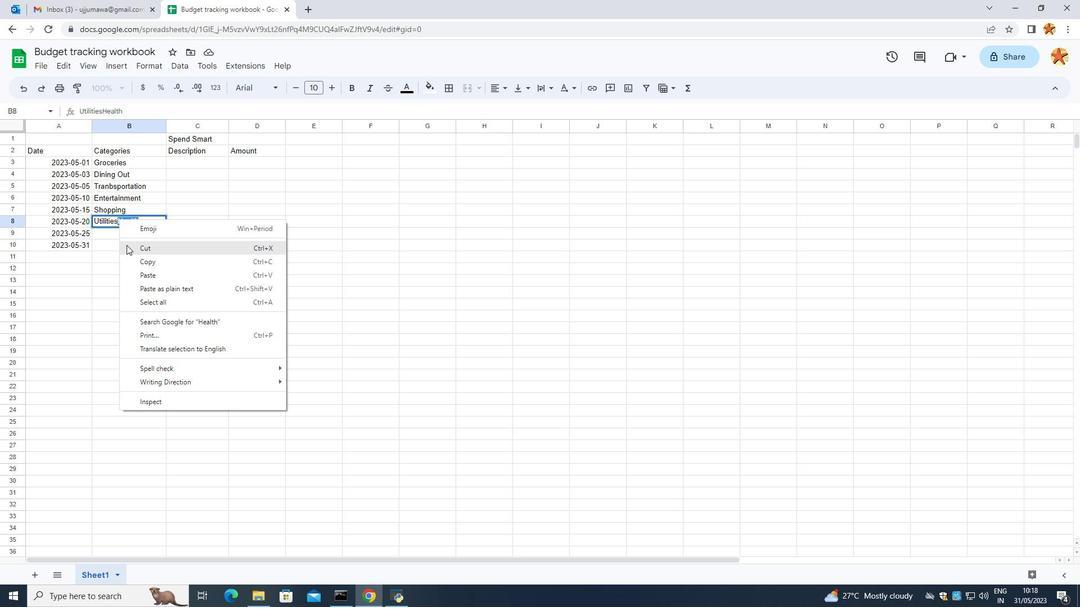 
Action: Mouse moved to (116, 237)
Screenshot: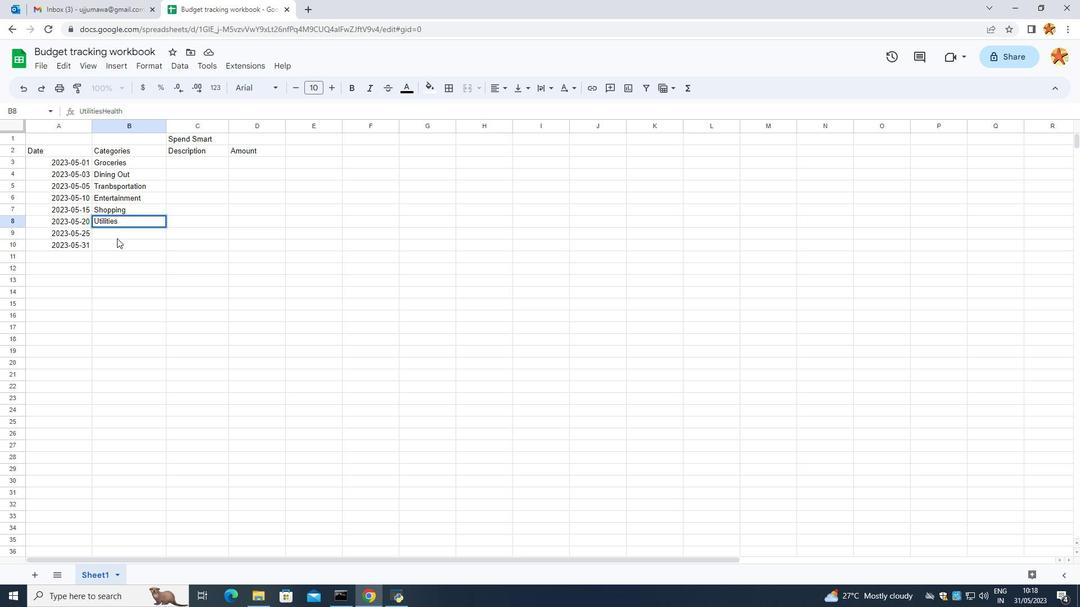 
Action: Mouse pressed left at (116, 237)
Screenshot: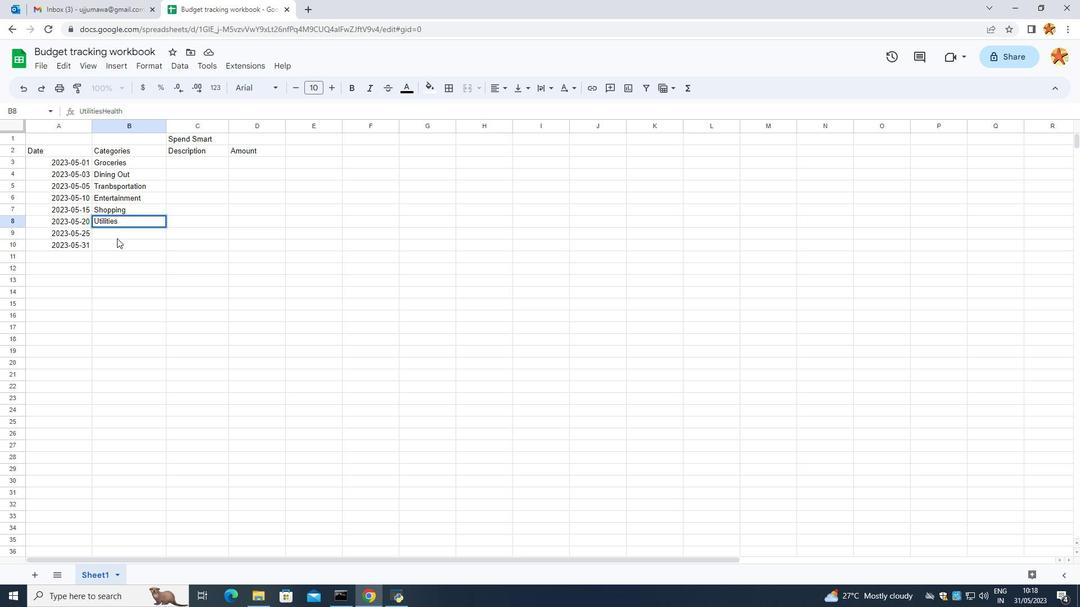 
Action: Mouse pressed left at (116, 237)
Screenshot: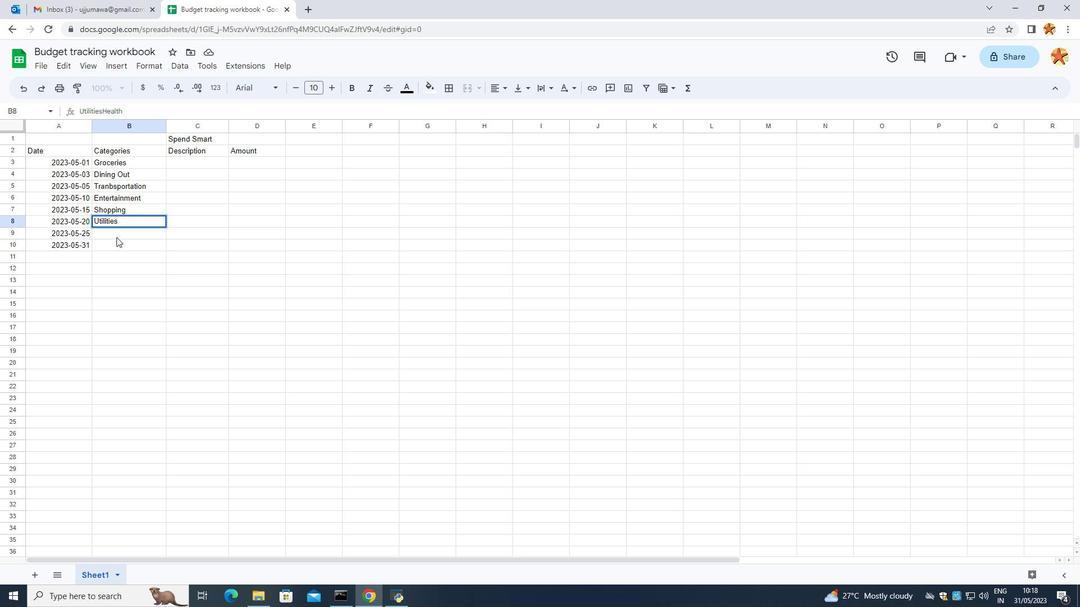 
Action: Mouse moved to (116, 237)
Screenshot: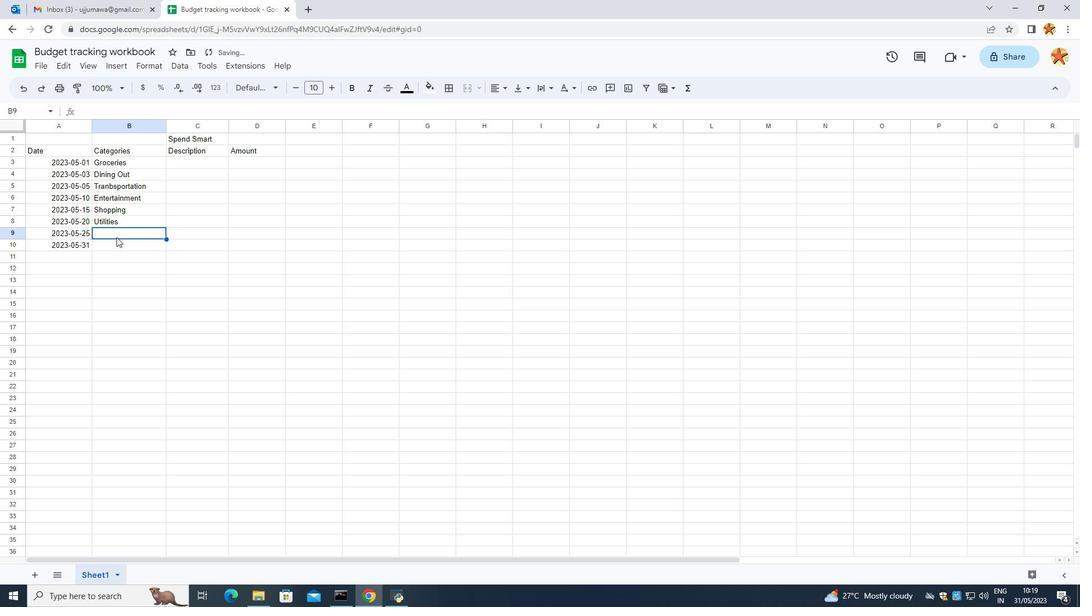
Action: Mouse pressed right at (117, 234)
Screenshot: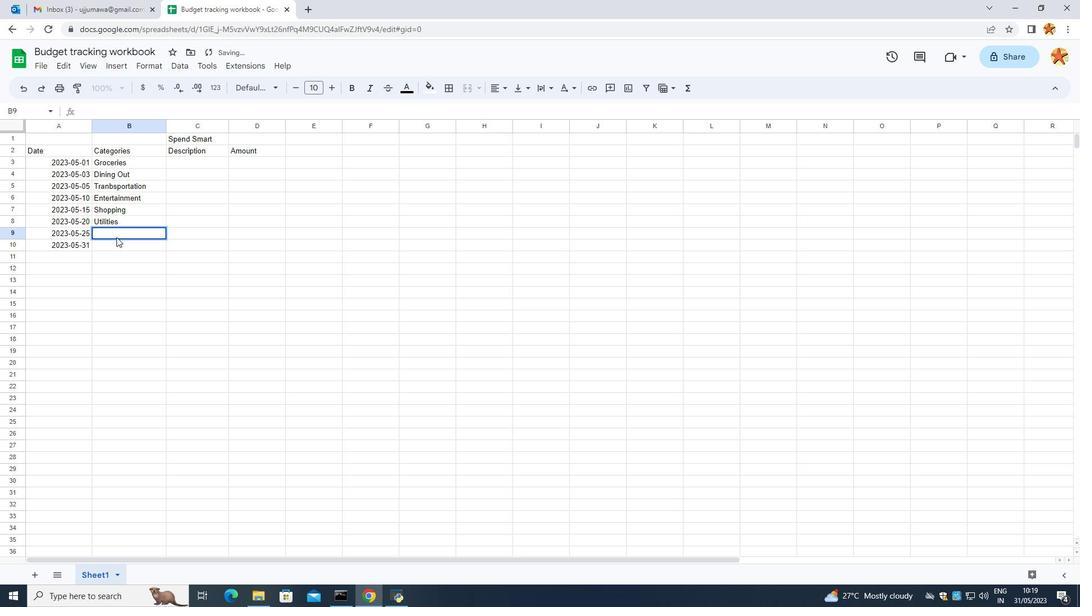 
Action: Mouse moved to (129, 321)
Screenshot: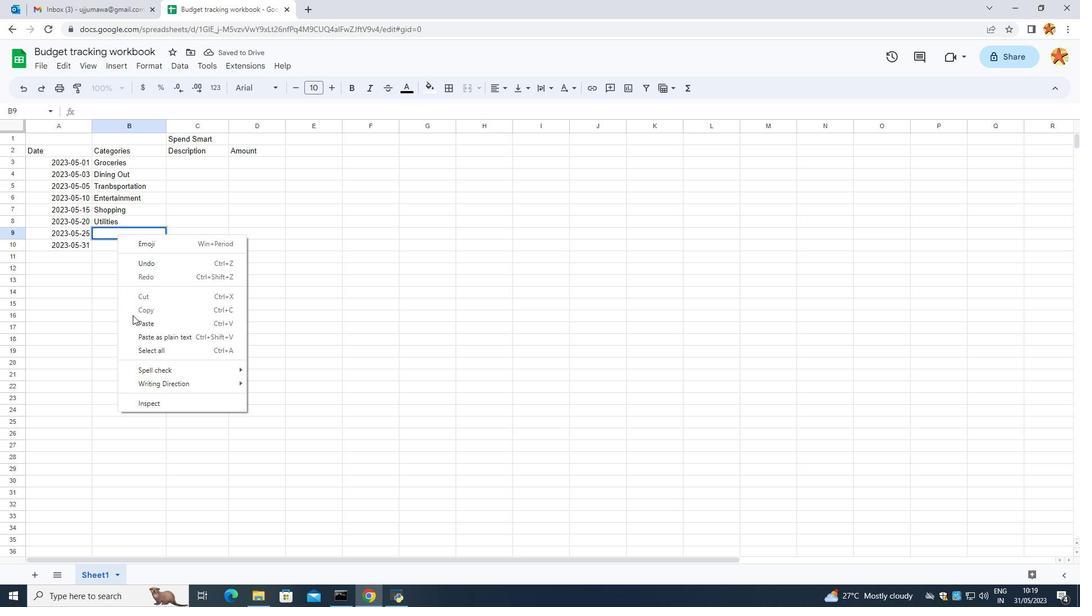 
Action: Mouse pressed left at (129, 321)
Screenshot: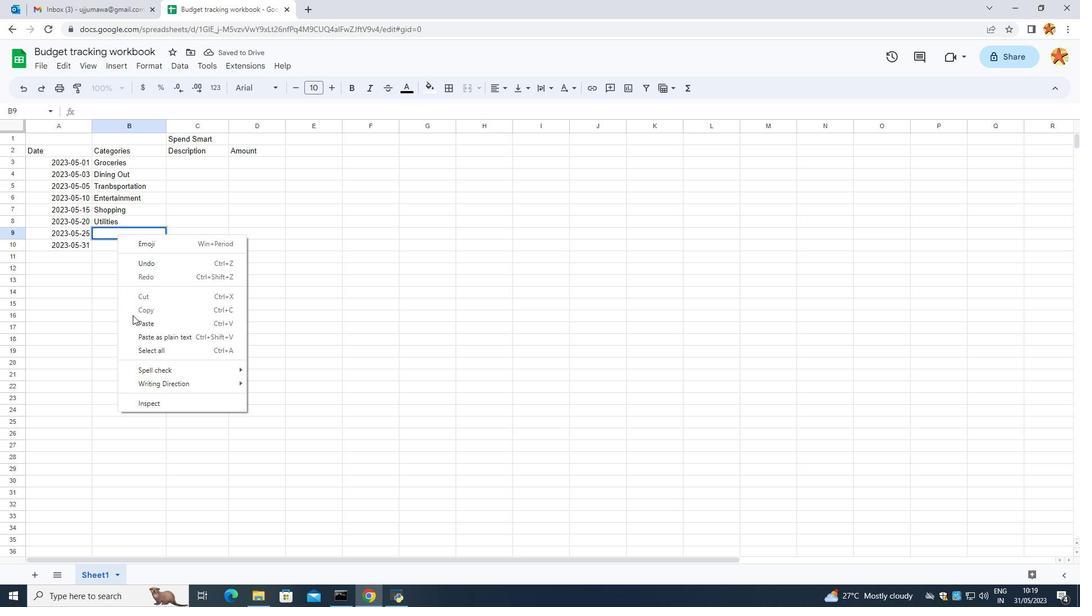 
Action: Mouse moved to (126, 250)
Screenshot: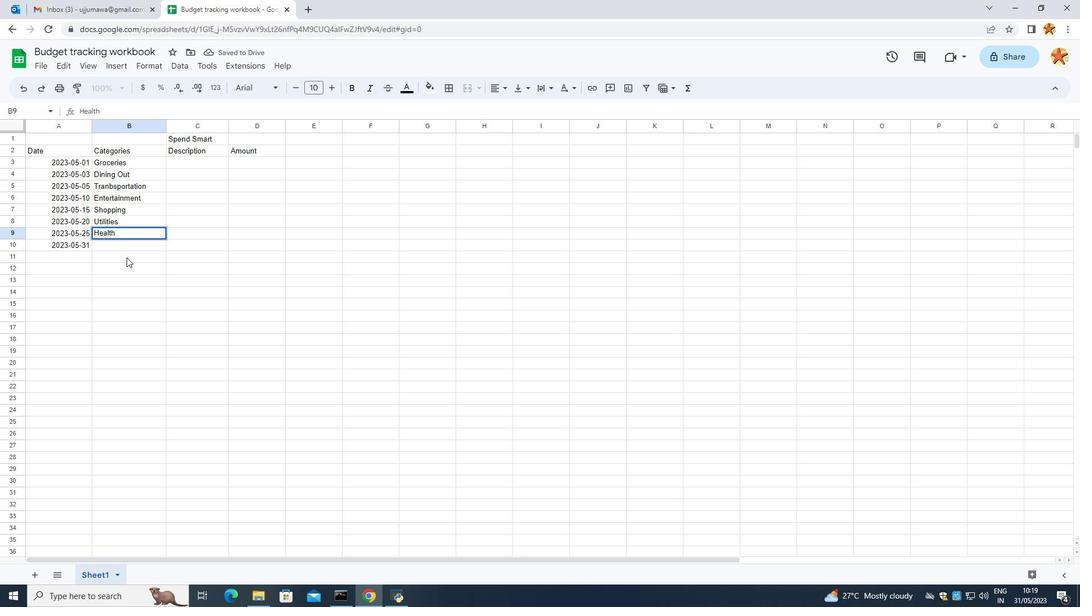 
Action: Mouse pressed left at (126, 250)
Screenshot: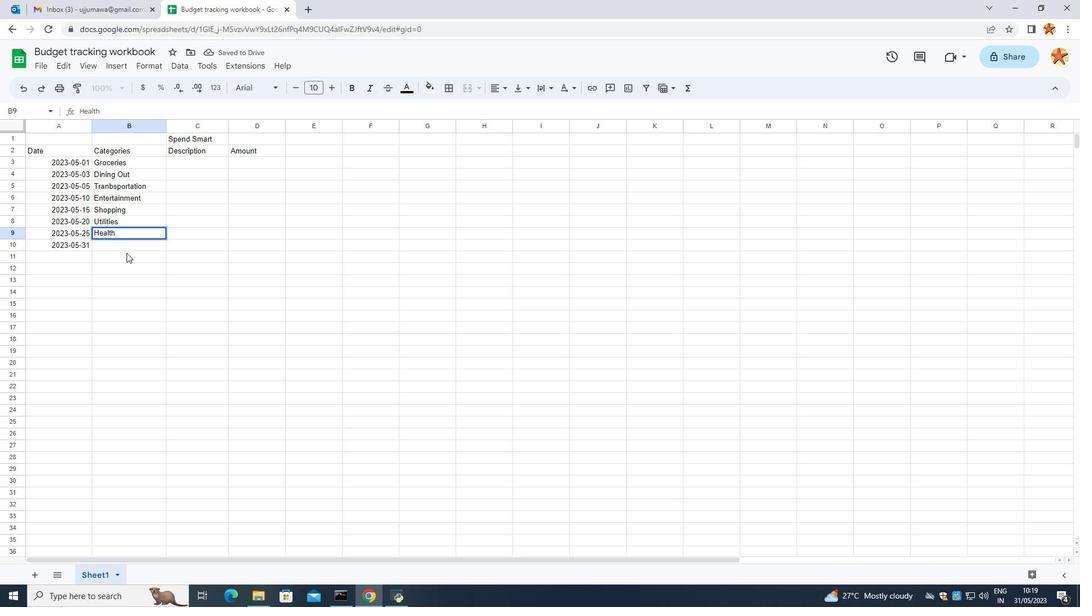 
Action: Mouse moved to (126, 247)
Screenshot: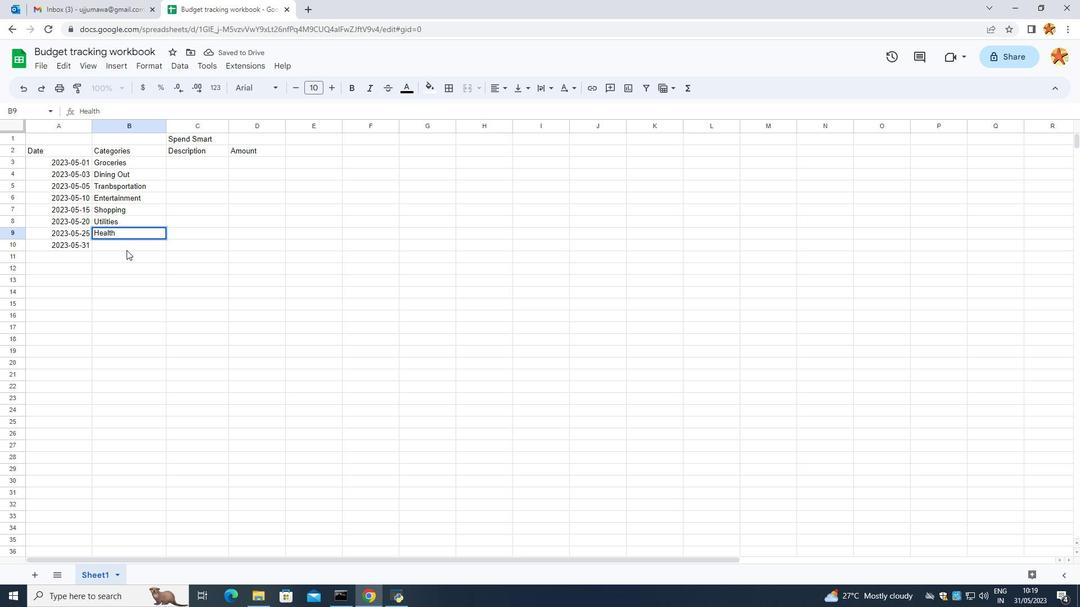 
Action: Mouse pressed left at (126, 247)
Screenshot: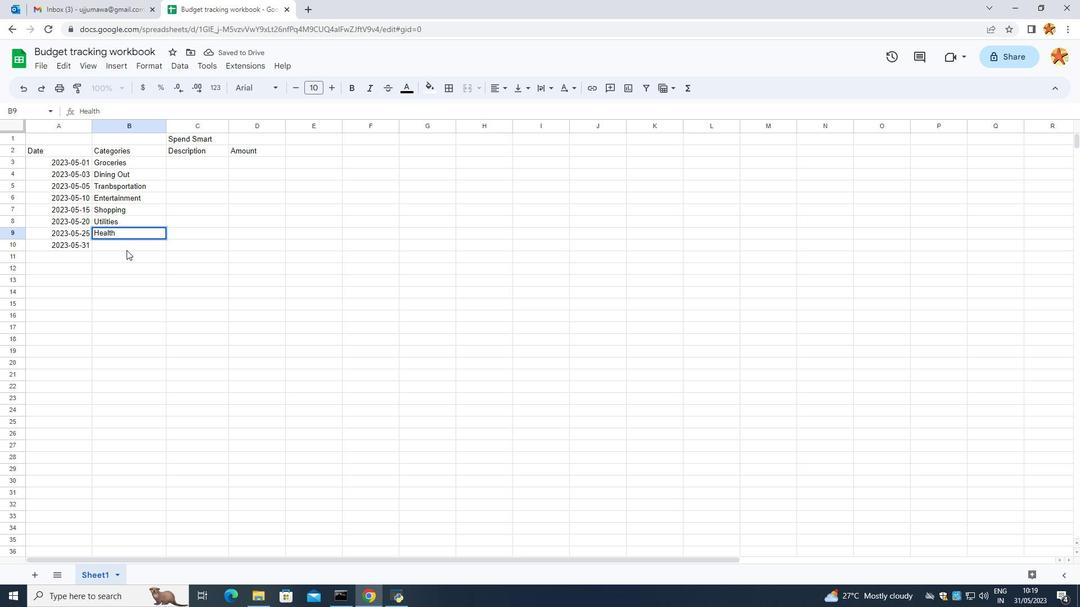 
Action: Mouse pressed left at (126, 247)
Screenshot: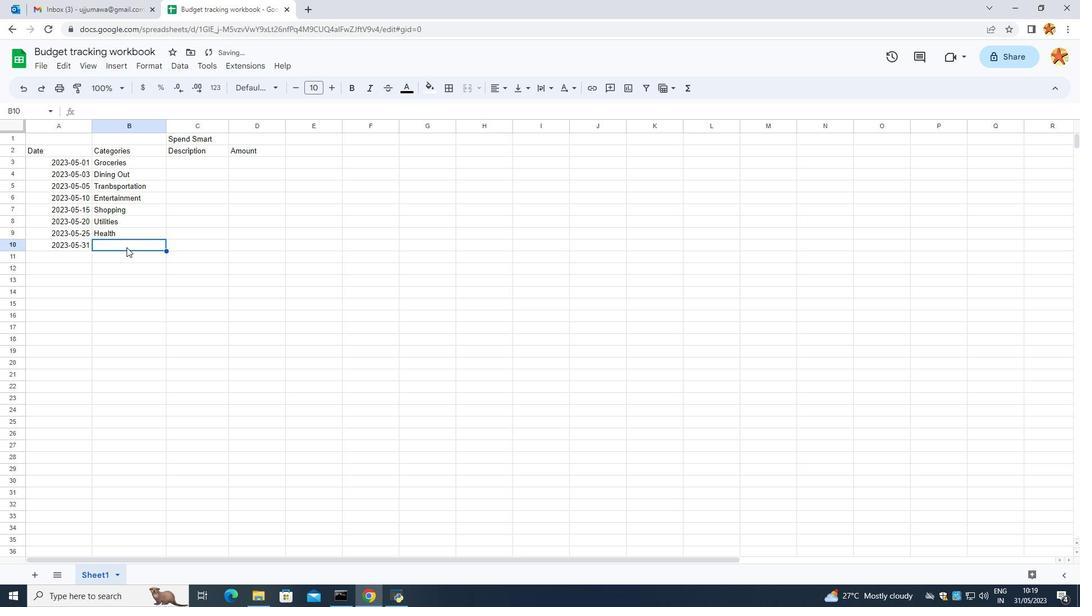 
Action: Mouse moved to (125, 247)
Screenshot: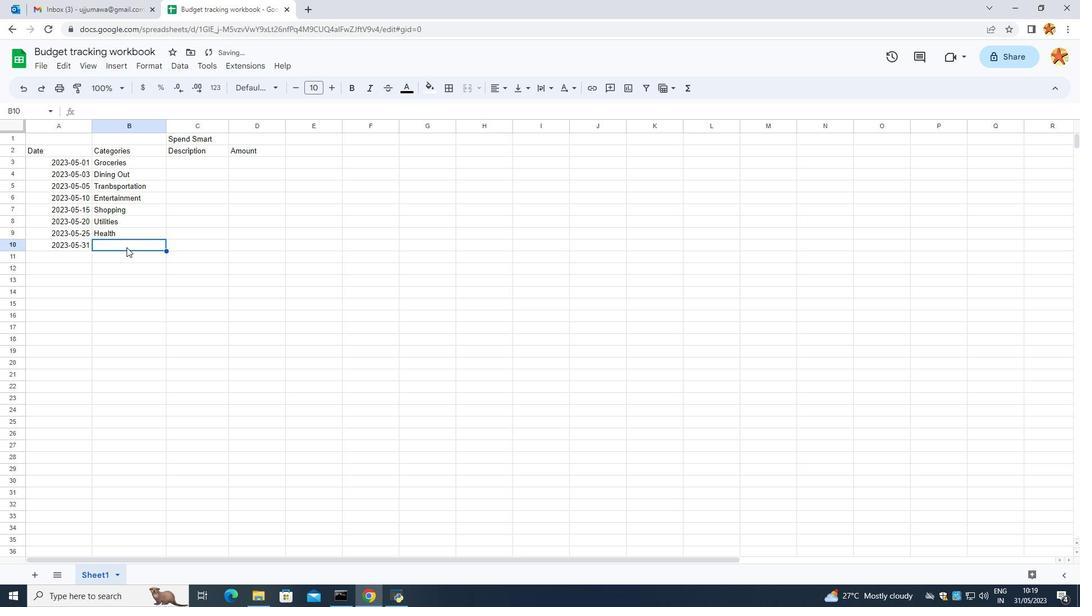
Action: Mouse pressed left at (125, 247)
Screenshot: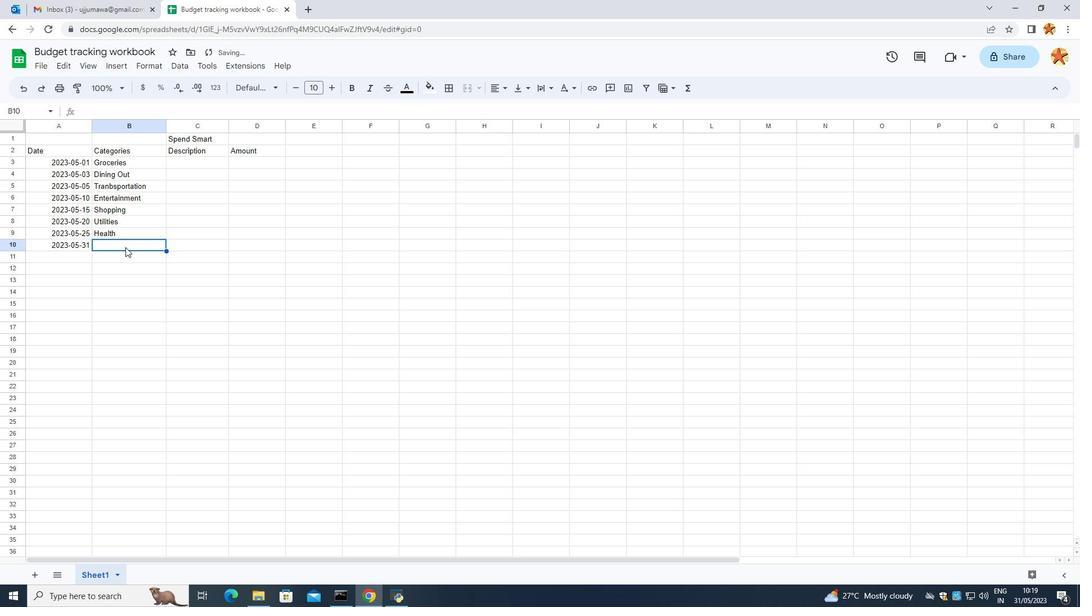 
Action: Mouse moved to (126, 244)
Screenshot: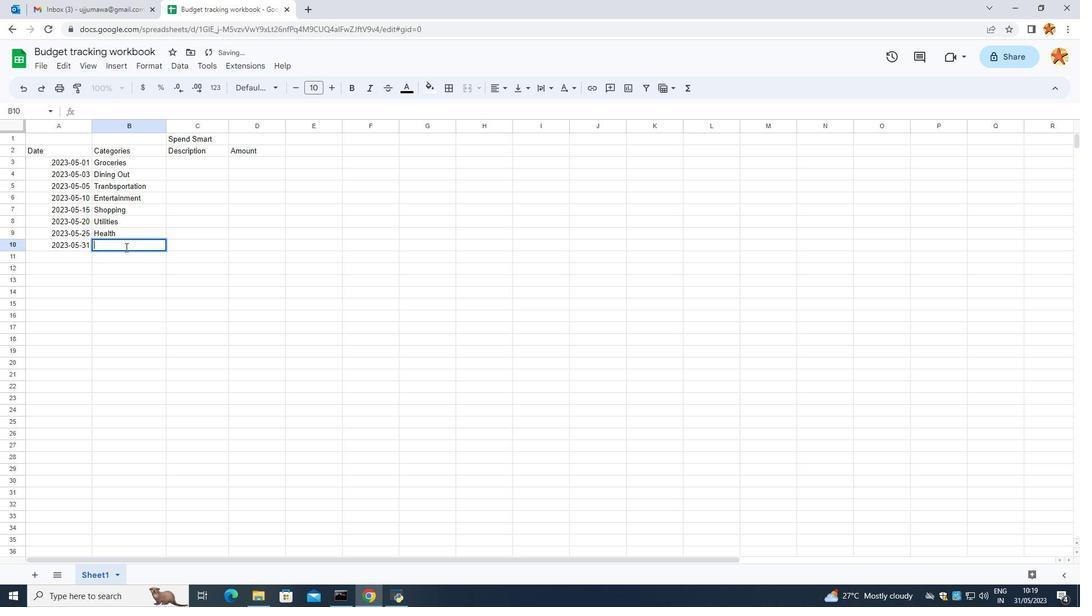 
Action: Key pressed <Key.caps_lock>M<Key.caps_lock>iscellanious
Screenshot: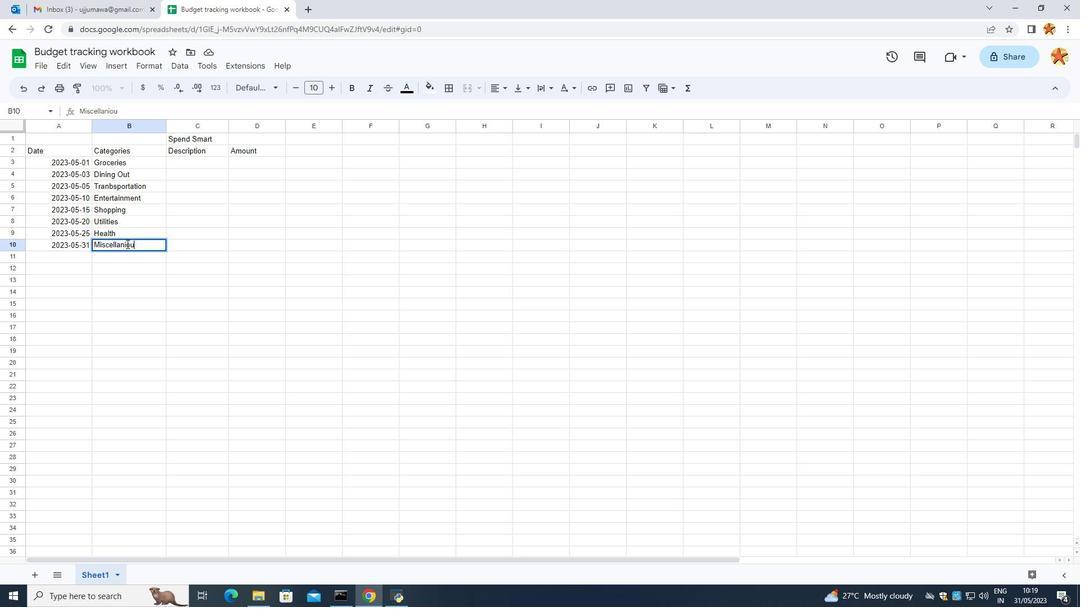 
Action: Mouse moved to (136, 238)
Screenshot: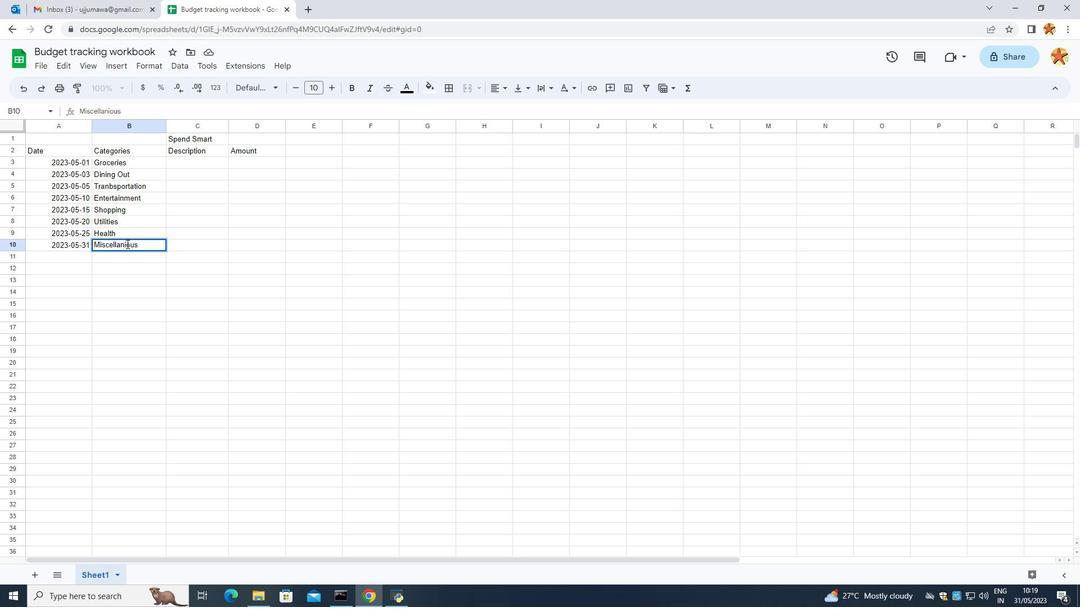 
Action: Mouse scrolled (136, 239) with delta (0, 0)
Screenshot: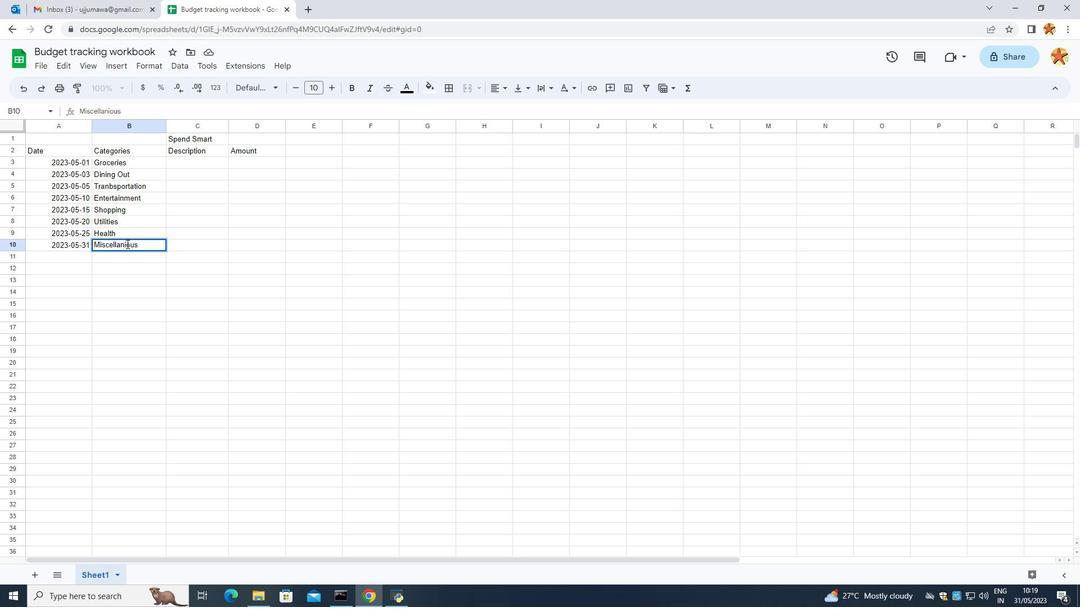 
Action: Mouse moved to (277, 244)
Screenshot: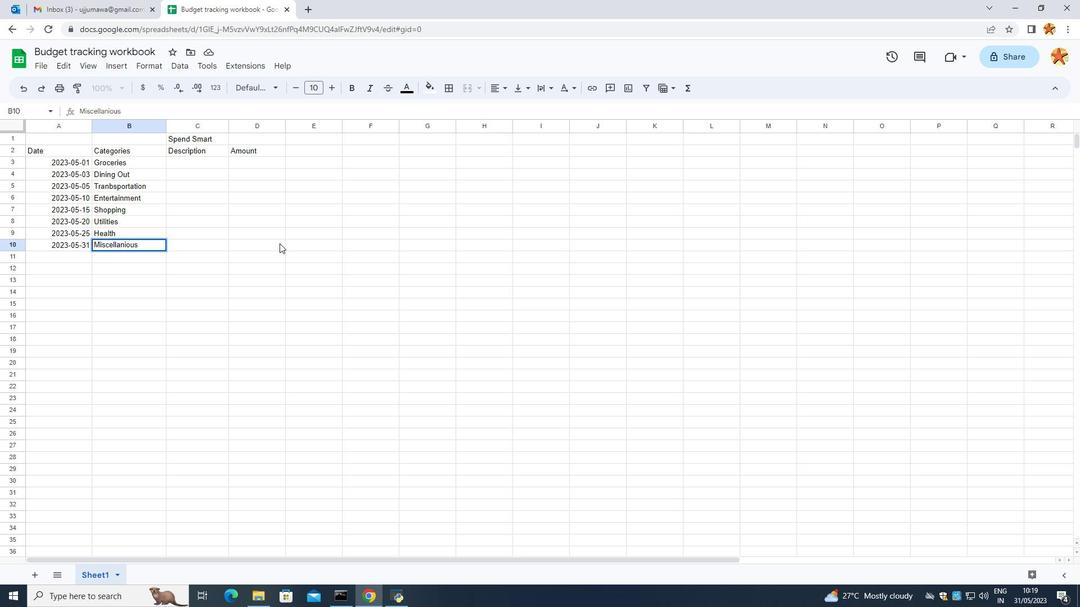 
Action: Mouse pressed left at (277, 244)
Screenshot: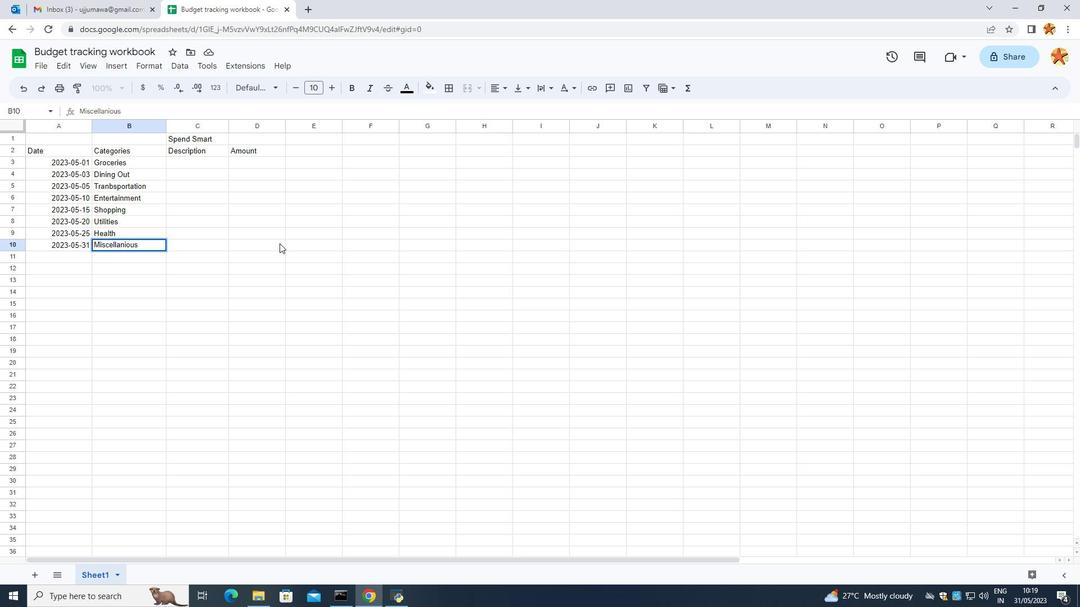 
Action: Mouse moved to (191, 166)
Screenshot: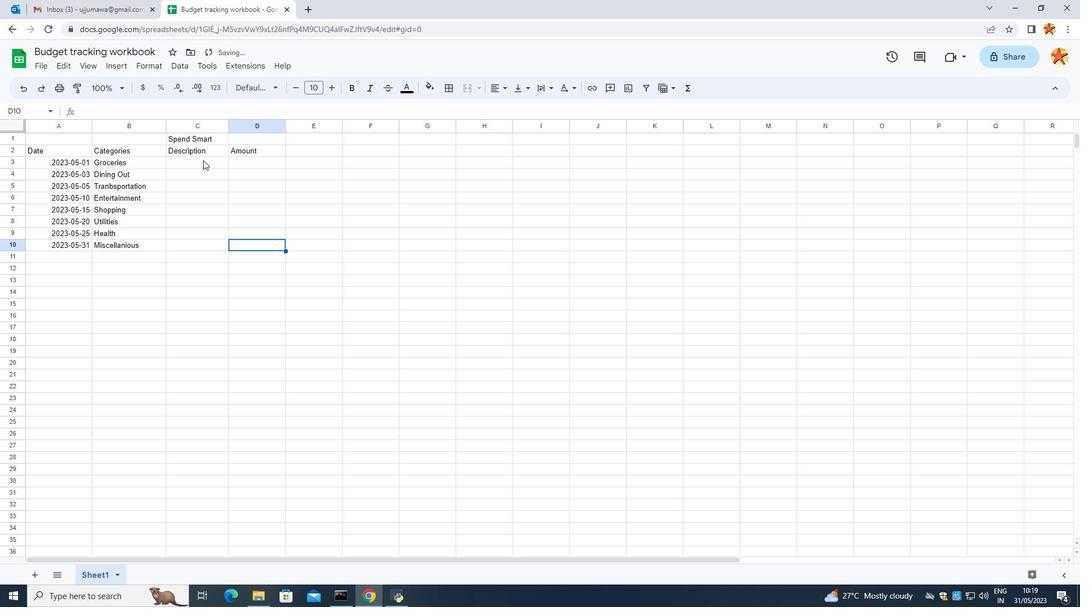 
Action: Mouse pressed left at (191, 166)
Screenshot: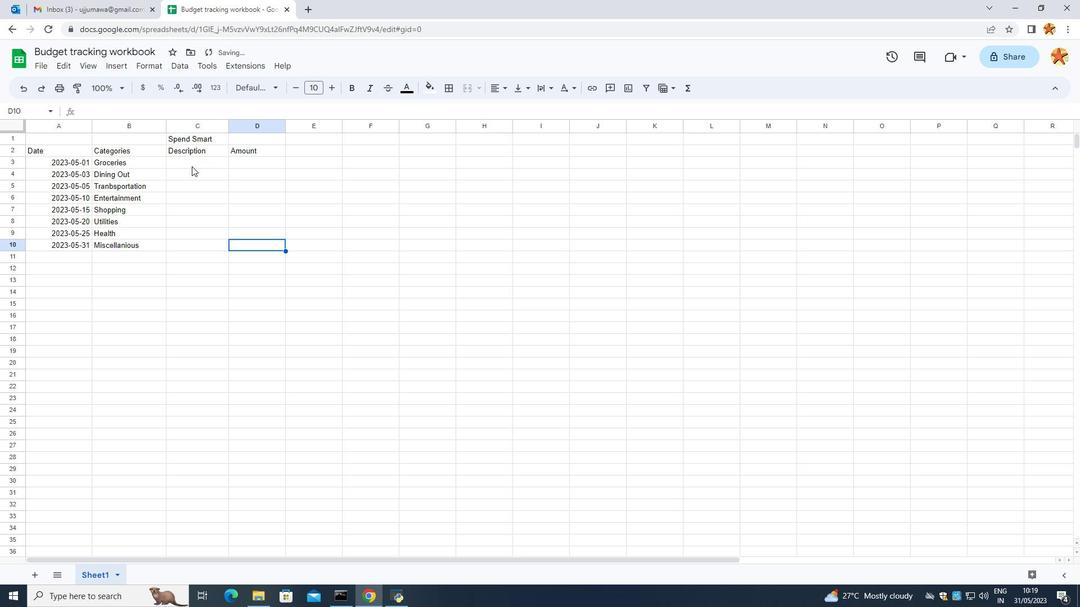 
Action: Mouse pressed left at (191, 166)
Screenshot: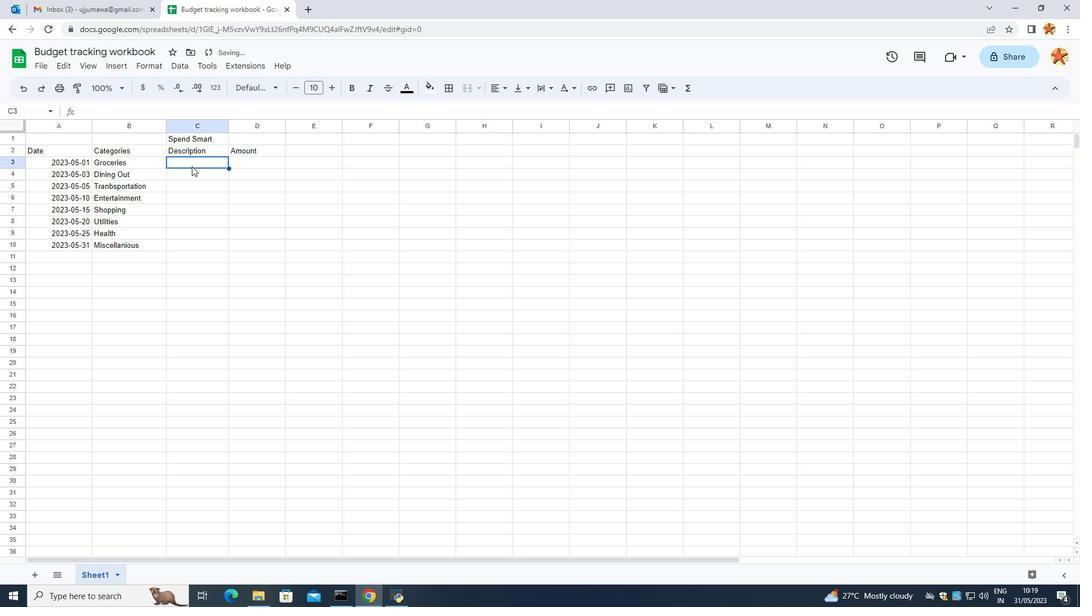 
Action: Mouse moved to (204, 160)
Screenshot: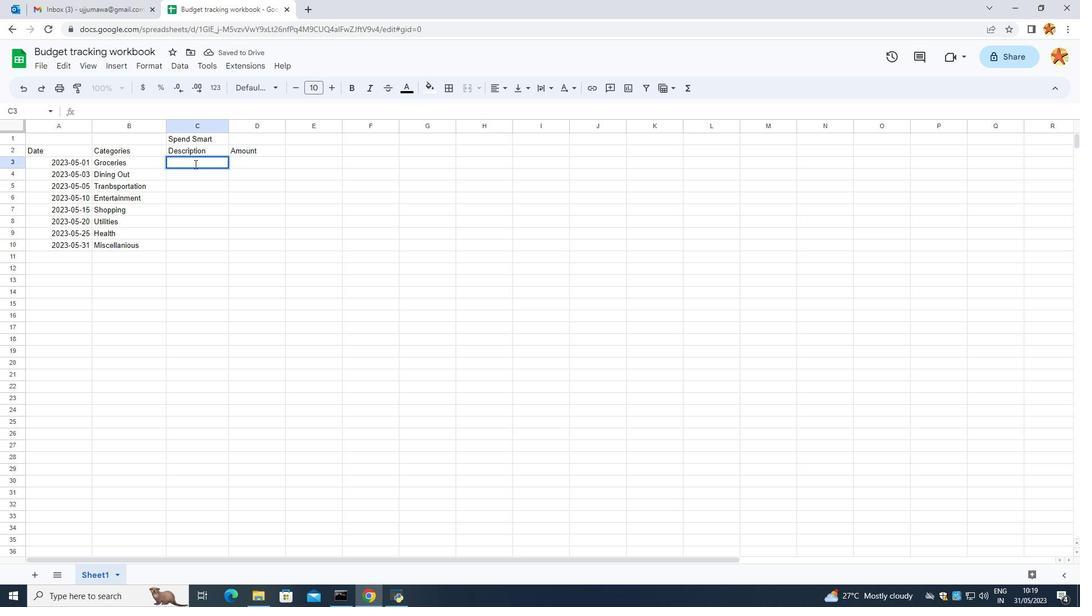 
Action: Key pressed <Key.caps_lock>S<Key.caps_lock>upoermarket<Key.enter><Key.caps_lock>R<Key.caps_lock>estaurant<Key.enter><Key.caps_lock>P<Key.caps_lock>un<Key.backspace>blic<Key.space><Key.caps_lock>T<Key.caps_lock>rabnsport\<Key.backspace><Key.backspace><Key.backspace><Key.backspace><Key.backspace><Key.backspace><Key.backspace><Key.backspace>nsport<Key.enter><Key.caps_lock>M<Key.caps_lock>ovie<Key.space><Key.caps_lock>T<Key.caps_lock>ickets<Key.enter><Key.caps_lock>C<Key.caps_lock>lothing<Key.space><Key.caps_lock>S<Key.caps_lock>tore<Key.enter><Key.caps_lock>I<Key.caps_lock>nternet<Key.space><Key.caps_lock>B<Key.caps_lock>ill]<Key.backspace><Key.enter><Key.caps_lock>P<Key.caps_lock>harmacvy<Key.space><Key.enter>
Screenshot: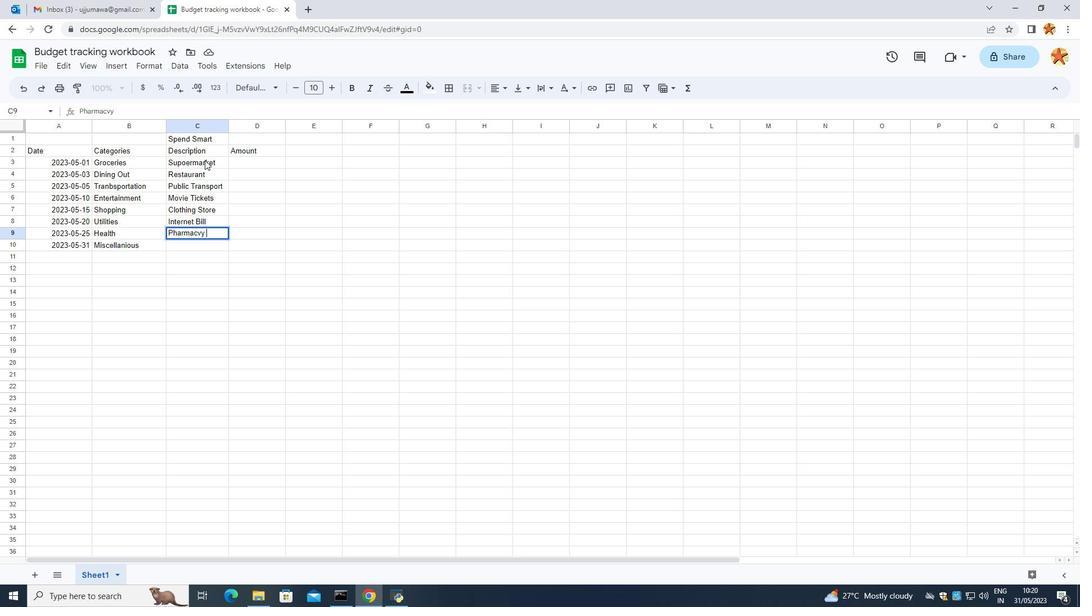 
Action: Mouse moved to (235, 131)
Screenshot: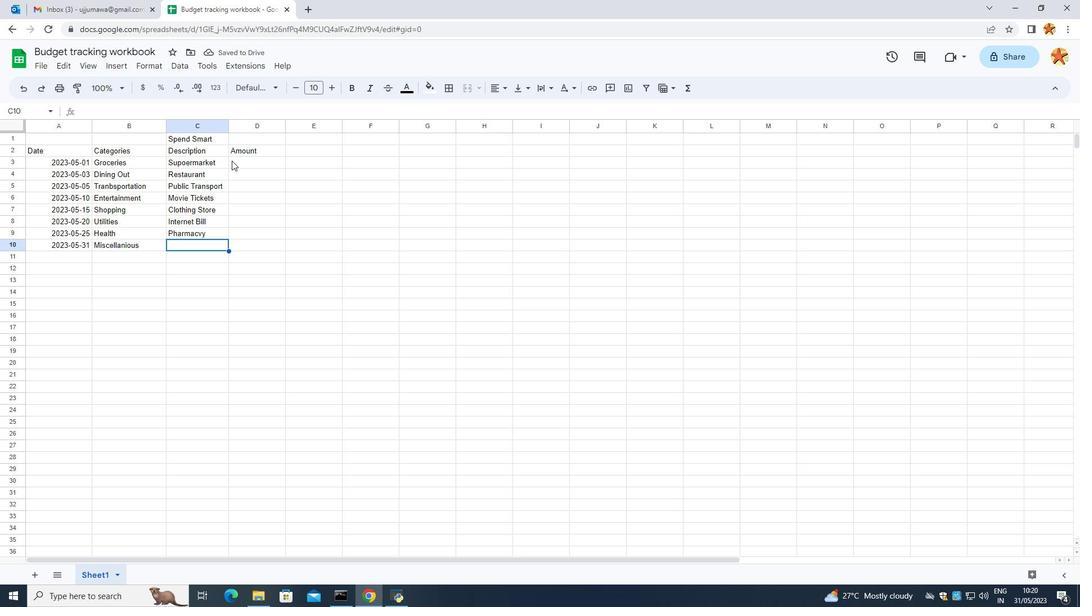 
Action: Mouse scrolled (245, 138) with delta (0, 0)
Screenshot: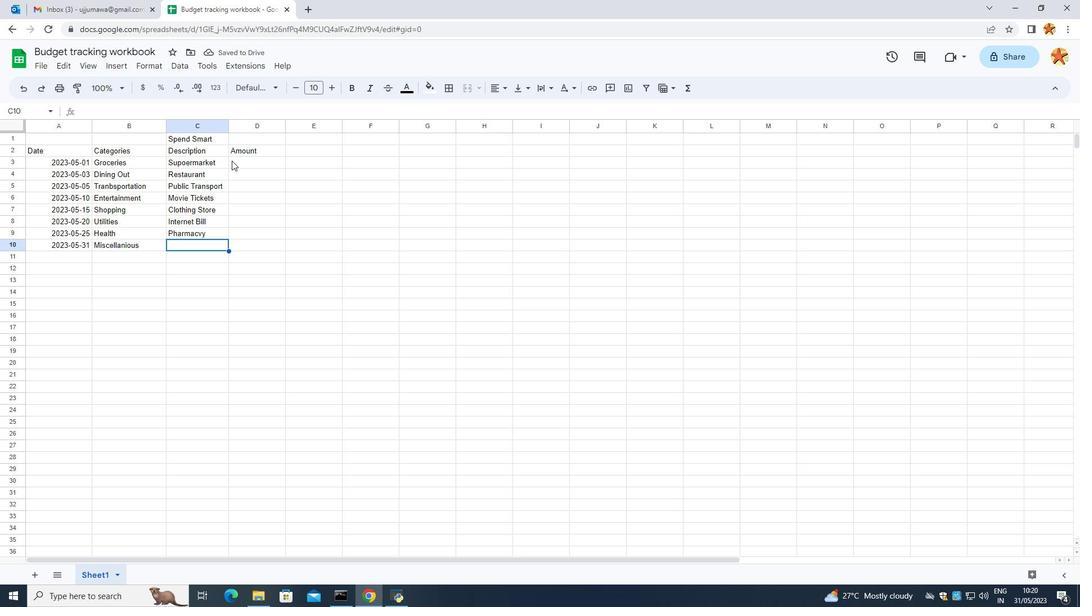 
Action: Mouse moved to (185, 234)
Screenshot: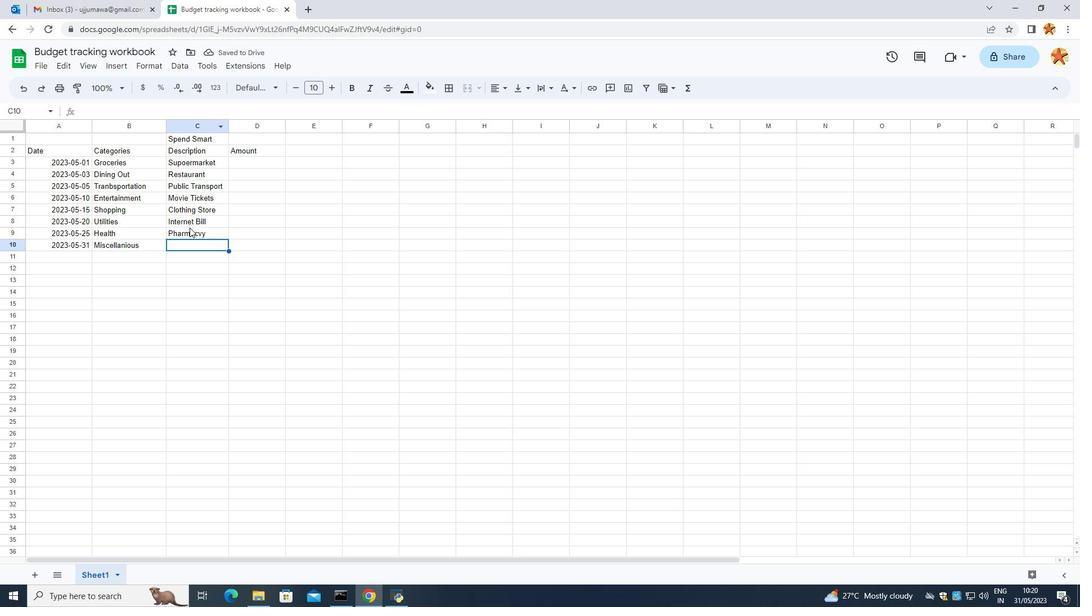 
Action: Mouse pressed left at (185, 234)
Screenshot: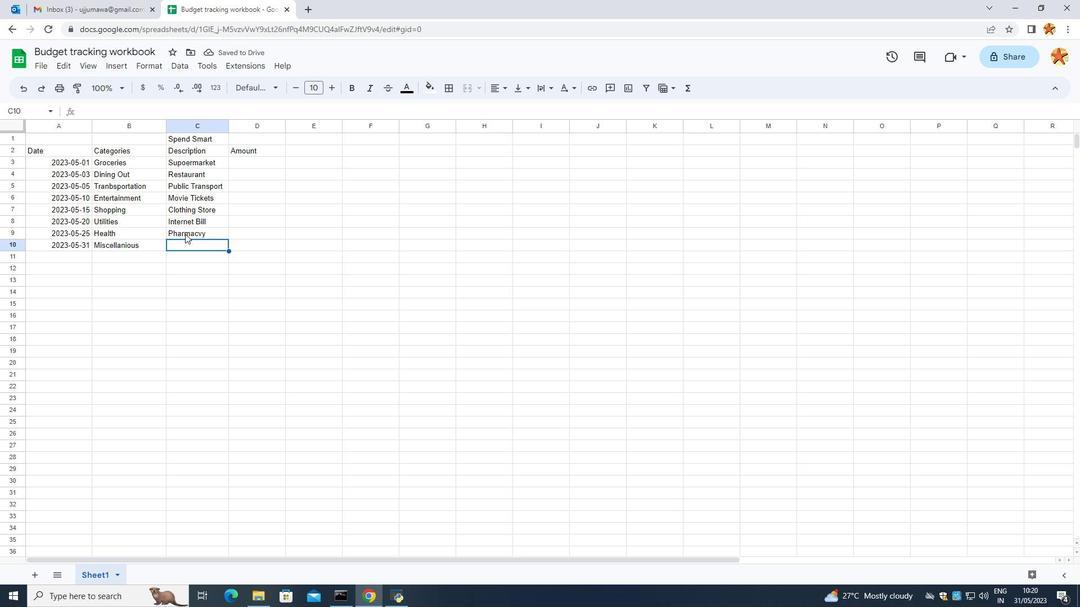 
Action: Mouse pressed left at (185, 234)
Screenshot: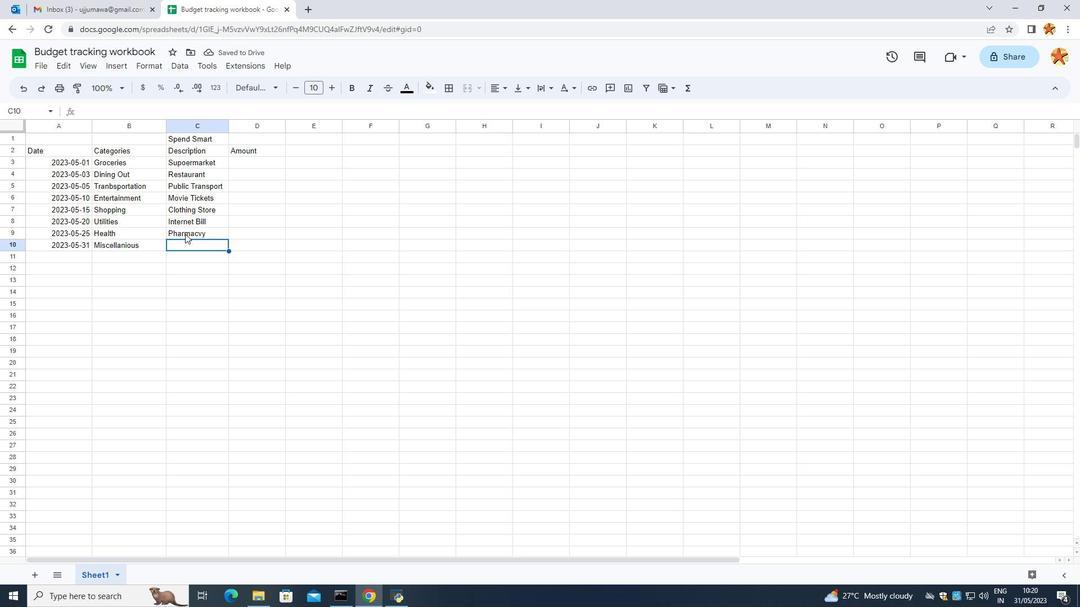 
Action: Mouse moved to (201, 229)
Screenshot: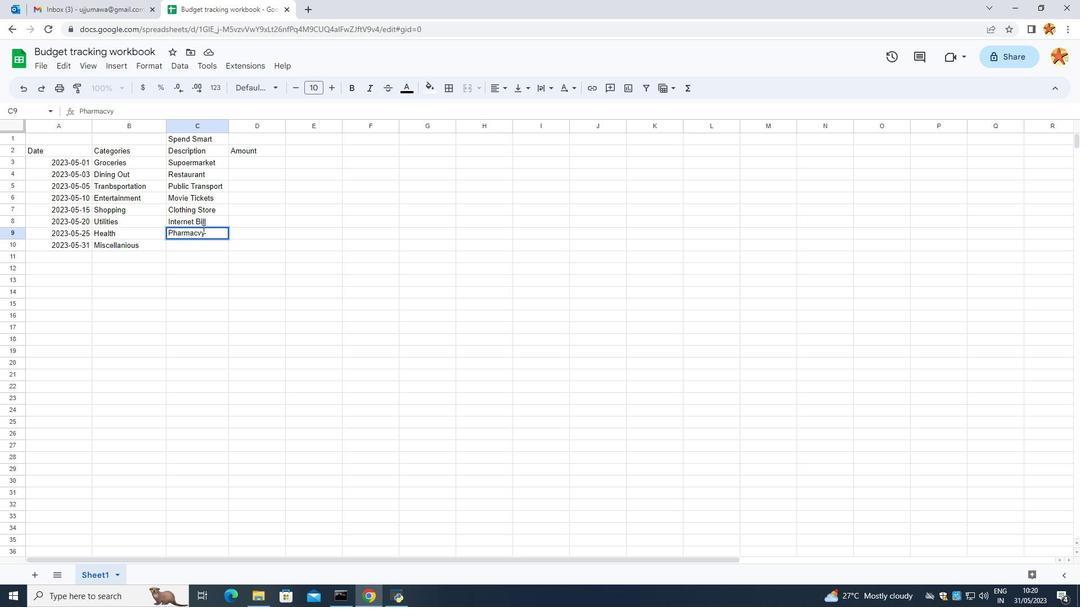 
Action: Mouse pressed left at (201, 229)
Screenshot: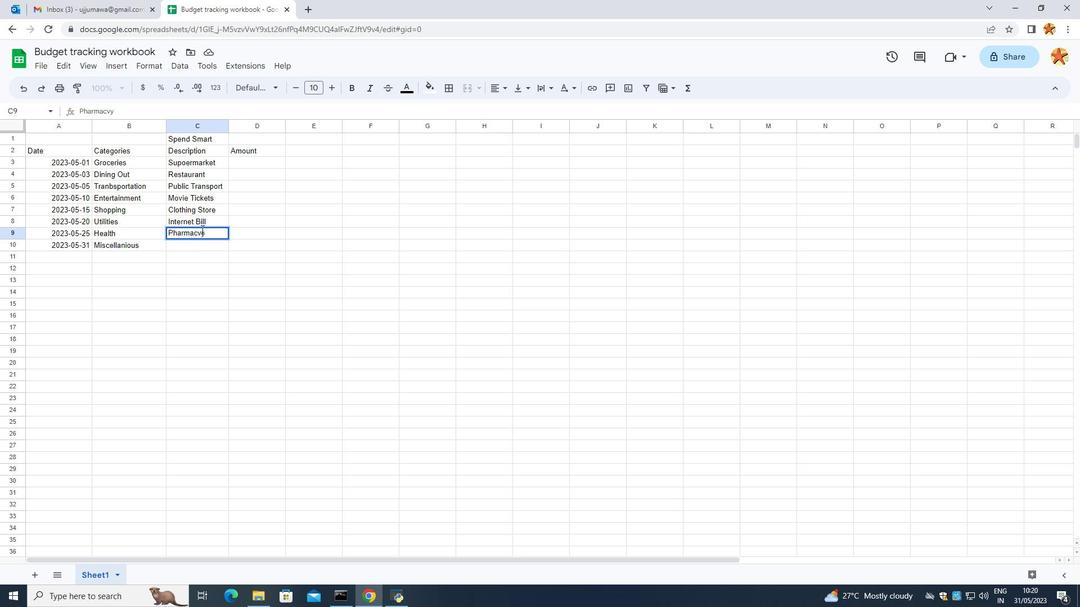 
Action: Mouse moved to (200, 230)
Screenshot: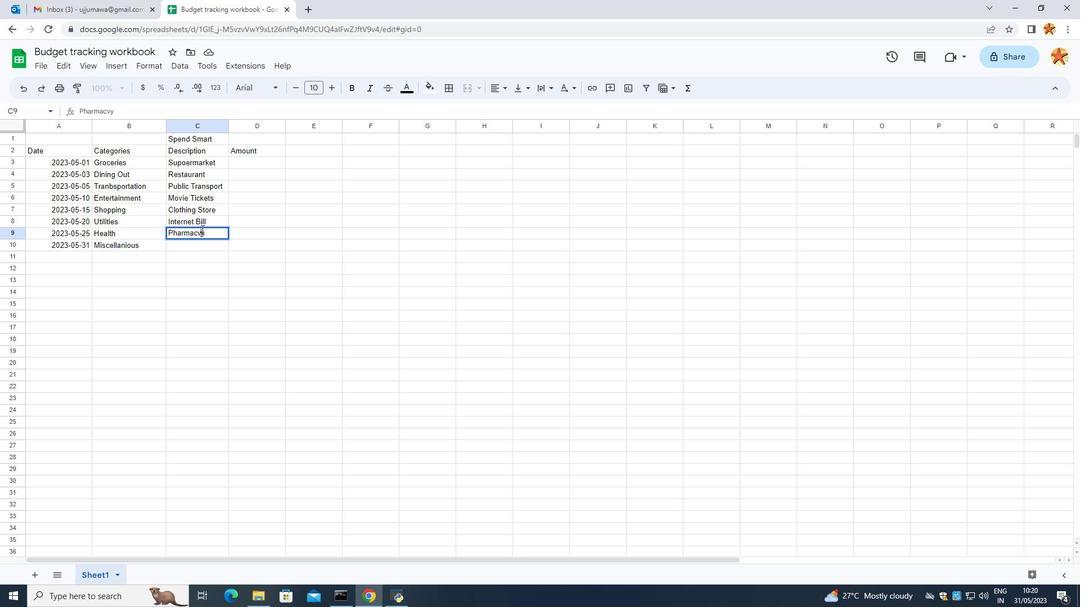 
Action: Key pressed <Key.backspace>
Screenshot: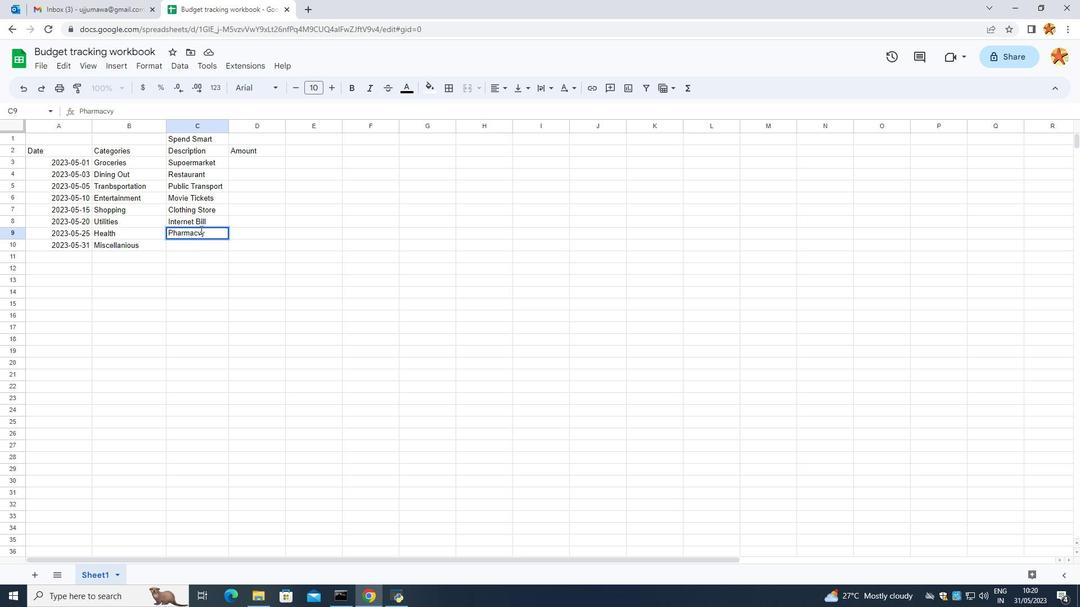 
Action: Mouse moved to (198, 227)
Screenshot: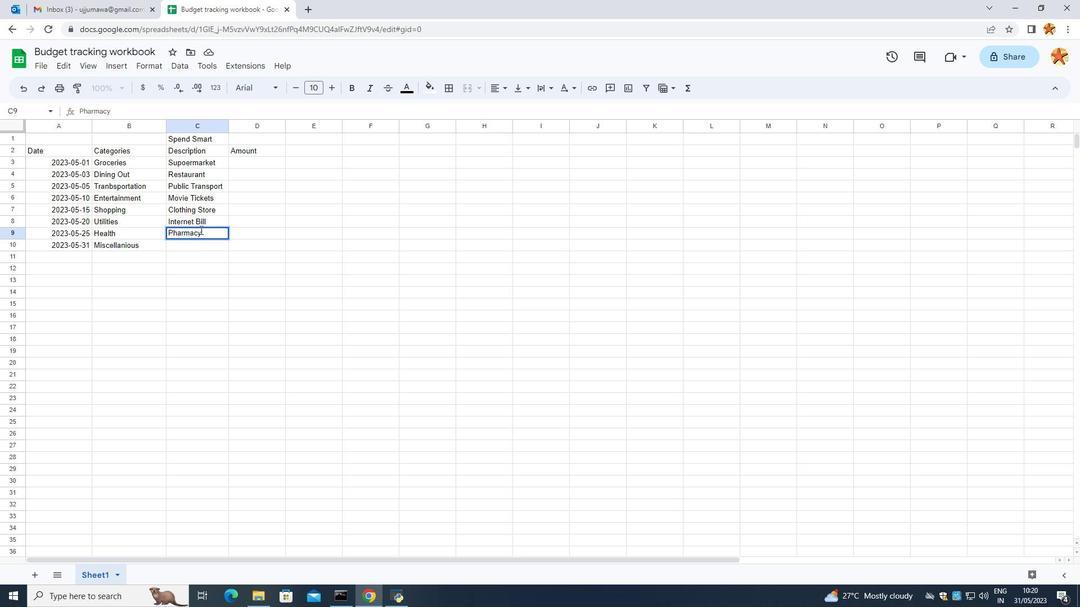 
Action: Mouse scrolled (198, 228) with delta (0, 0)
Screenshot: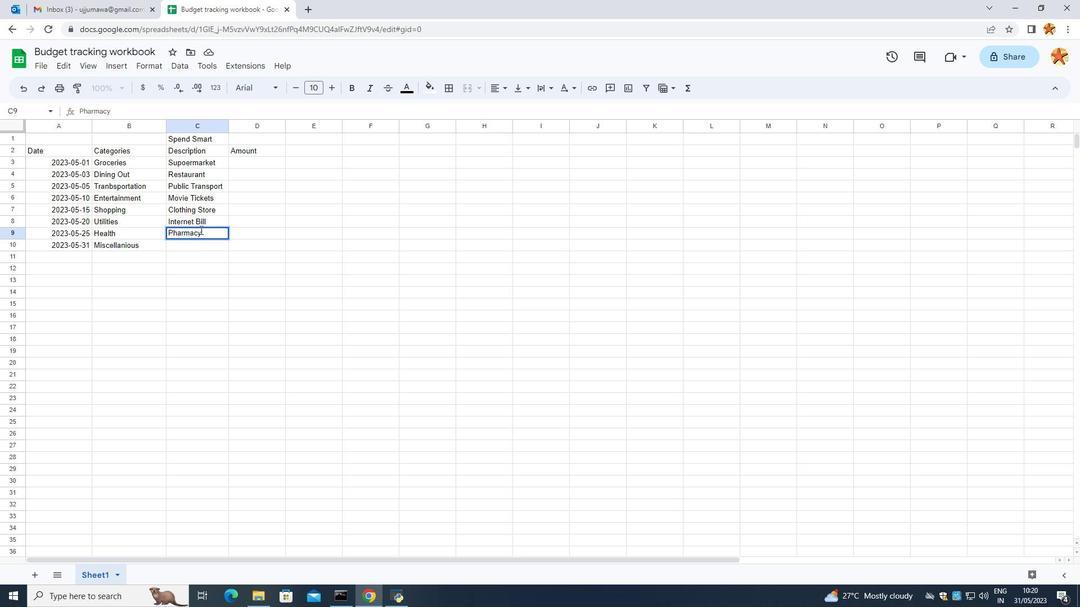 
Action: Mouse moved to (176, 239)
Screenshot: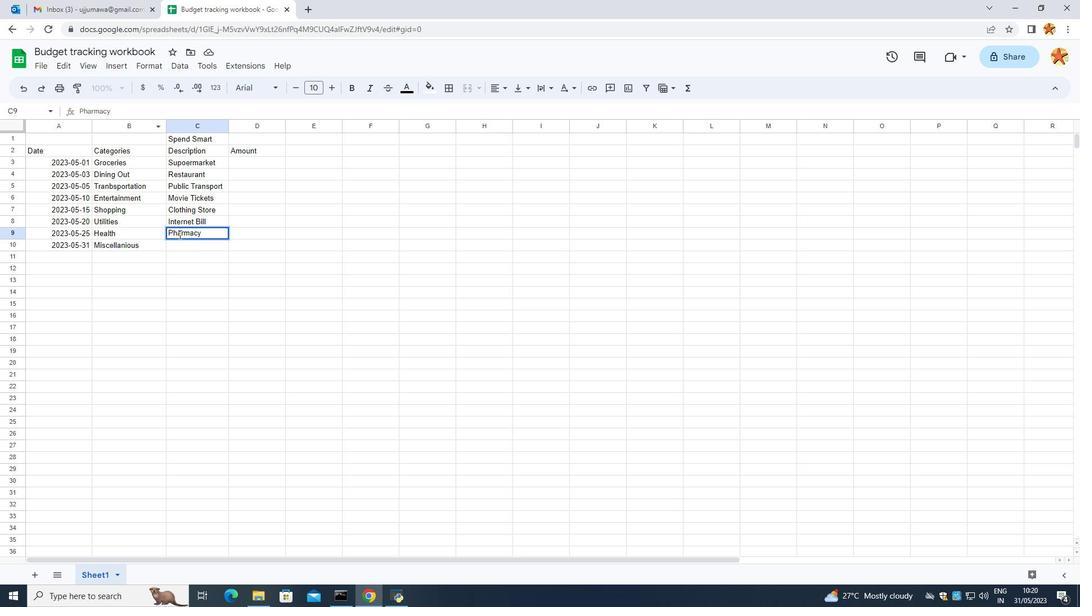 
Action: Mouse pressed left at (176, 239)
Screenshot: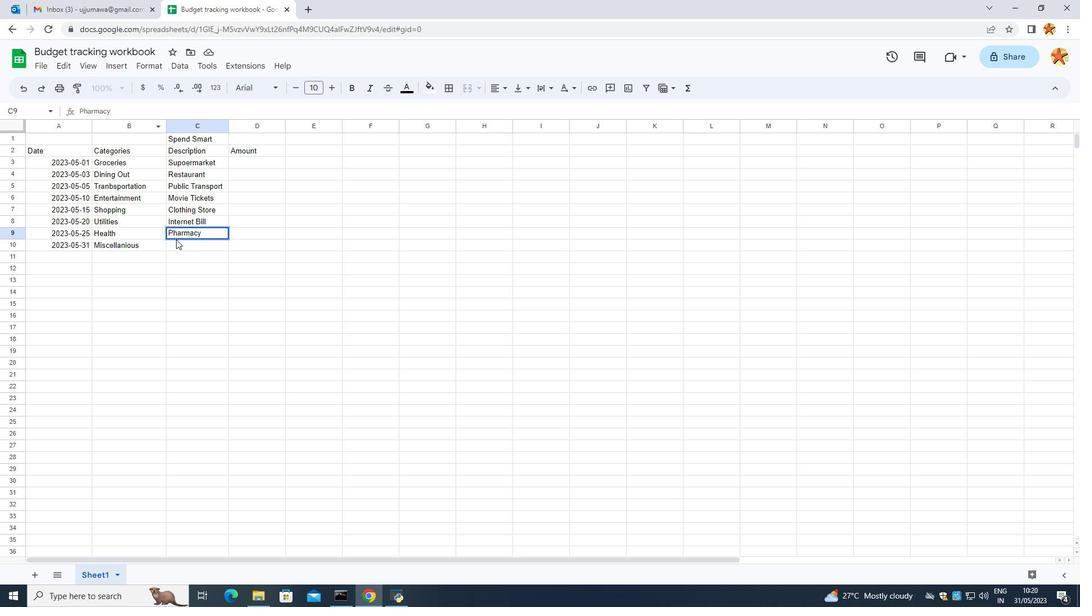 
Action: Mouse moved to (174, 245)
Screenshot: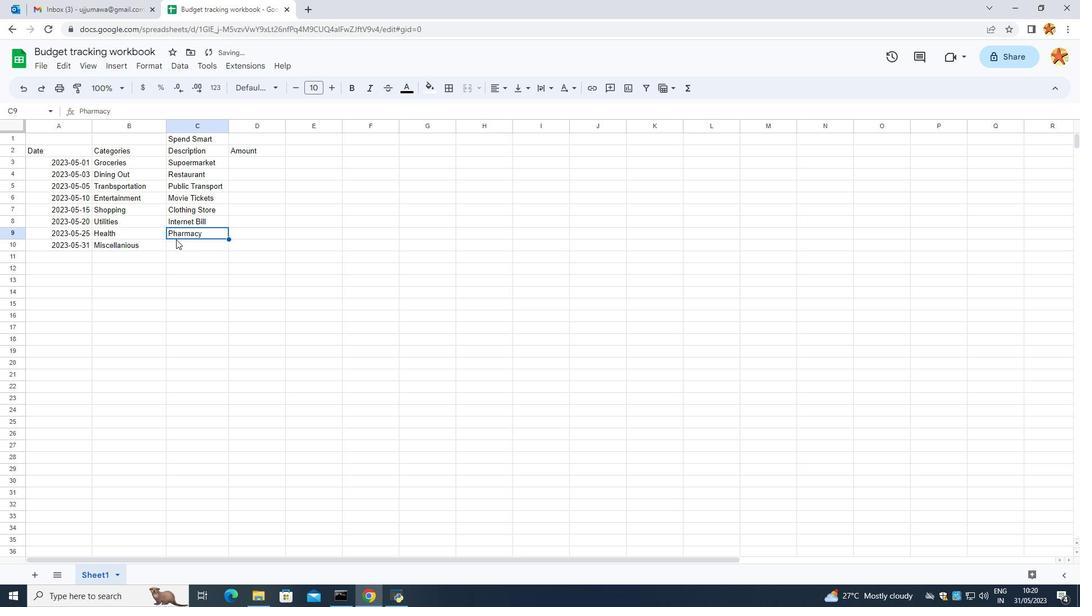 
Action: Mouse pressed left at (174, 245)
Screenshot: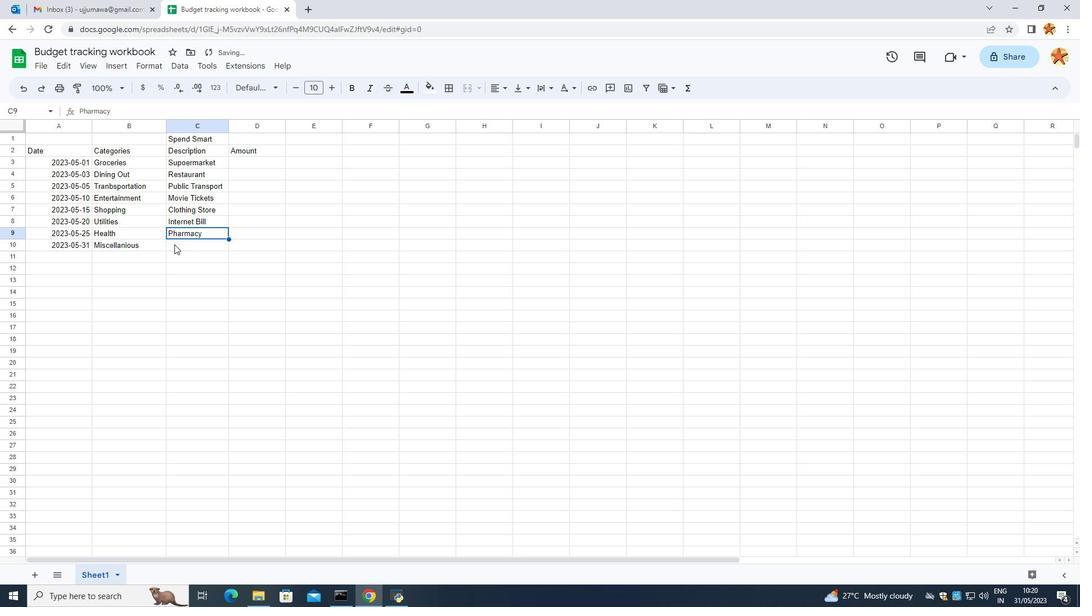 
Action: Mouse pressed left at (174, 245)
Screenshot: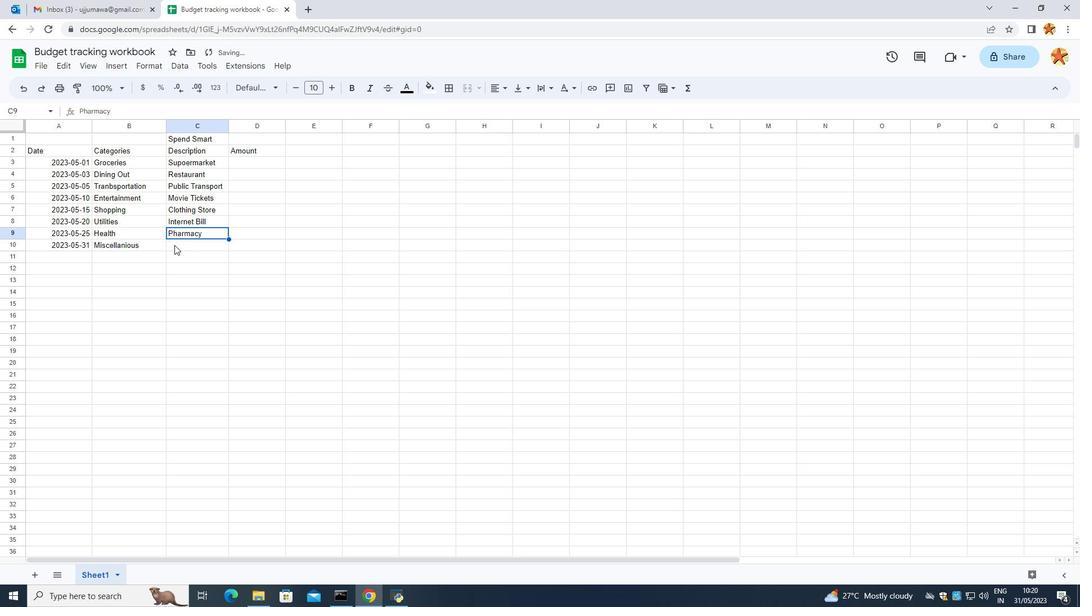 
Action: Mouse moved to (169, 240)
Screenshot: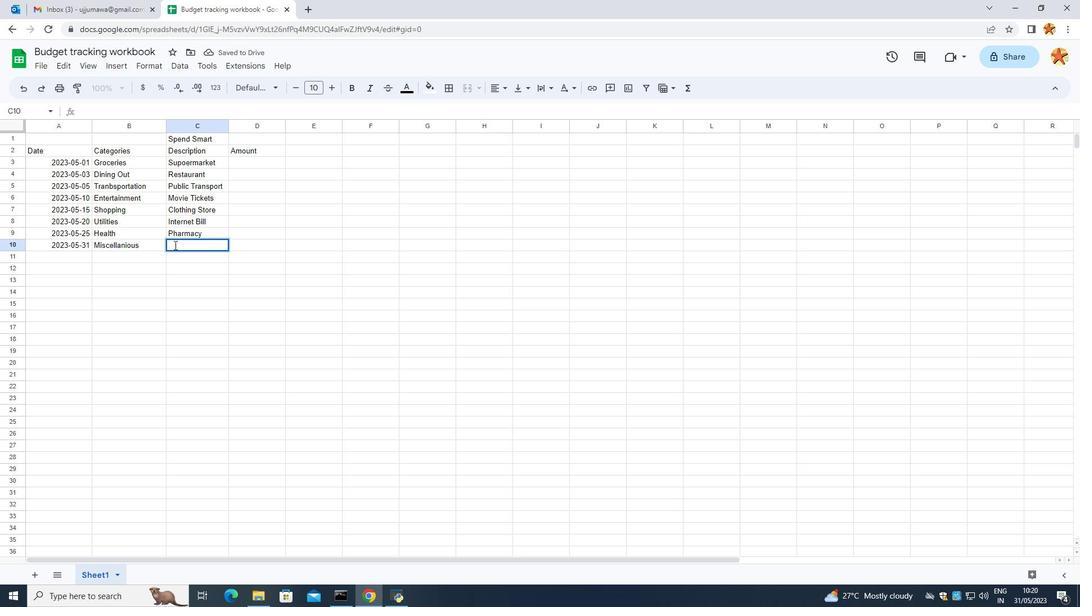 
Action: Key pressed <Key.caps_lock>O<Key.caps_lock>nline<Key.space>p<Key.caps_lock><Key.backspace><Key.caps_lock>p<Key.caps_lock>U<Key.backspace><Key.caps_lock><Key.caps_lock>P<Key.backspace><Key.backspace>P<Key.caps_lock>urchase
Screenshot: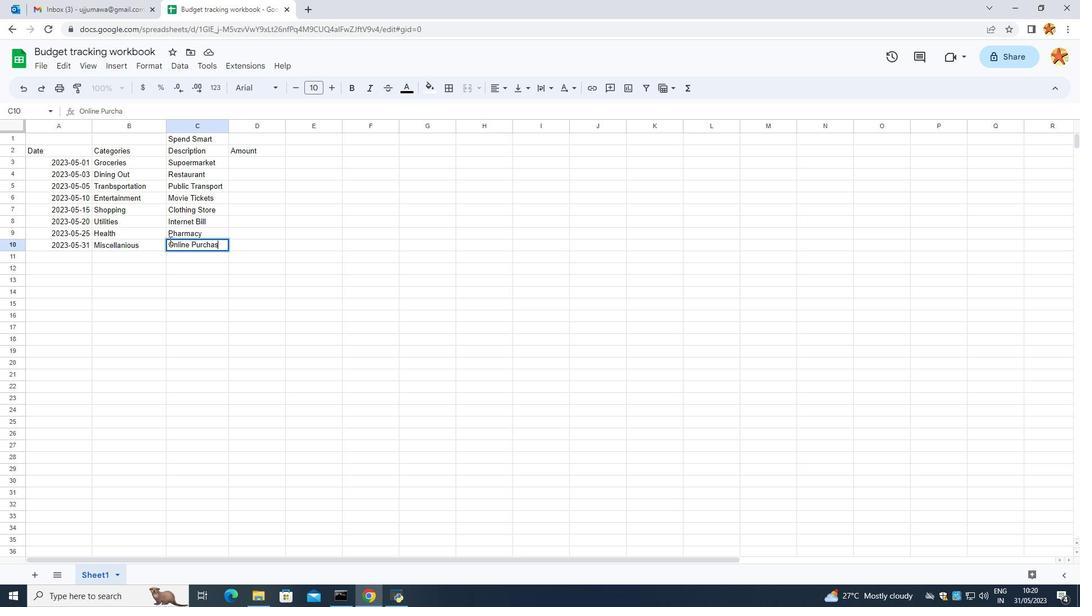 
Action: Mouse moved to (259, 258)
Screenshot: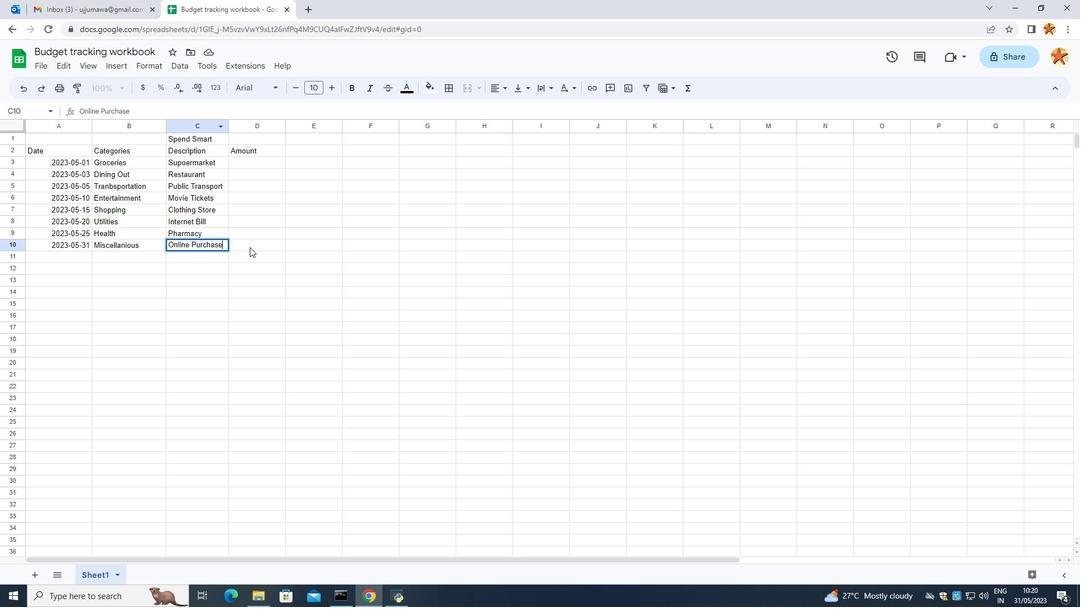 
Action: Mouse pressed left at (259, 258)
Screenshot: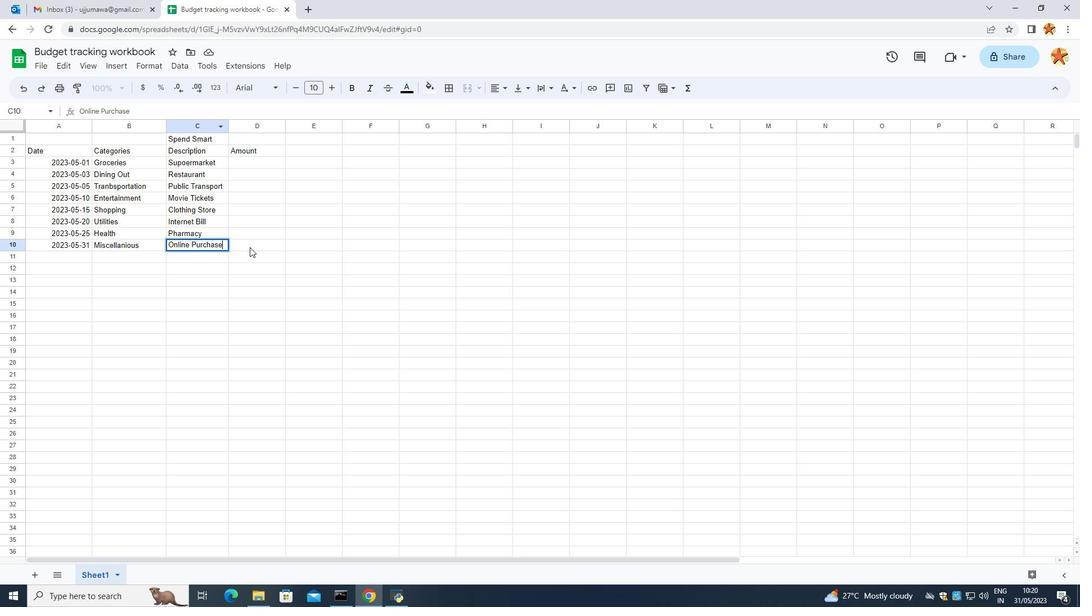 
Action: Mouse moved to (258, 160)
Screenshot: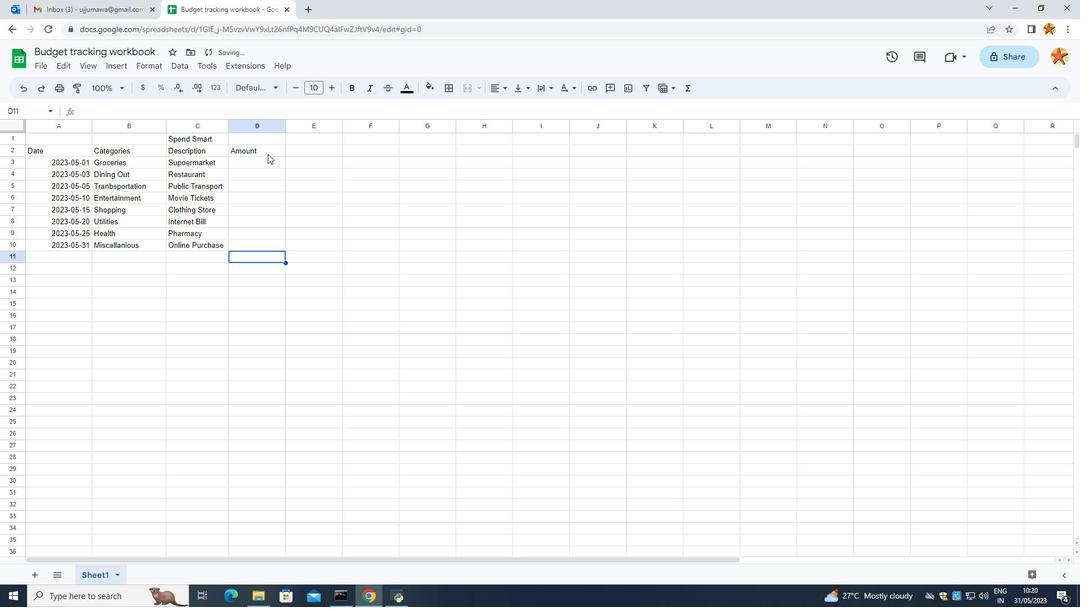 
Action: Mouse pressed left at (258, 160)
Screenshot: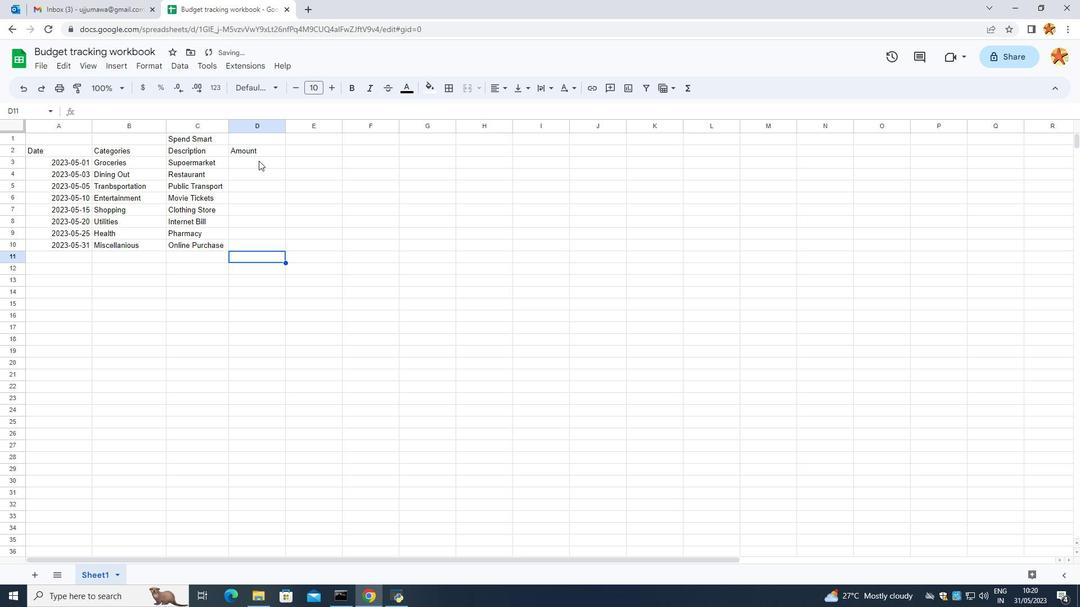 
Action: Mouse pressed left at (258, 160)
Screenshot: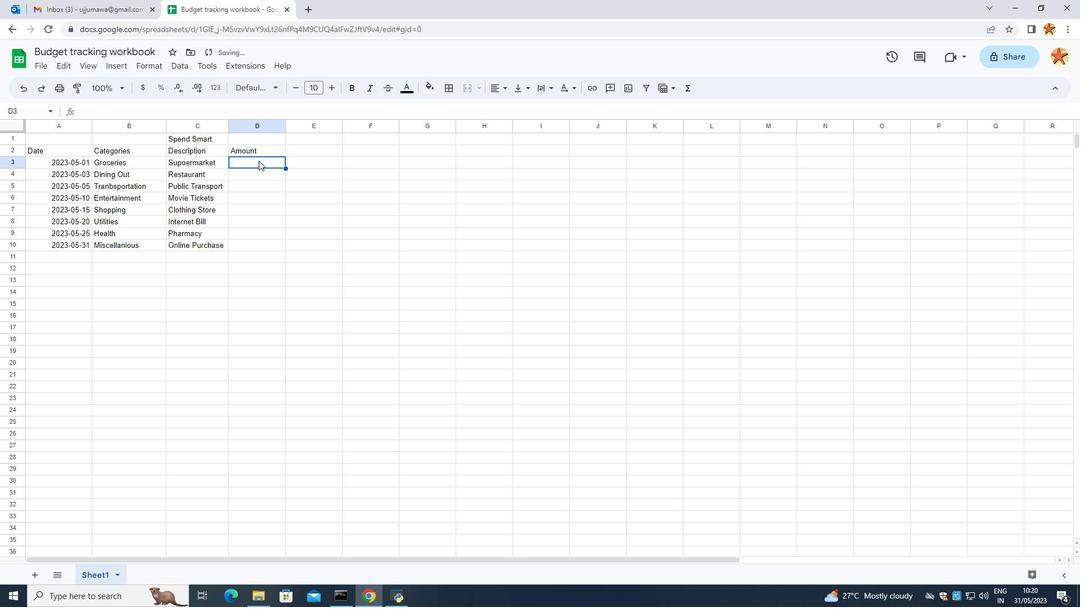 
Action: Mouse pressed left at (258, 160)
Screenshot: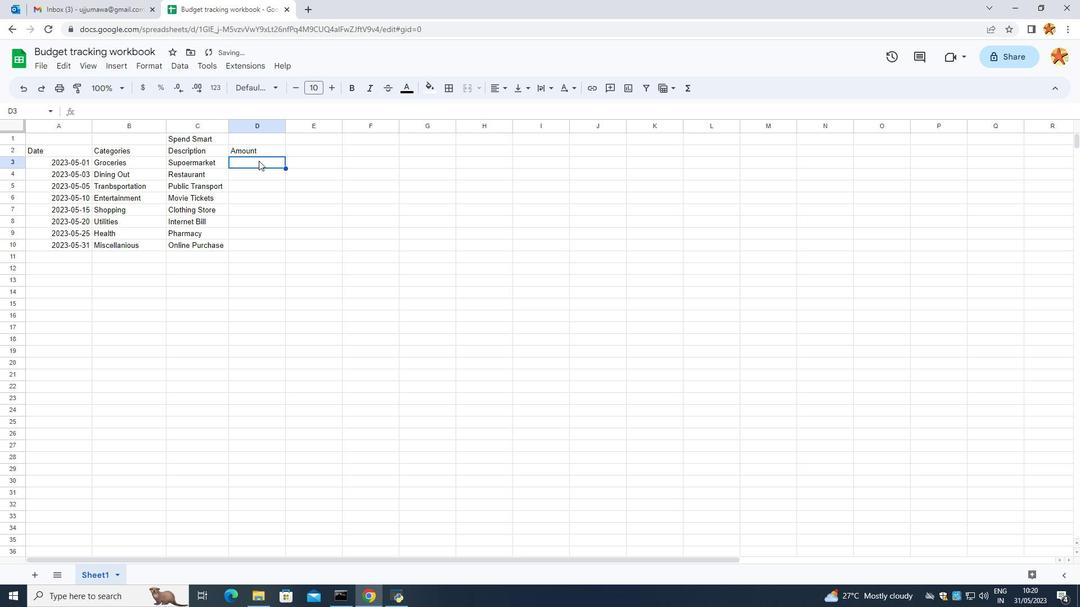 
Action: Mouse moved to (183, 163)
Screenshot: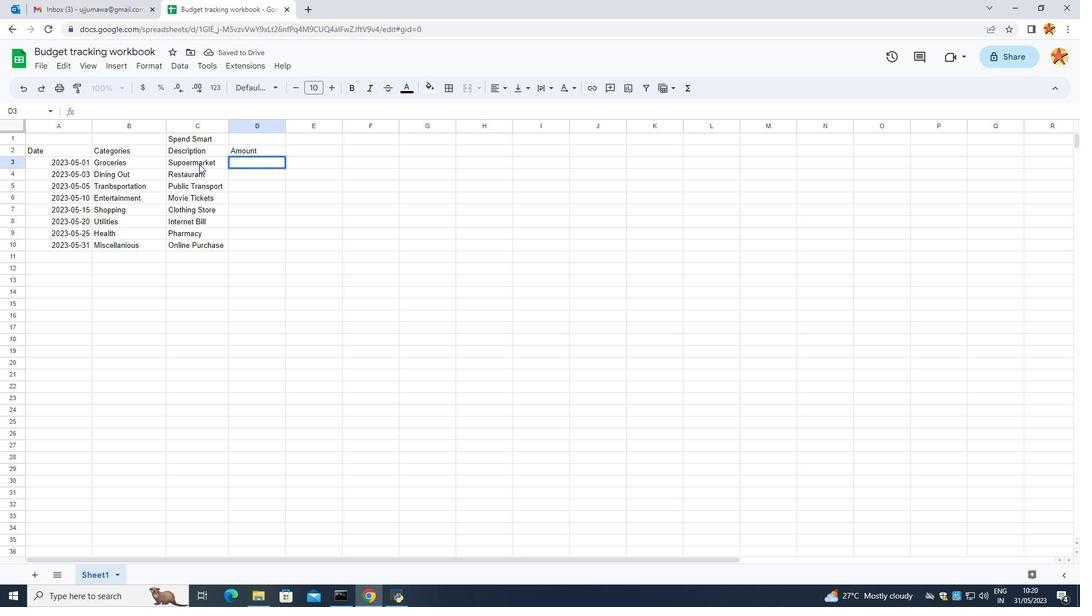 
Action: Mouse pressed left at (183, 163)
Screenshot: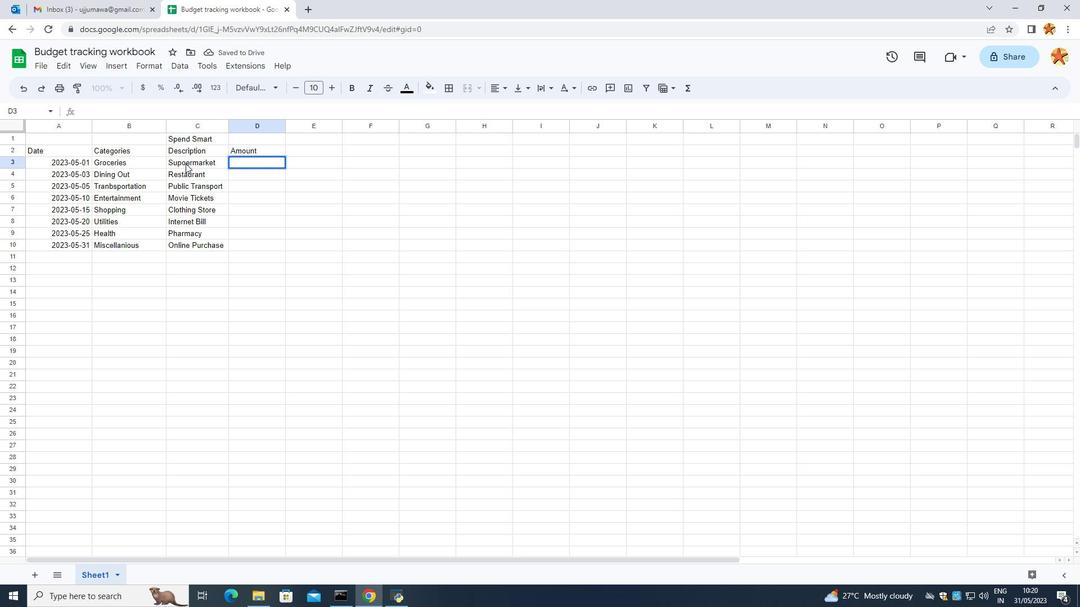 
Action: Mouse pressed left at (183, 163)
Screenshot: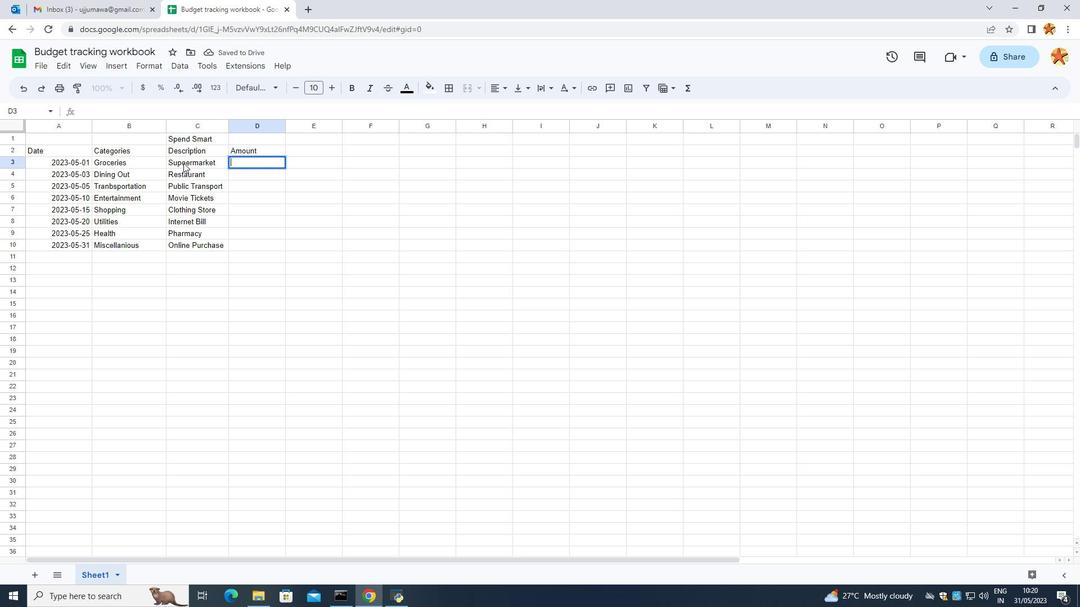 
Action: Mouse moved to (186, 159)
Screenshot: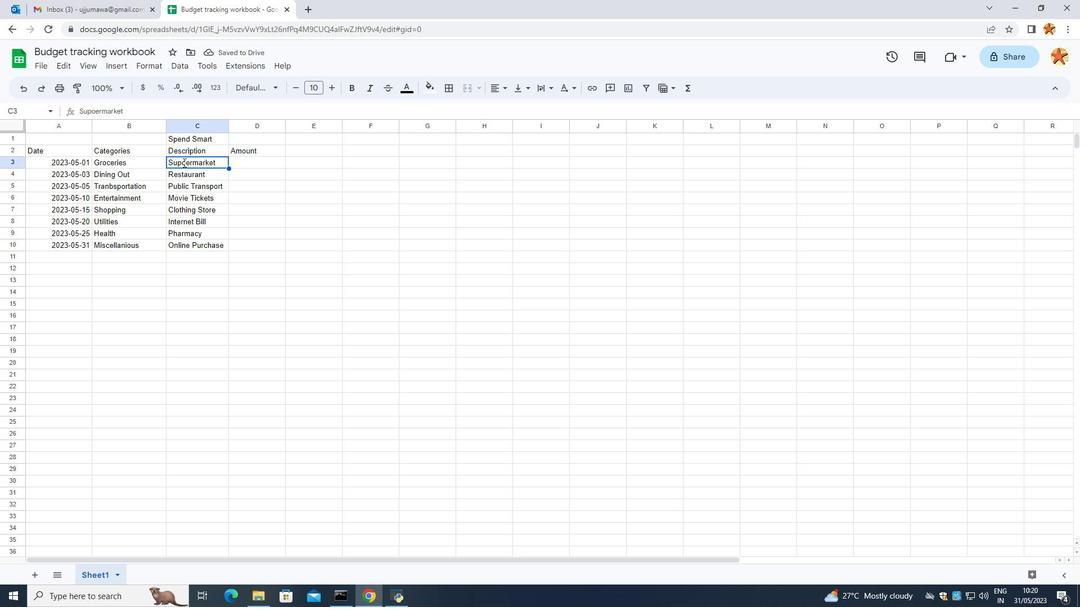 
Action: Mouse pressed left at (186, 159)
Screenshot: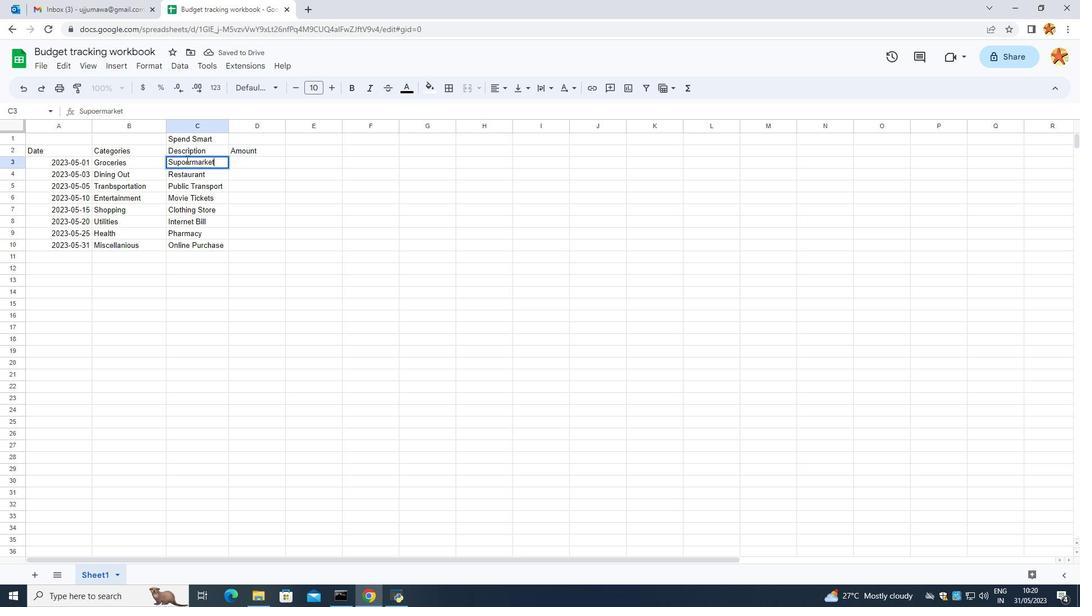 
Action: Mouse moved to (184, 160)
Screenshot: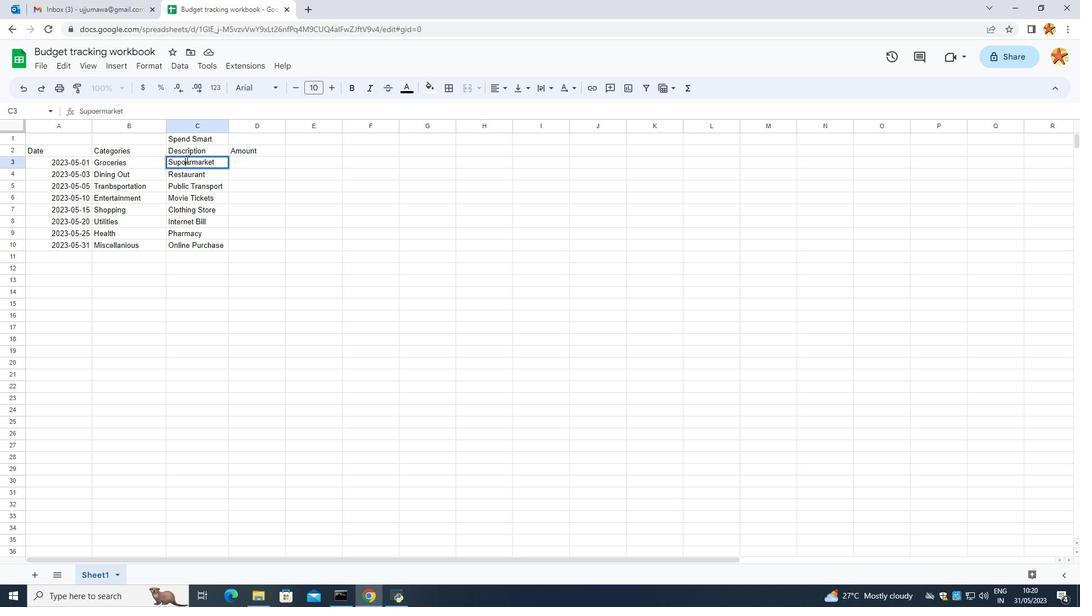 
Action: Mouse pressed left at (184, 160)
Screenshot: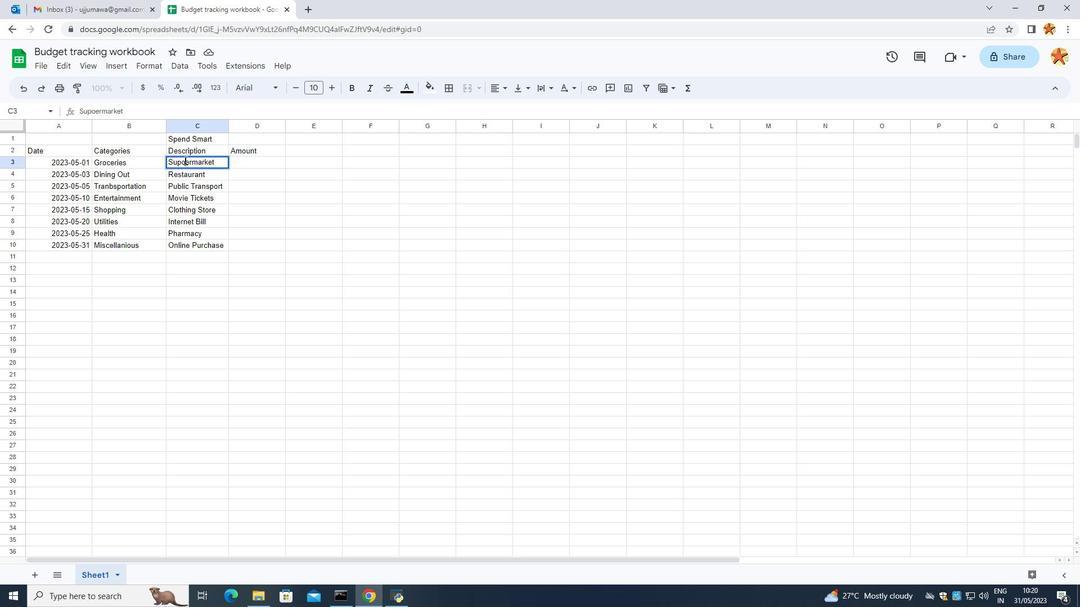 
Action: Mouse moved to (185, 153)
Screenshot: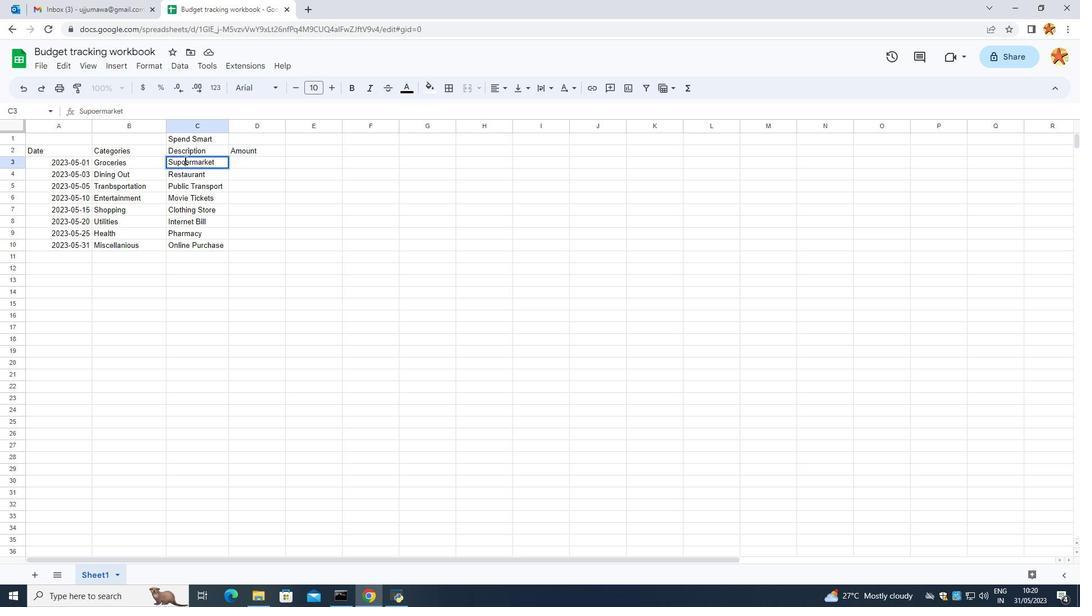 
Action: Key pressed <Key.backspace>
Screenshot: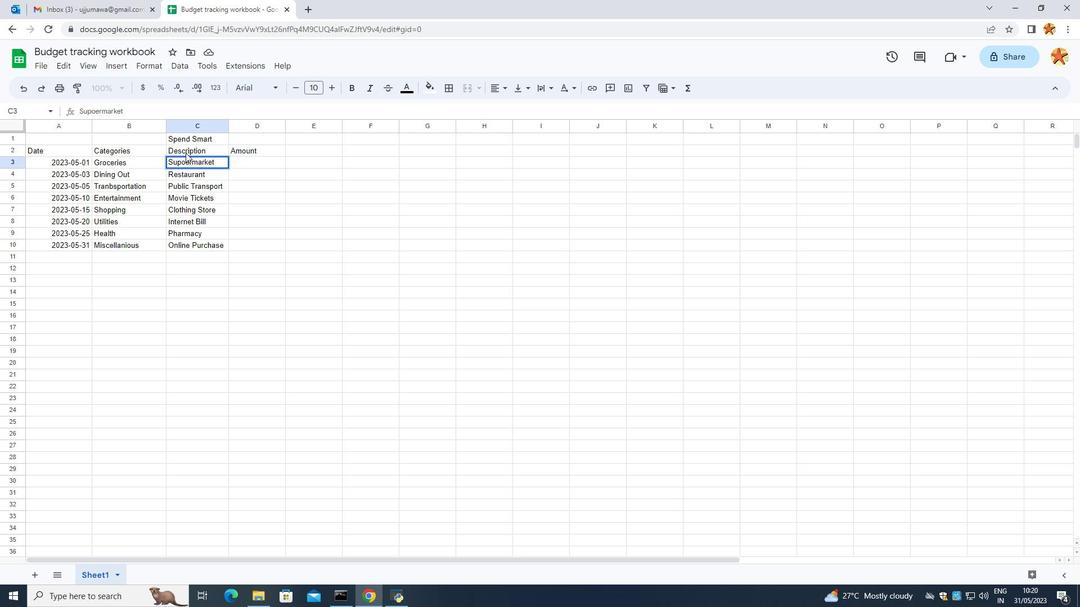 
Action: Mouse moved to (338, 204)
Screenshot: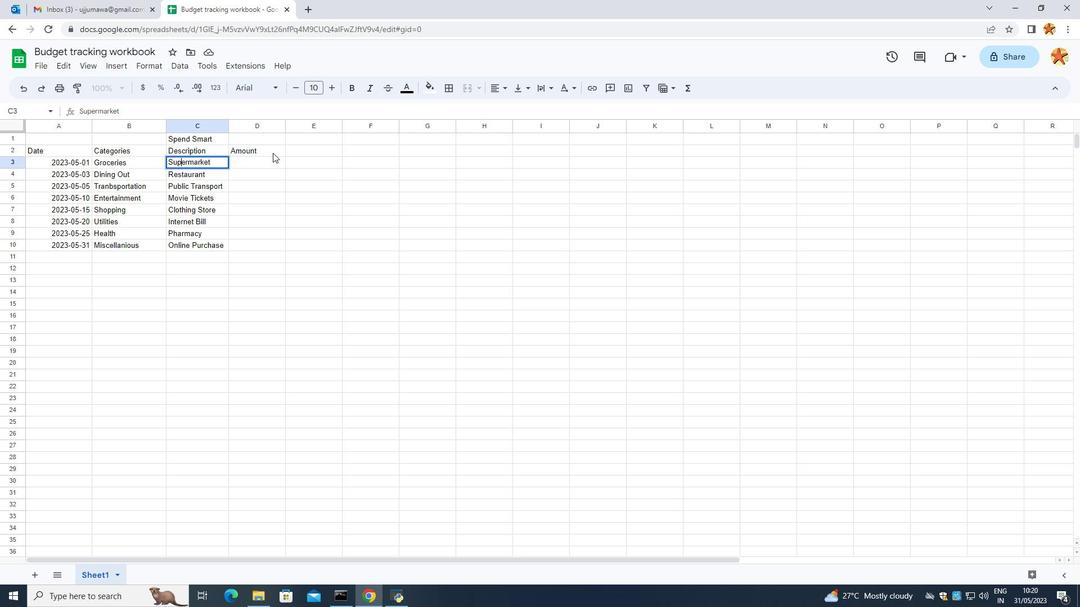 
Action: Mouse pressed left at (338, 204)
Screenshot: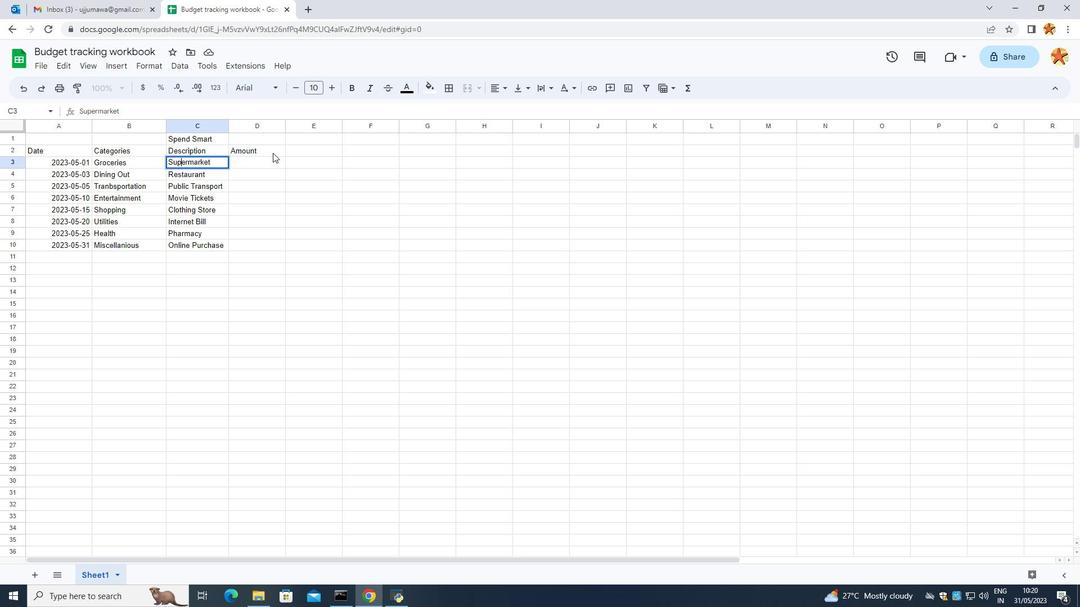 
Action: Mouse moved to (242, 155)
Screenshot: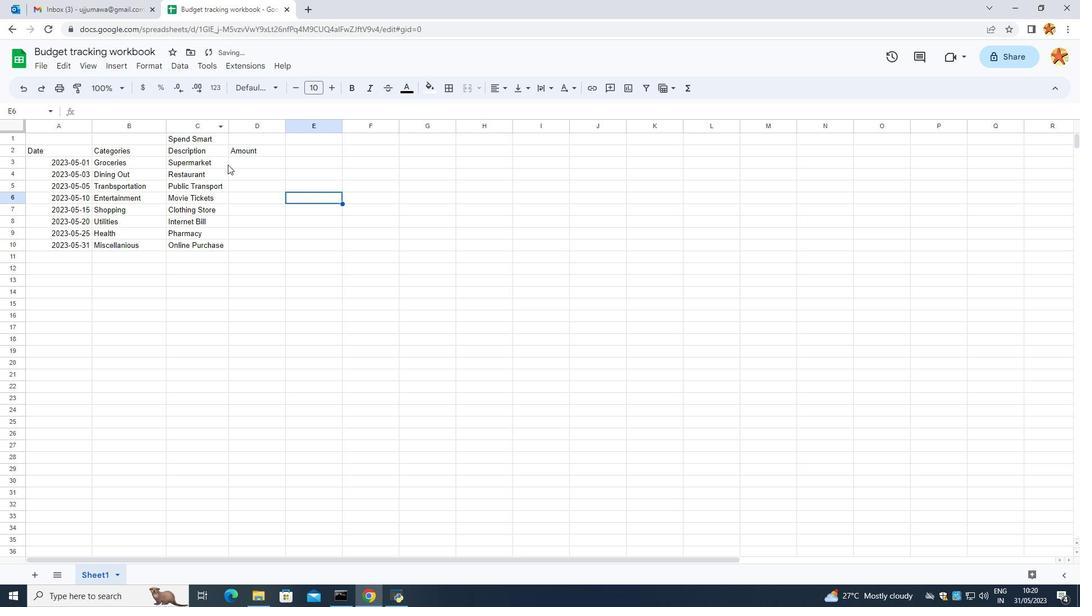 
Action: Mouse pressed left at (242, 155)
Screenshot: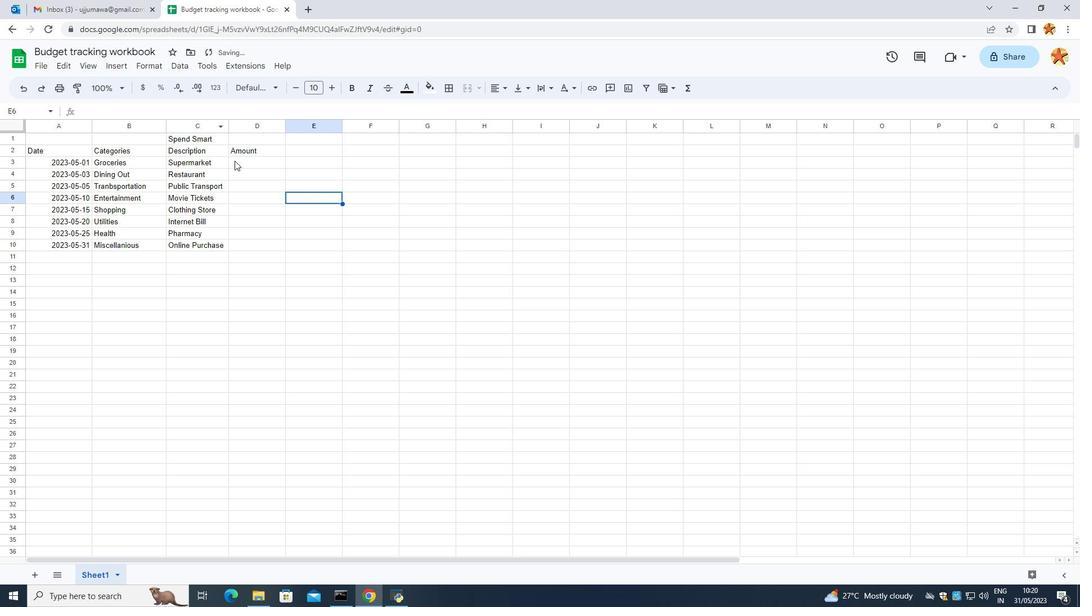 
Action: Mouse moved to (238, 162)
Screenshot: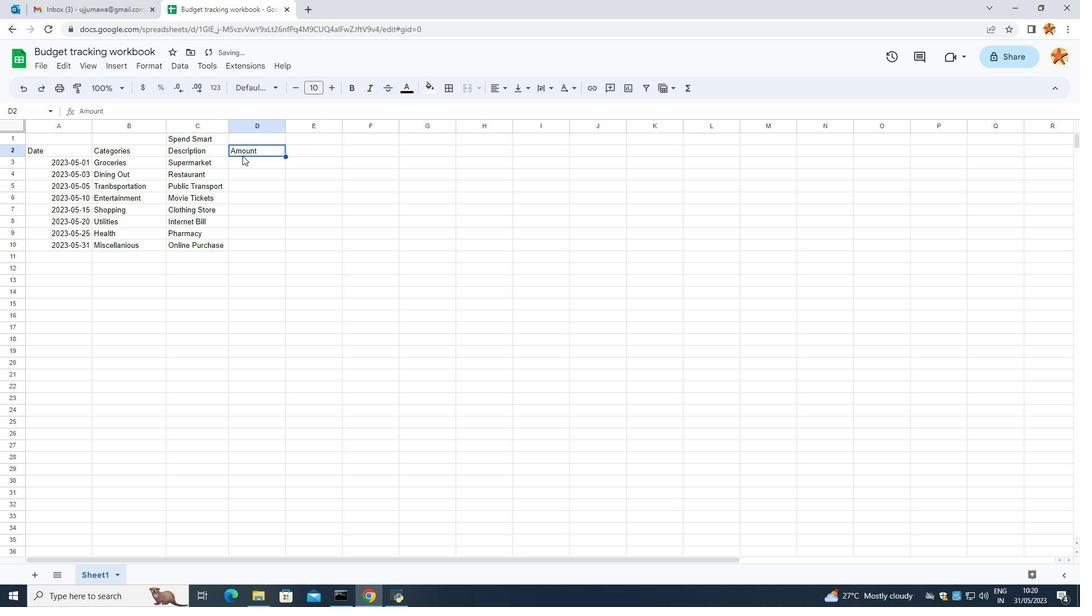 
Action: Mouse pressed left at (238, 162)
Screenshot: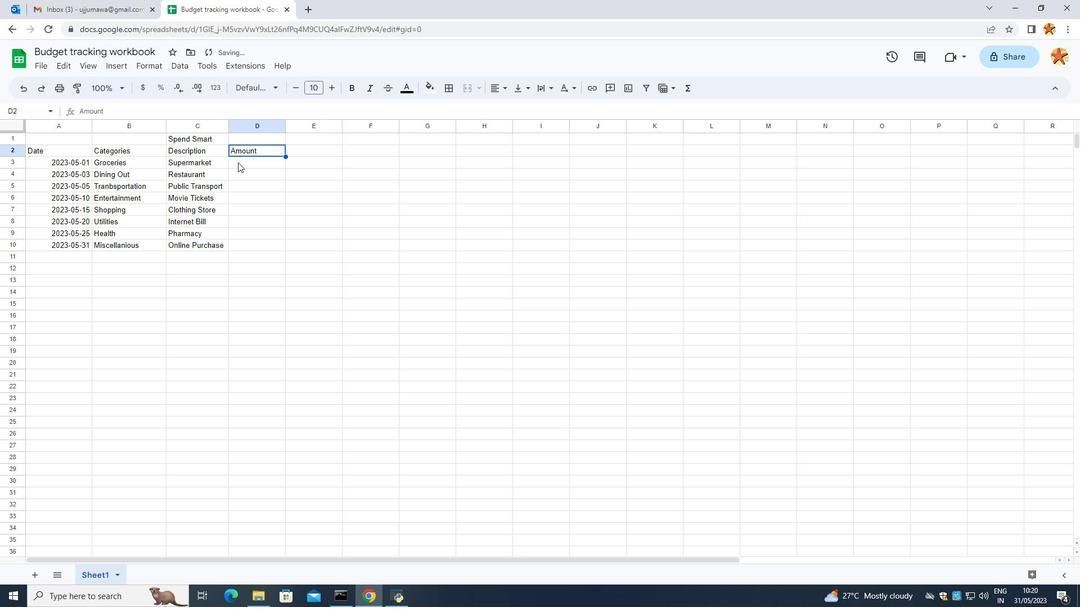 
Action: Mouse pressed left at (238, 162)
Screenshot: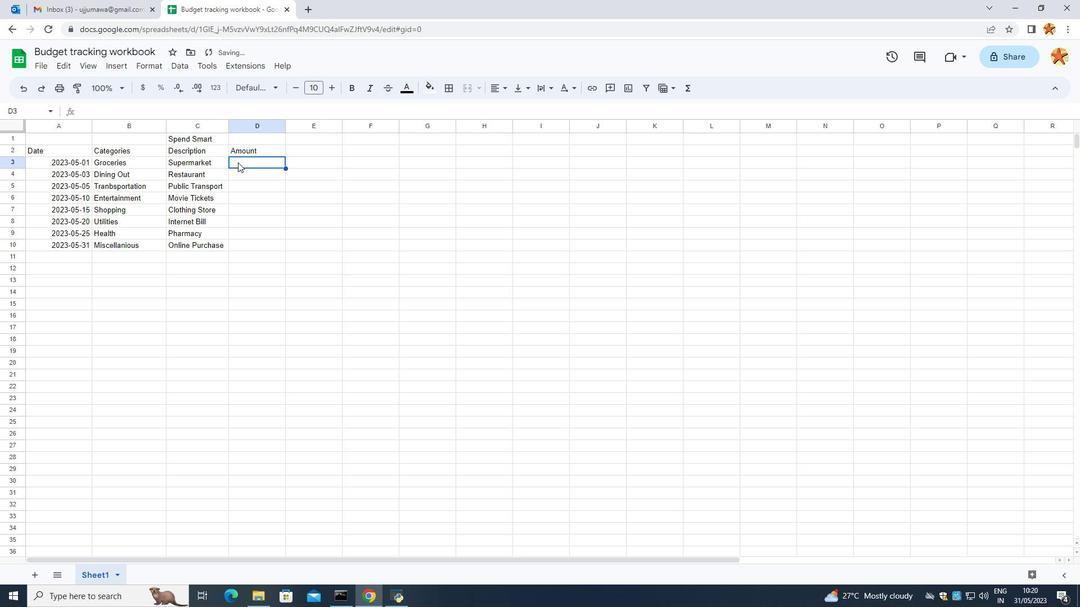 
Action: Mouse moved to (244, 155)
Screenshot: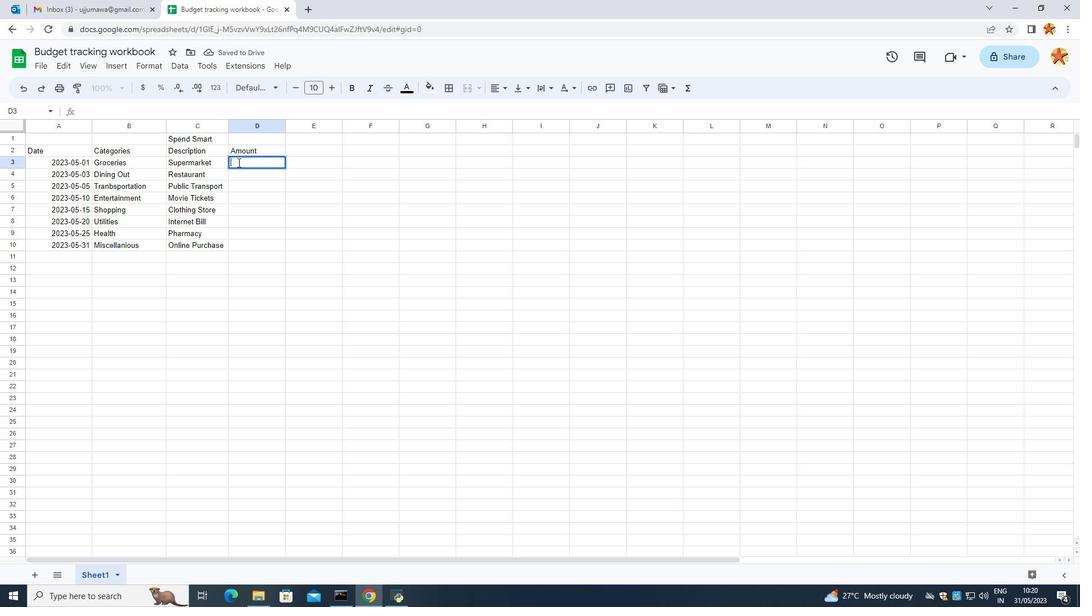 
Action: Key pressed <Key.shift_r><Key.shift_r><Key.shift_r><Key.shift_r><Key.shift_r><Key.shift_r>$50<Key.enter><Key.shift_r>$30<Key.enter><Key.shift_r><Key.shift_r><Key.shift_r><Key.shift_r><Key.shift_r><Key.shift_r><Key.shift_r><Key.shift_r><Key.shift_r><Key.shift_r><Key.shift_r><Key.shift_r><Key.shift_r><Key.shift_r><Key.shift_r><Key.shift_r><Key.shift_r><Key.shift_r><Key.shift_r><Key.shift_r><Key.shift_r><Key.shift_r><Key.shift_r><Key.shift_r><Key.shift_r><Key.shift_r><Key.shift_r><Key.shift_r><Key.shift_r><Key.shift_r><Key.shift_r><Key.shift_r><Key.shift_r><Key.shift_r><Key.shift_r><Key.shift_r><Key.shift_r><Key.shift_r><Key.shift_r>$10<Key.enter><Key.shift_r><Key.shift_r><Key.shift_r><Key.shift_r><Key.shift_r><Key.shift_r><Key.shift_r><Key.shift_r><Key.shift_r><Key.shift_r><Key.shift_r><Key.shift_r><Key.shift_r><Key.shift_r><Key.shift_r><Key.shift_r><Key.shift_r><Key.shift_r><Key.shift_r><Key.shift_r><Key.shift_r><Key.shift_r><Key.shift_r><Key.shift_r><Key.shift_r><Key.shift_r>$20<Key.enter><Key.shift_r><Key.shift_r><Key.shift_r><Key.shift_r><Key.shift_r><Key.shift_r><Key.shift_r><Key.shift_r><Key.shift_r><Key.shift_r><Key.shift_r><Key.shift_r><Key.shift_r><Key.shift_r><Key.shift_r><Key.shift_r><Key.shift_r><Key.shift_r><Key.shift_r><Key.shift_r><Key.shift_r><Key.shift_r><Key.shift_r><Key.shift_r><Key.shift_r><Key.shift_r><Key.shift_r><Key.shift_r><Key.shift_r><Key.shift_r><Key.shift_r><Key.shift_r>@\\<Key.backspace><Key.backspace><Key.backspace><Key.shift_r><Key.shift_r><Key.shift_r><Key.shift_r><Key.shift_r><Key.shift_r><Key.shift_r><Key.shift_r><Key.shift_r><Key.shift_r><Key.shift_r><Key.shift_r><Key.shift_r><Key.shift_r><Key.shift_r><Key.shift_r><Key.shift_r><Key.shift_r><Key.shift_r><Key.shift_r><Key.shift_r><Key.shift_r><Key.shift_r>$100<Key.enter><Key.shift_r><Key.shift_r><Key.shift_r><Key.shift_r><Key.shift_r><Key.shift_r><Key.shift_r>$60<Key.enter><Key.shift_r><Key.shift_r><Key.shift_r><Key.shift_r><Key.shift_r><Key.shift_r><Key.shift_r><Key.shift_r><Key.shift_r><Key.shift_r><Key.shift_r><Key.shift_r><Key.shift_r><Key.shift_r><Key.shift_r><Key.shift_r><Key.shift_r><Key.shift_r><Key.shift_r><Key.shift_r><Key.shift_r>$40<Key.enter><Key.shift_r><Key.shift_r><Key.shift_r><Key.shift_r><Key.shift_r><Key.shift_r><Key.shift_r><Key.shift_r><Key.shift_r>$50<Key.enter>
Screenshot: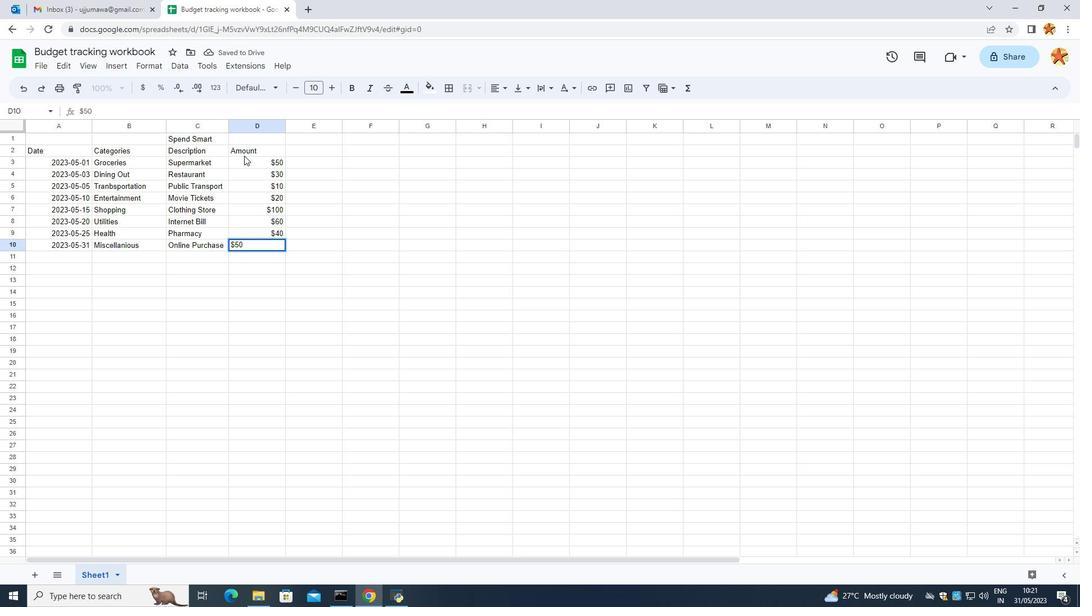
Action: Mouse moved to (290, 111)
Screenshot: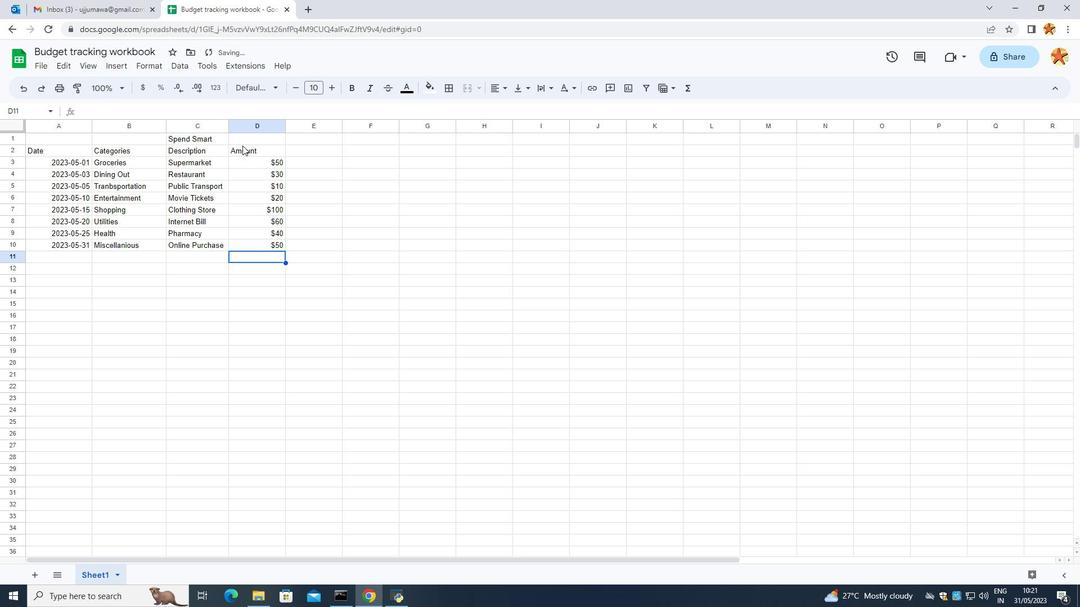 
Action: Mouse scrolled (286, 113) with delta (0, 0)
Screenshot: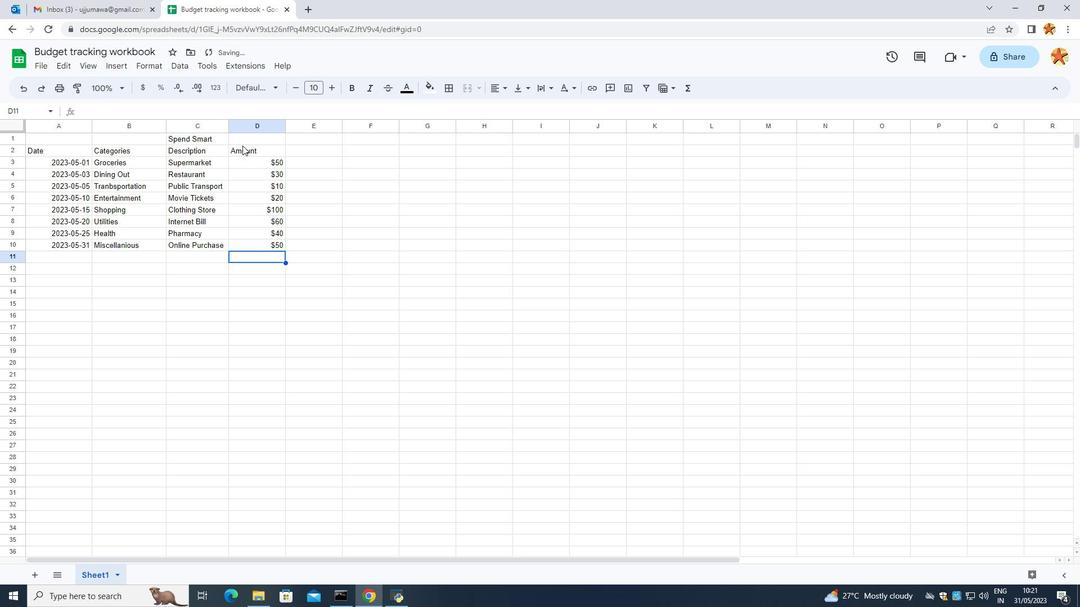 
Action: Mouse moved to (382, 307)
Screenshot: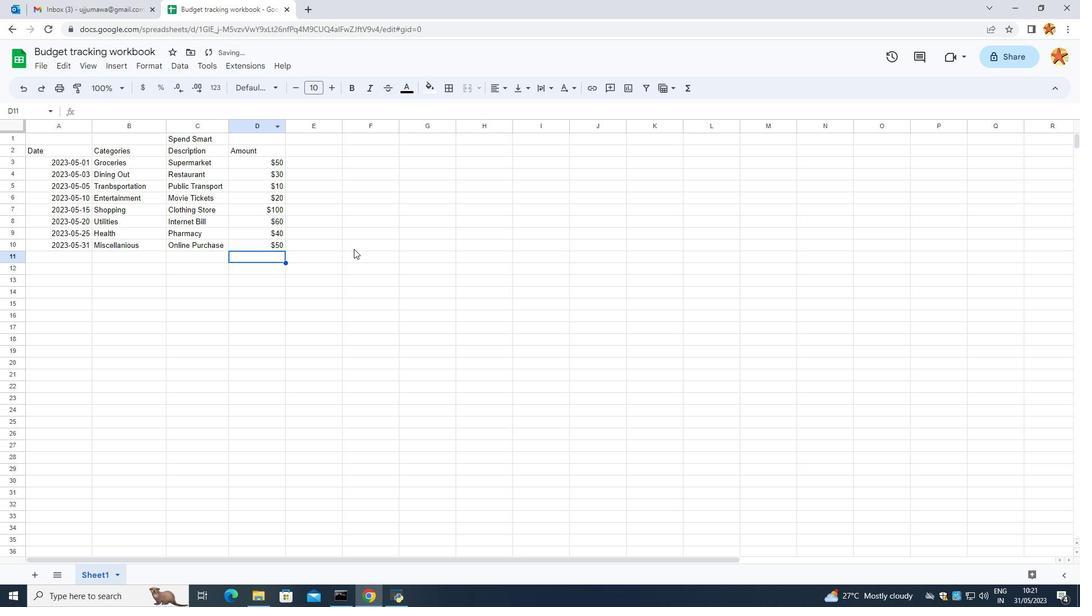 
Action: Mouse pressed left at (382, 307)
Screenshot: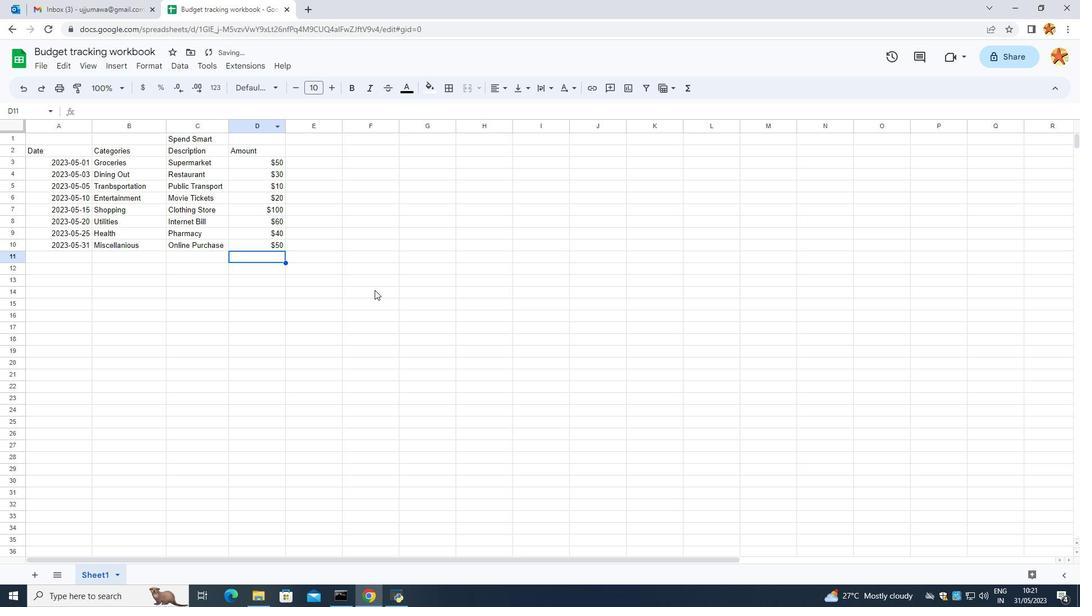 
Action: Mouse moved to (129, 208)
Screenshot: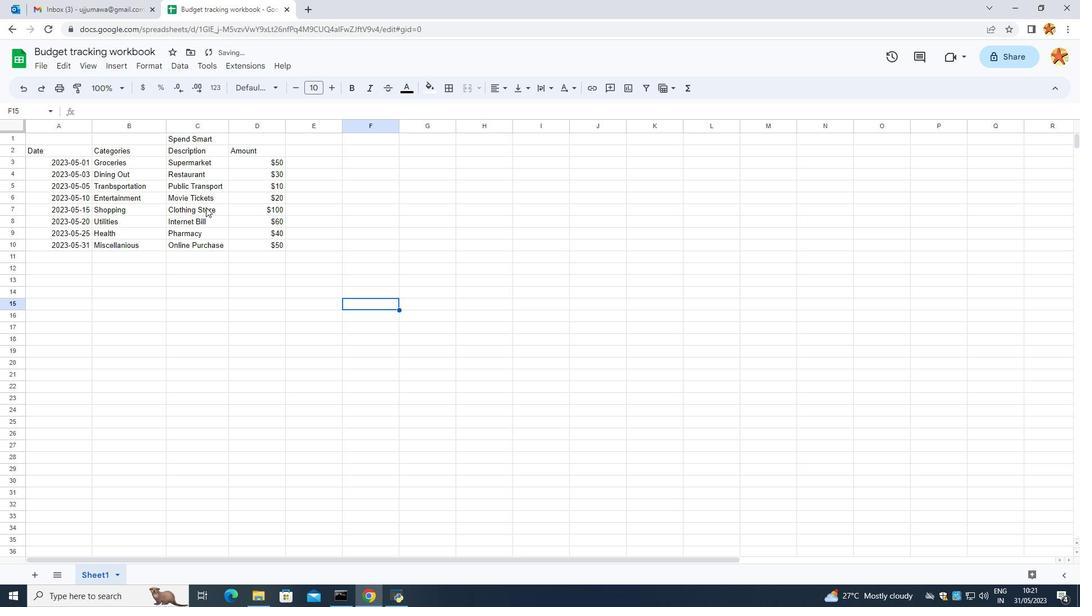 
Action: Mouse scrolled (129, 209) with delta (0, 0)
Screenshot: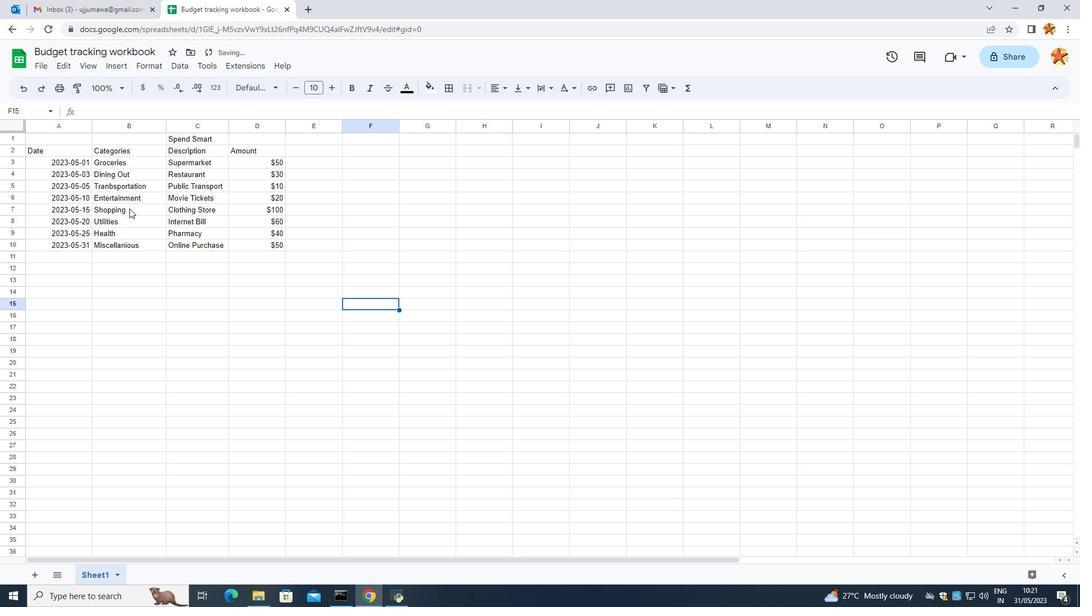 
Action: Mouse scrolled (129, 209) with delta (0, 0)
Screenshot: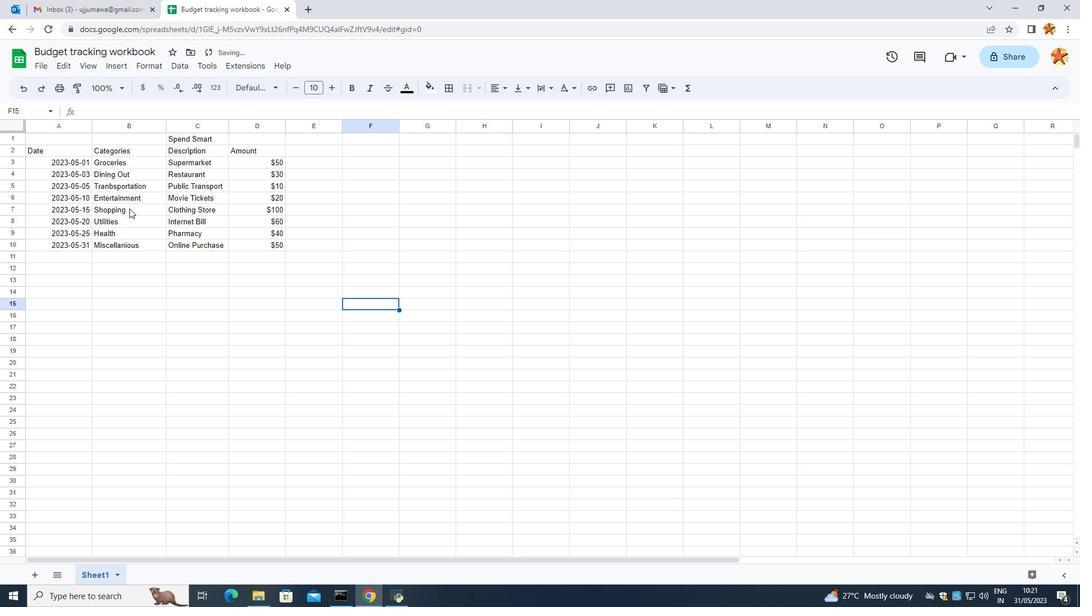 
Action: Mouse scrolled (129, 209) with delta (0, 0)
Screenshot: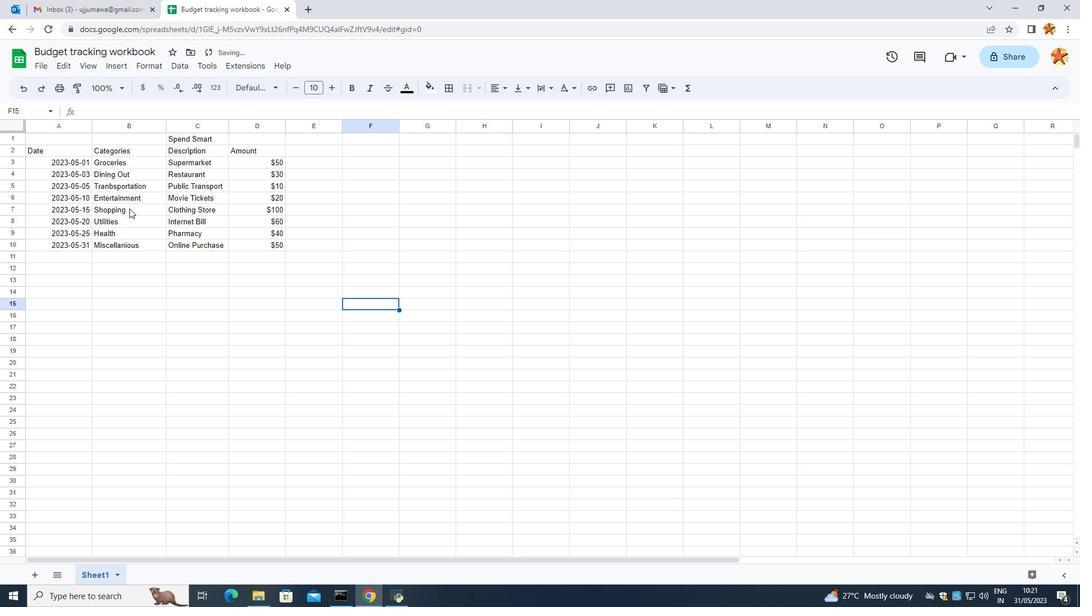 
Action: Mouse moved to (119, 207)
Screenshot: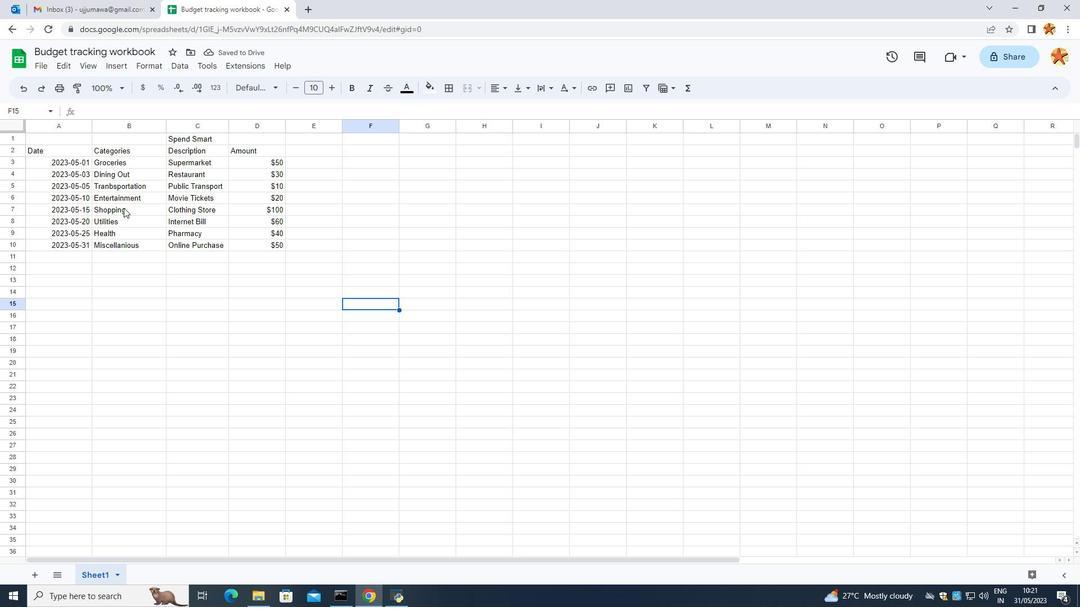 
